 Task: Add a signature Mariah Brown containing Best wishes for a happy National Native American Heritage Month, Mariah Brown to email address softage.9@softage.net and add a label Lease agreements
Action: Mouse moved to (1245, 71)
Screenshot: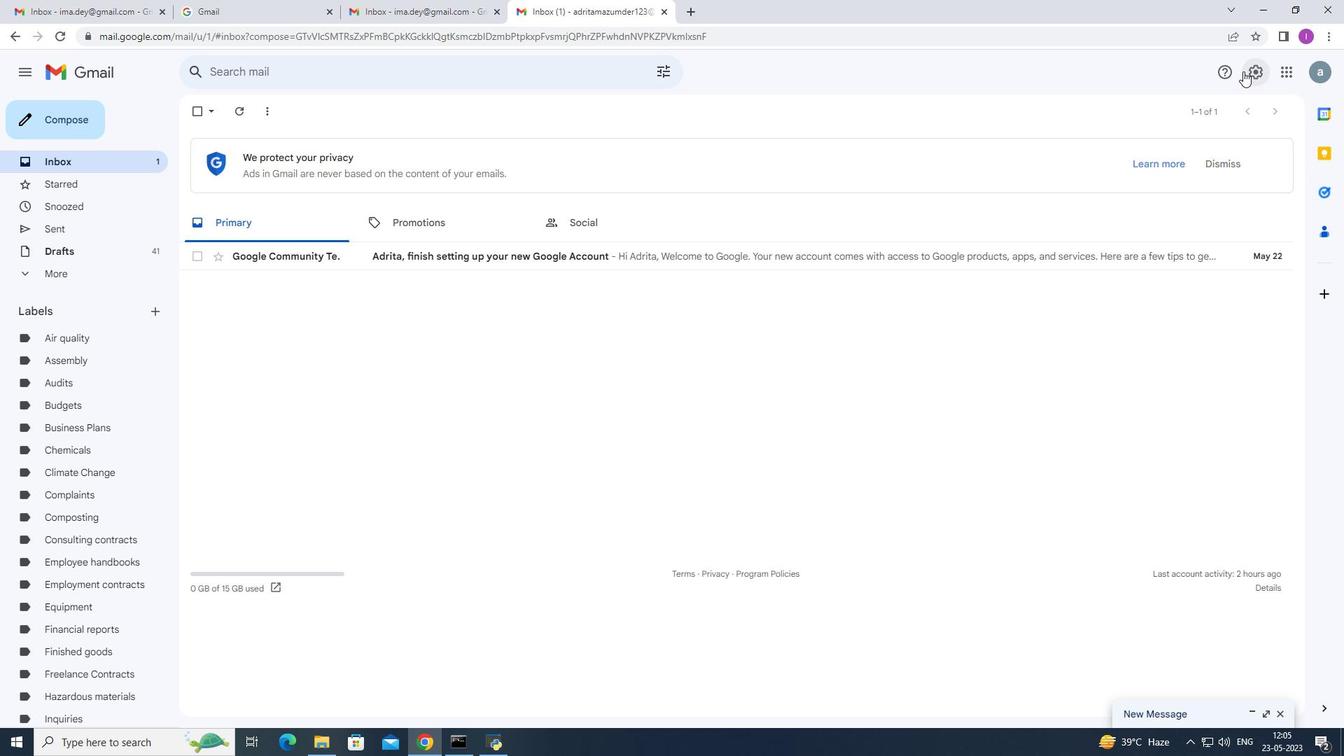 
Action: Mouse pressed left at (1245, 71)
Screenshot: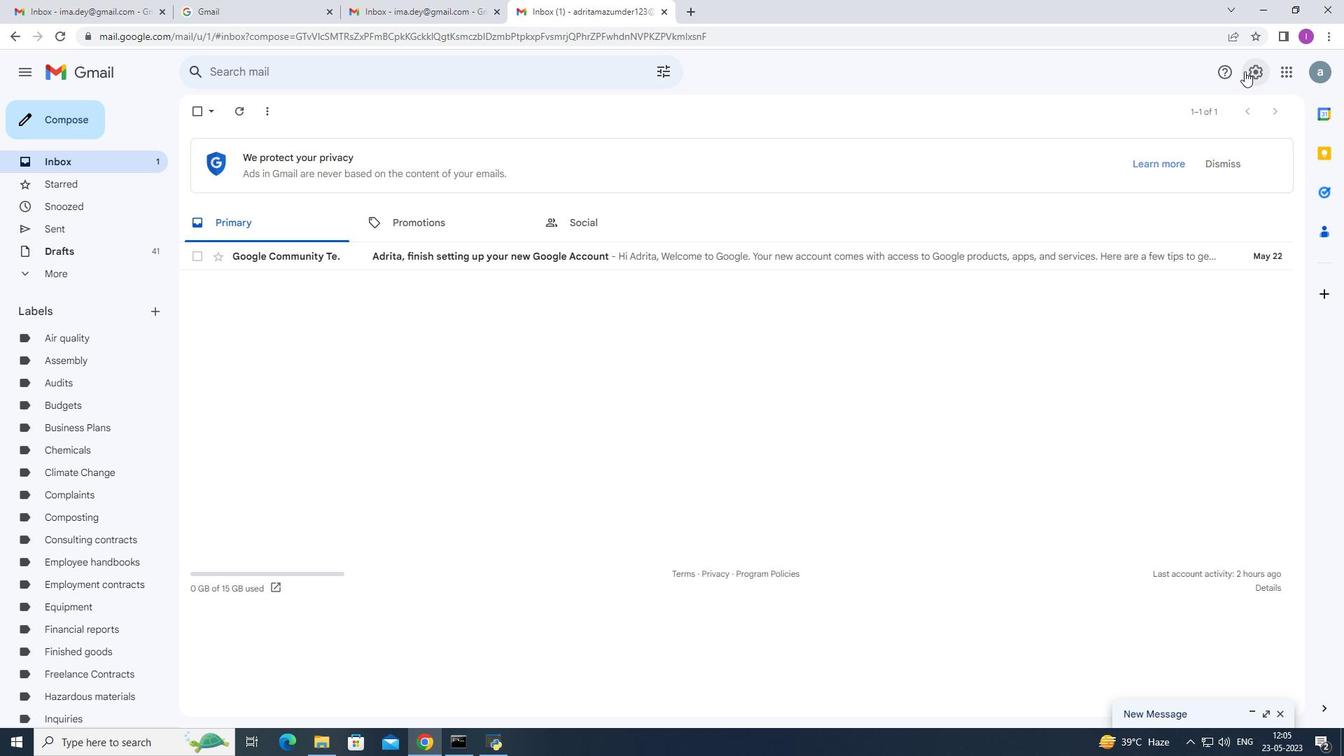 
Action: Mouse moved to (1162, 144)
Screenshot: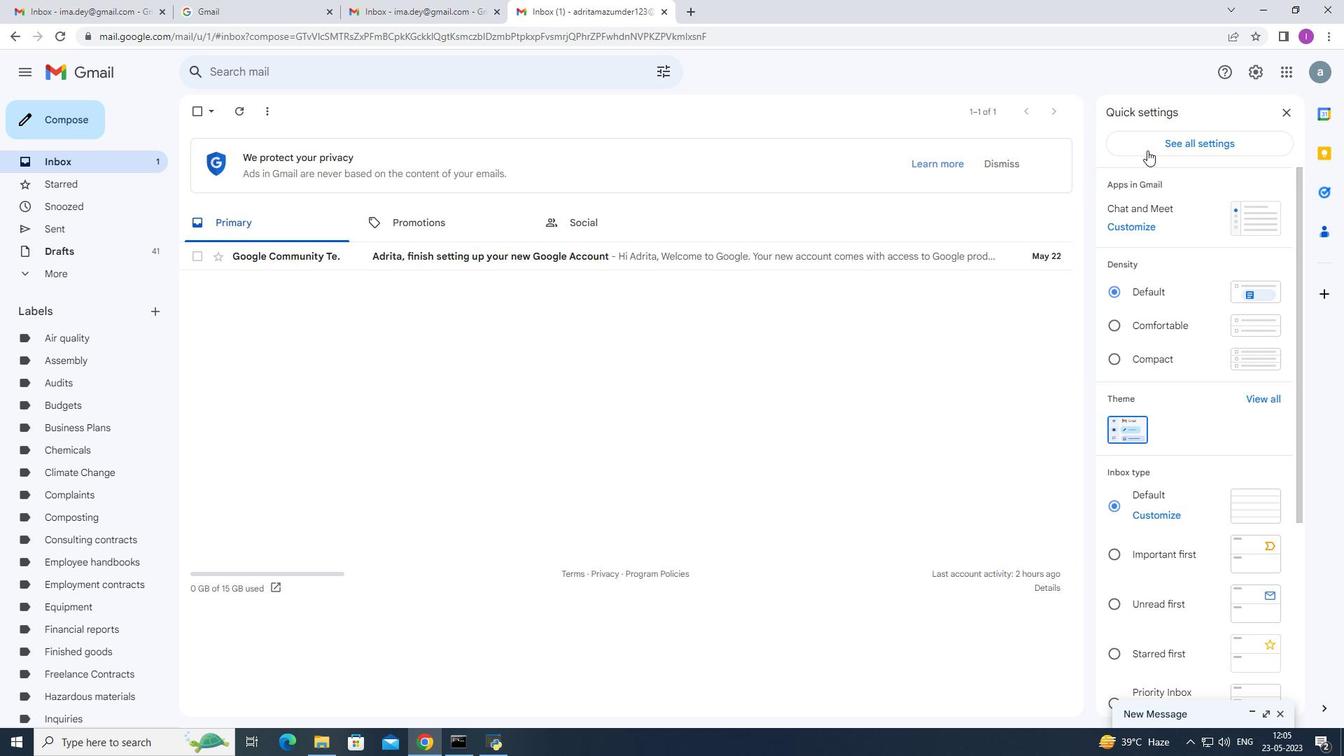 
Action: Mouse pressed left at (1162, 144)
Screenshot: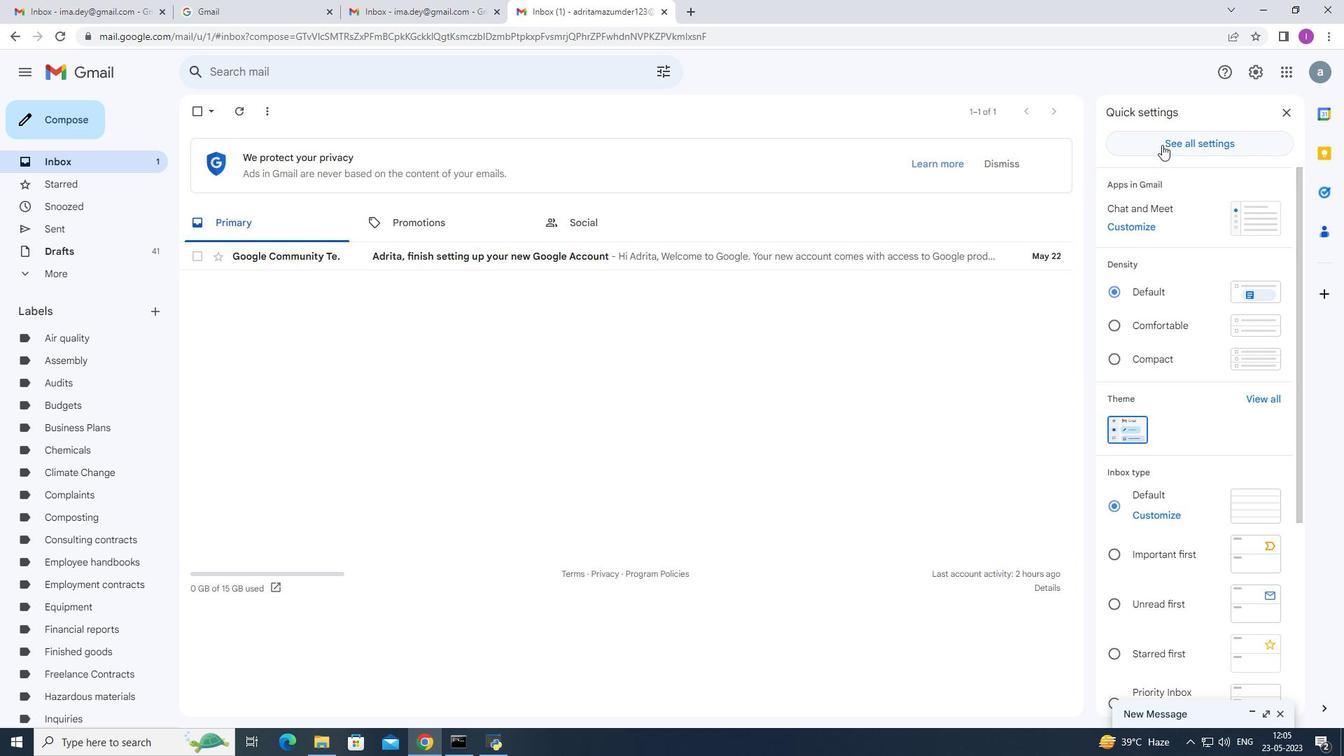
Action: Mouse moved to (551, 287)
Screenshot: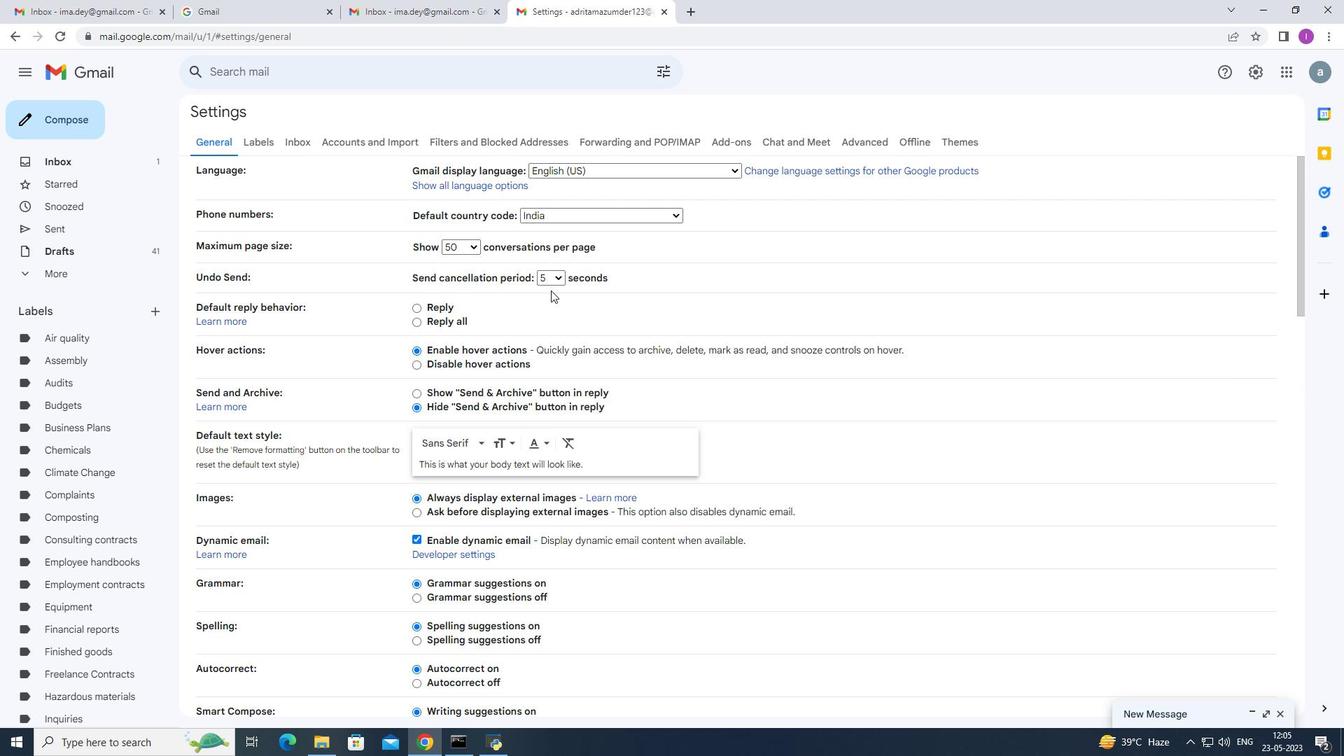 
Action: Mouse scrolled (551, 287) with delta (0, 0)
Screenshot: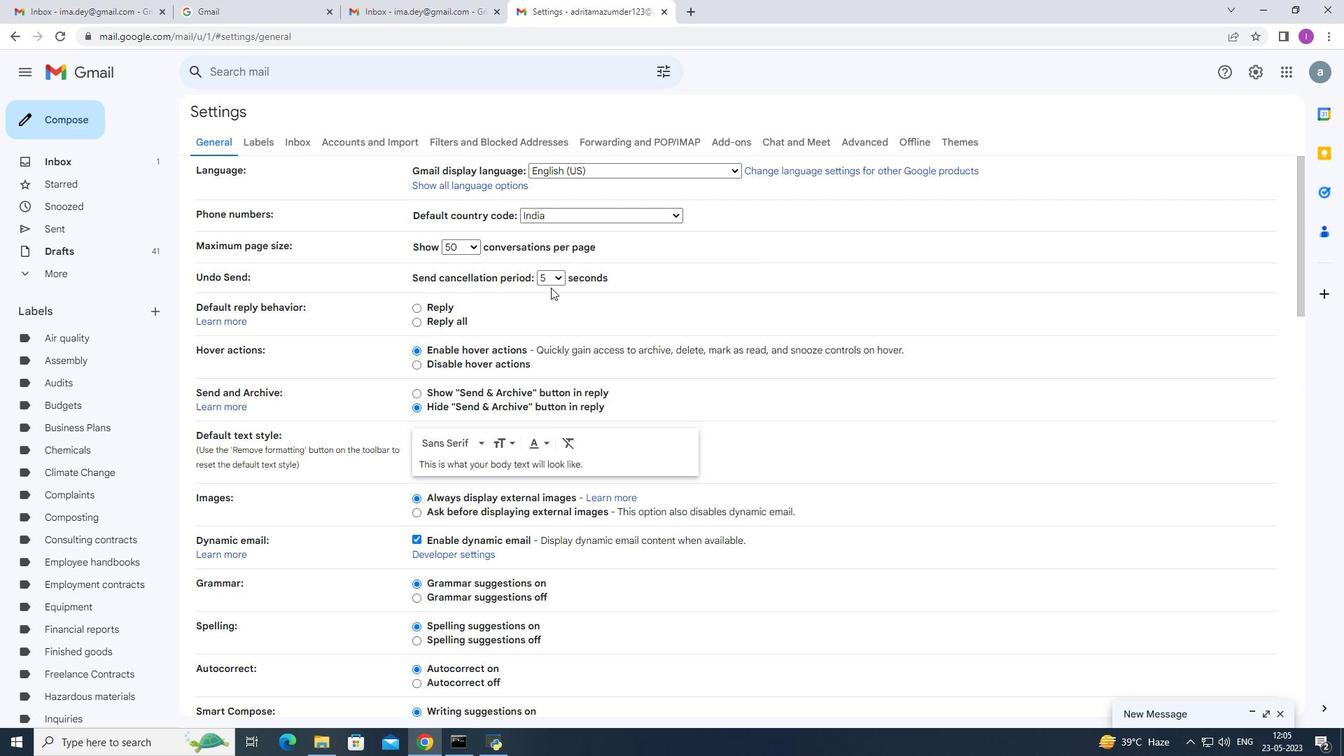 
Action: Mouse scrolled (551, 287) with delta (0, 0)
Screenshot: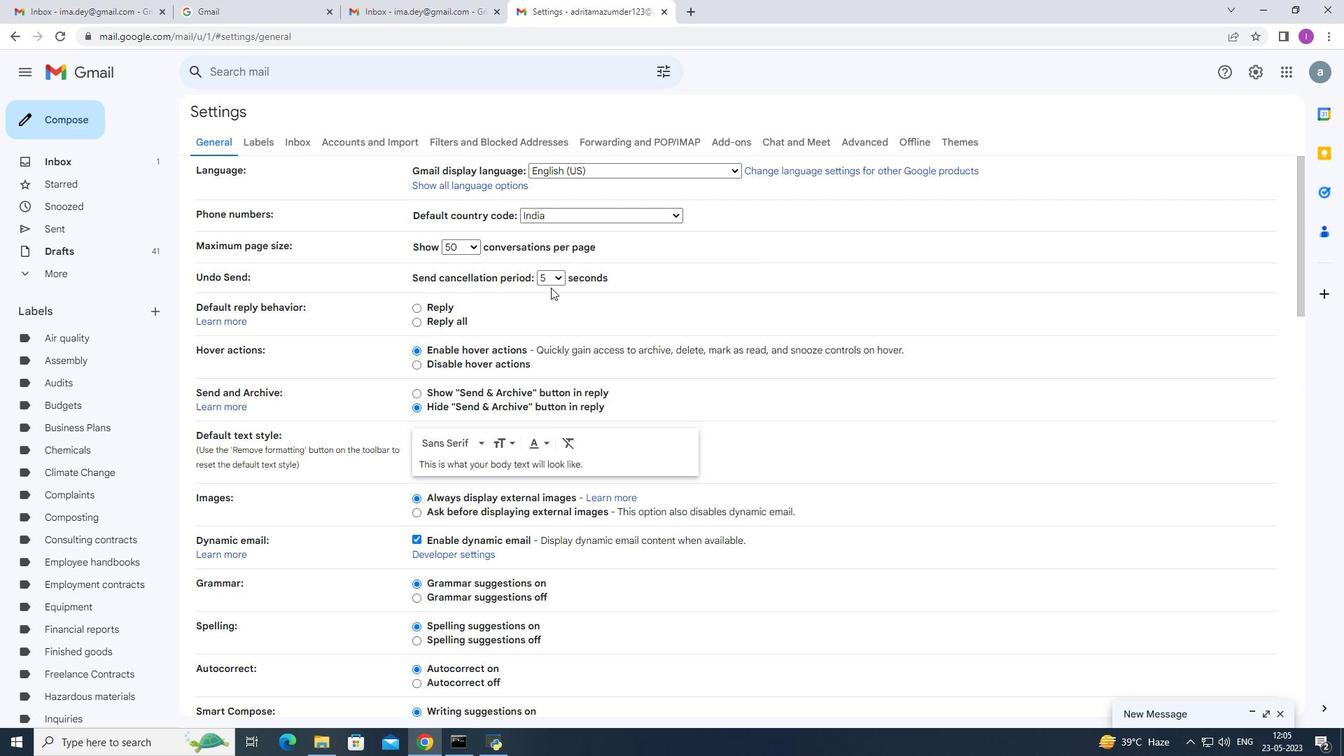 
Action: Mouse scrolled (551, 287) with delta (0, 0)
Screenshot: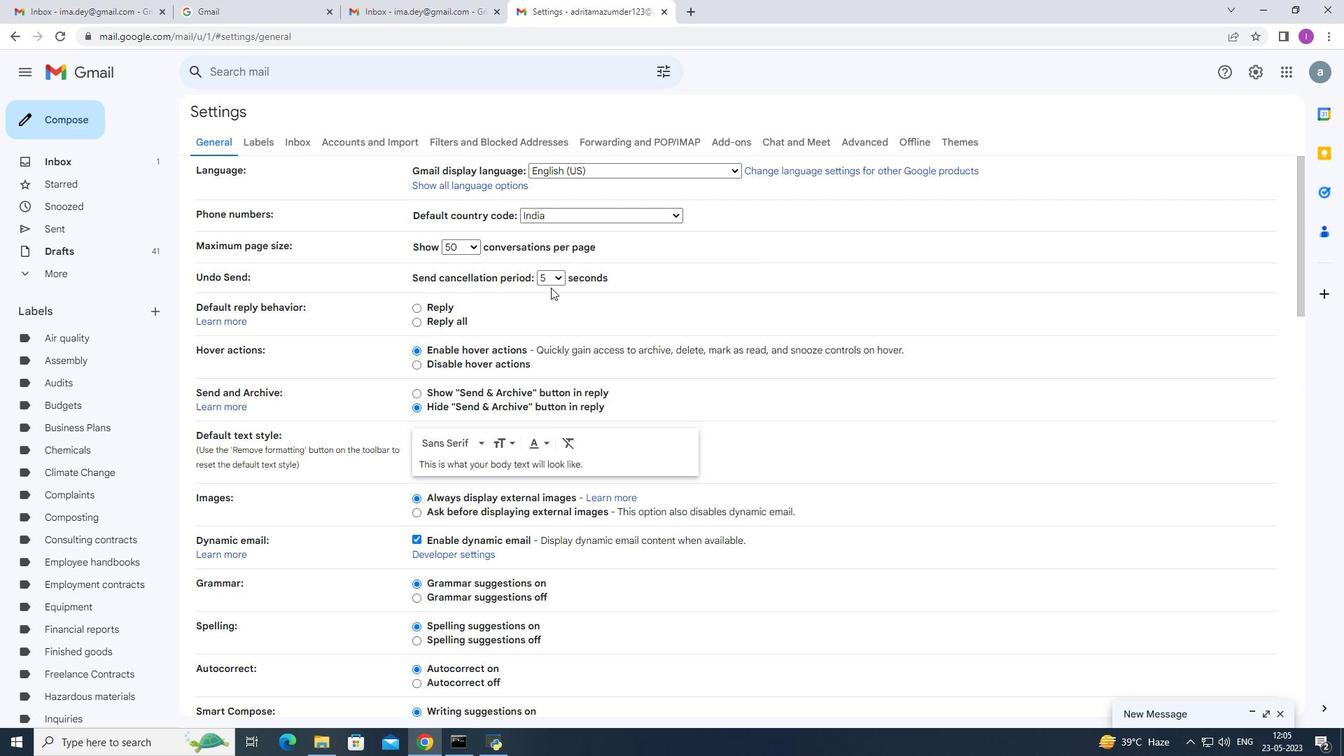 
Action: Mouse scrolled (551, 287) with delta (0, 0)
Screenshot: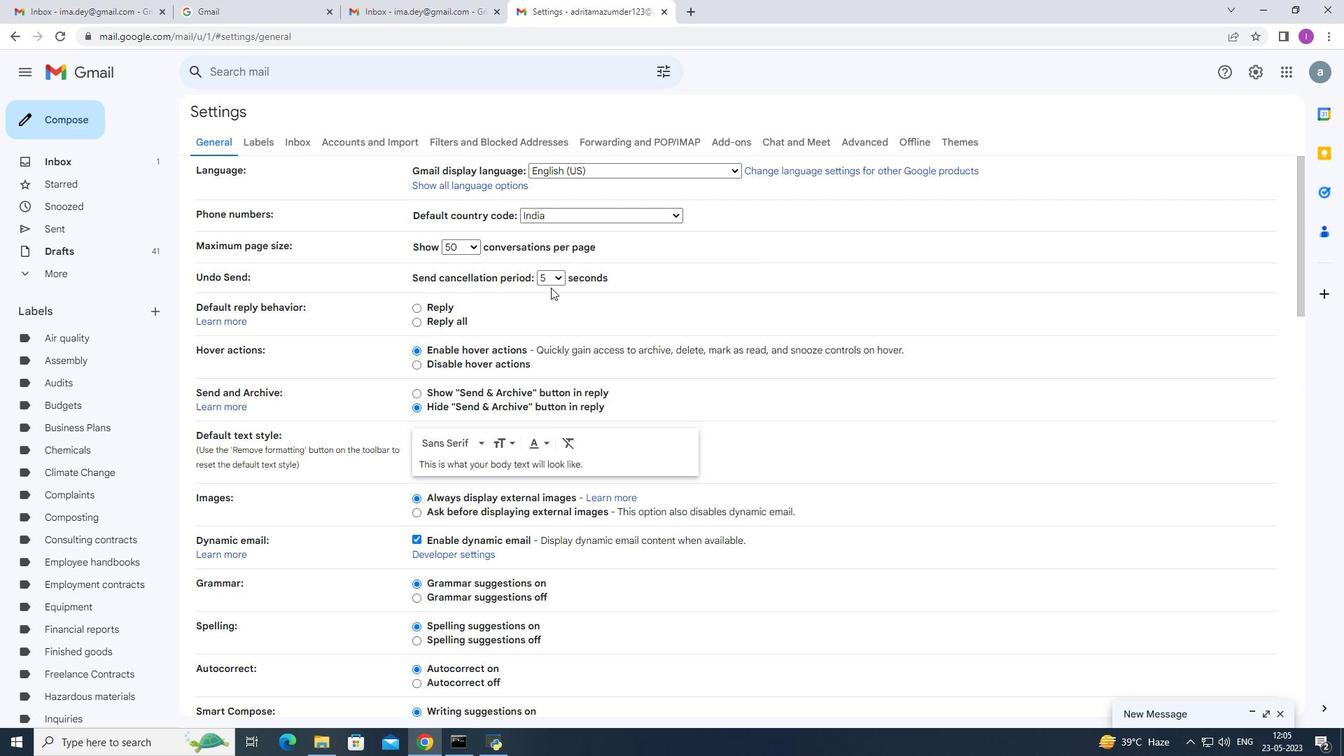 
Action: Mouse scrolled (551, 287) with delta (0, 0)
Screenshot: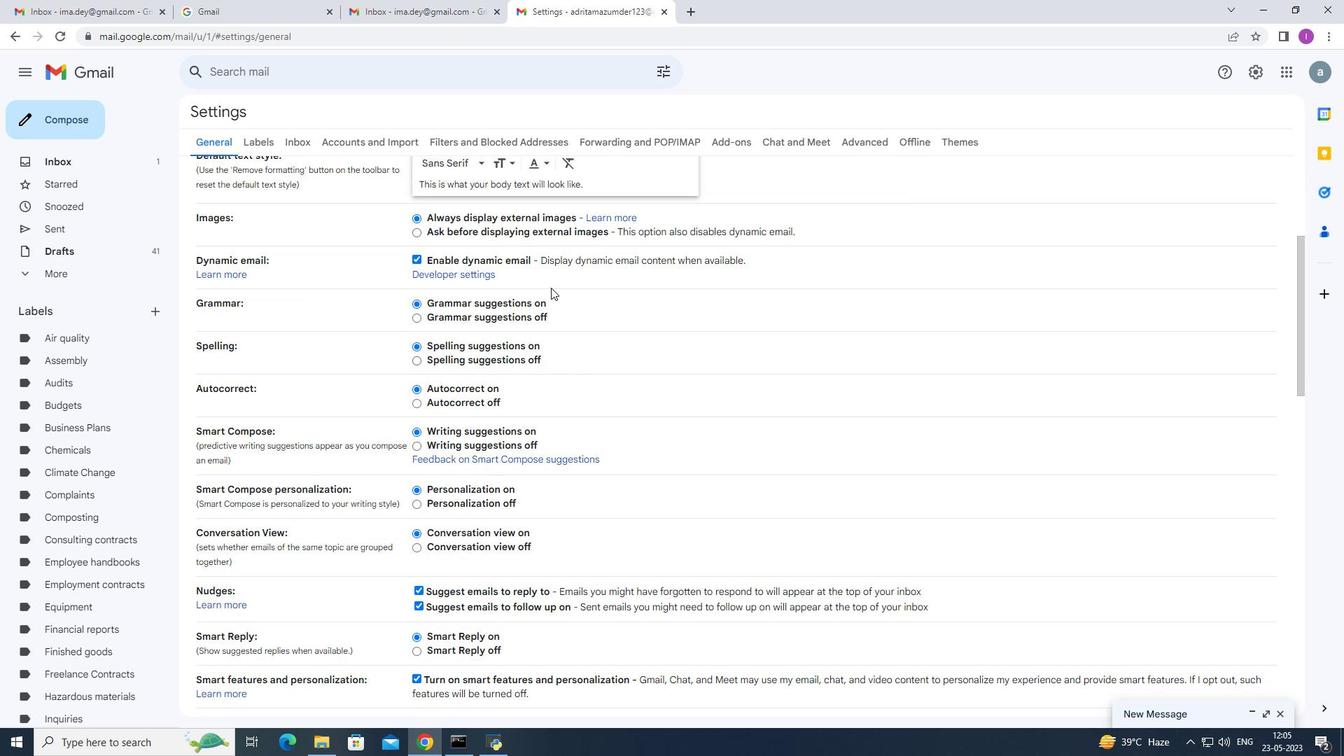
Action: Mouse scrolled (551, 287) with delta (0, 0)
Screenshot: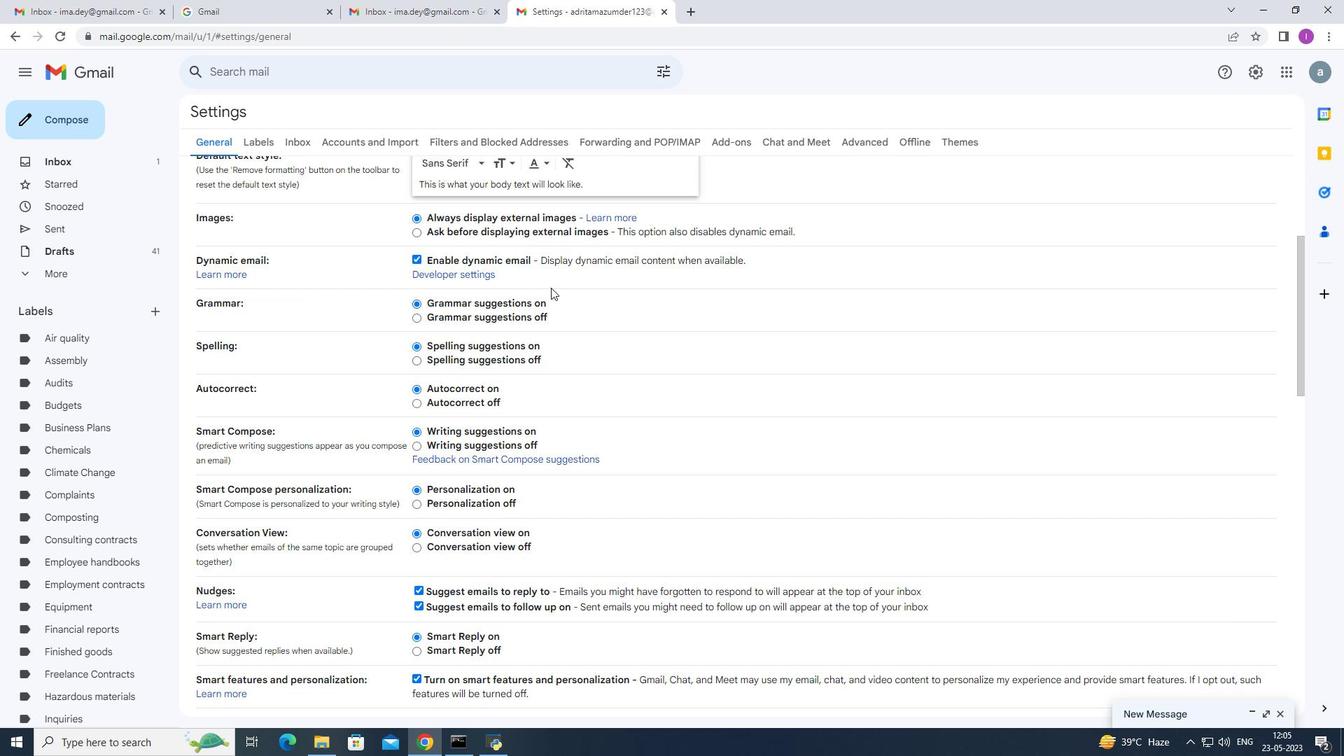 
Action: Mouse scrolled (551, 287) with delta (0, 0)
Screenshot: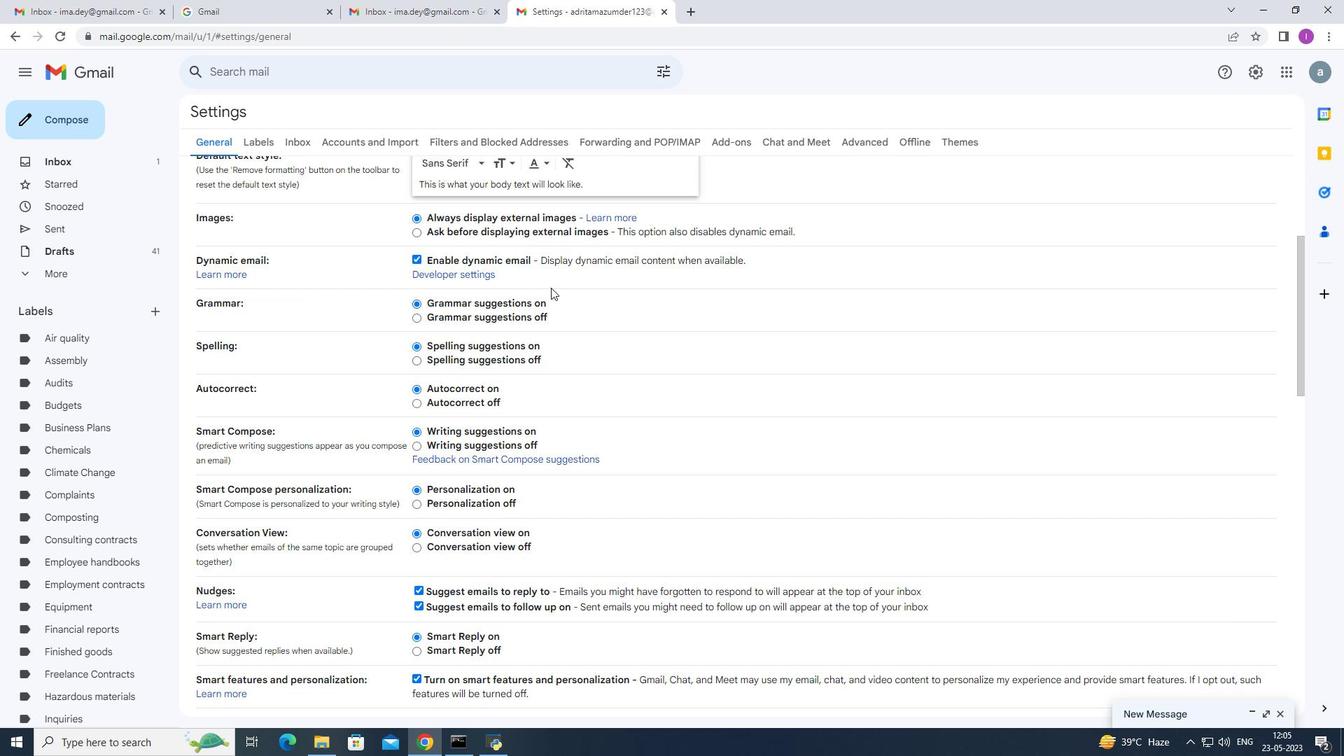 
Action: Mouse scrolled (551, 287) with delta (0, 0)
Screenshot: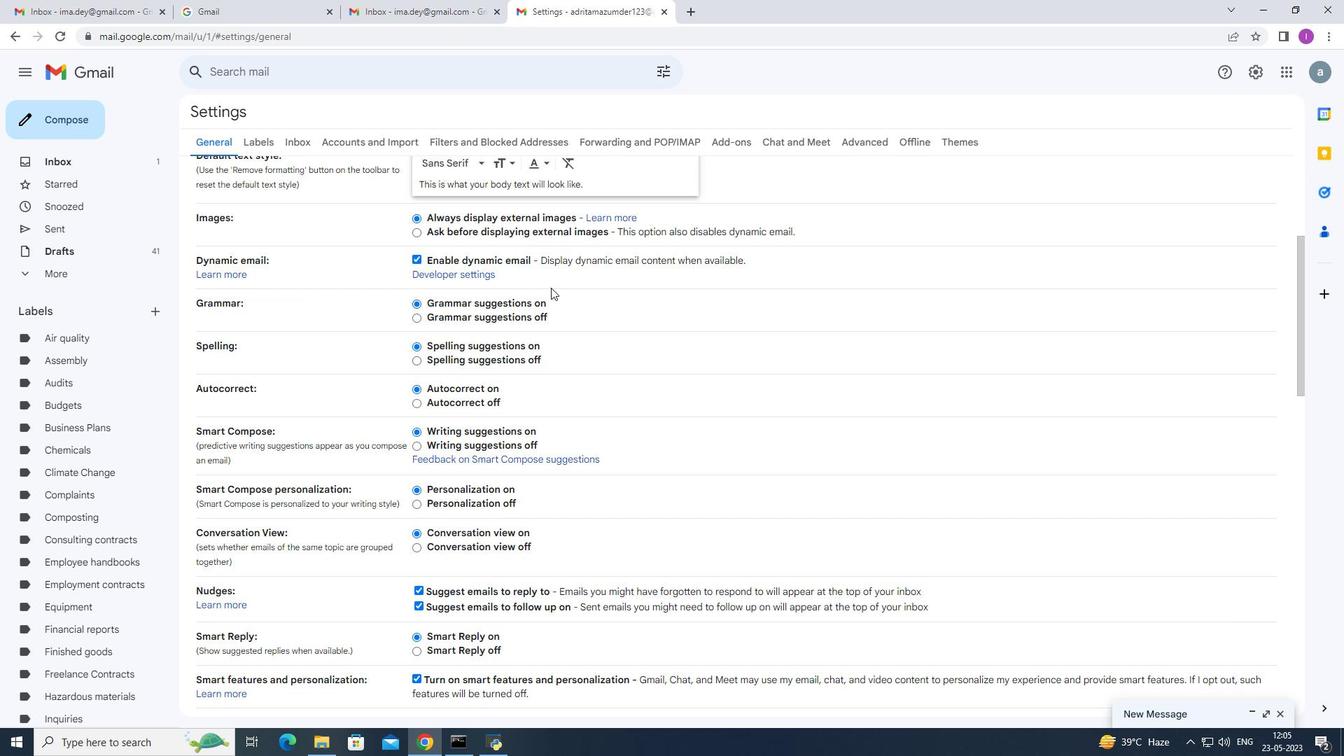 
Action: Mouse scrolled (551, 287) with delta (0, 0)
Screenshot: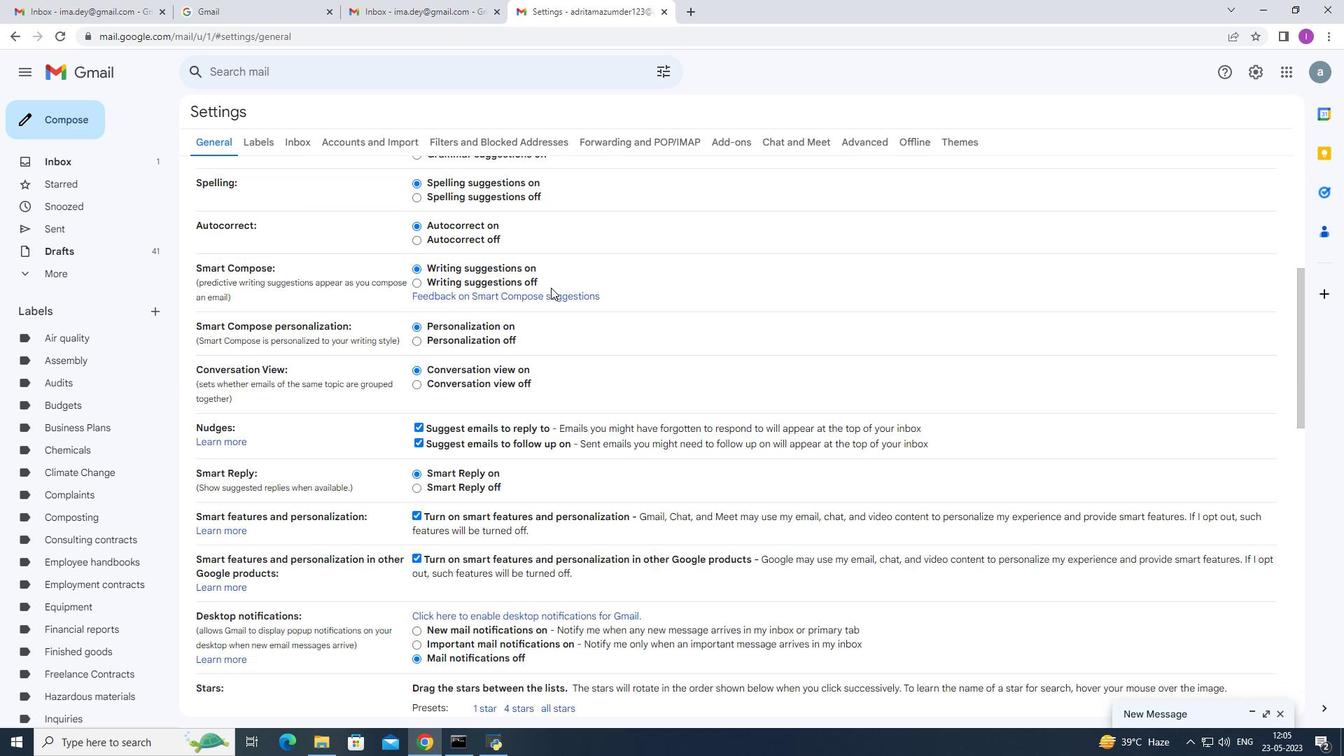 
Action: Mouse scrolled (551, 287) with delta (0, 0)
Screenshot: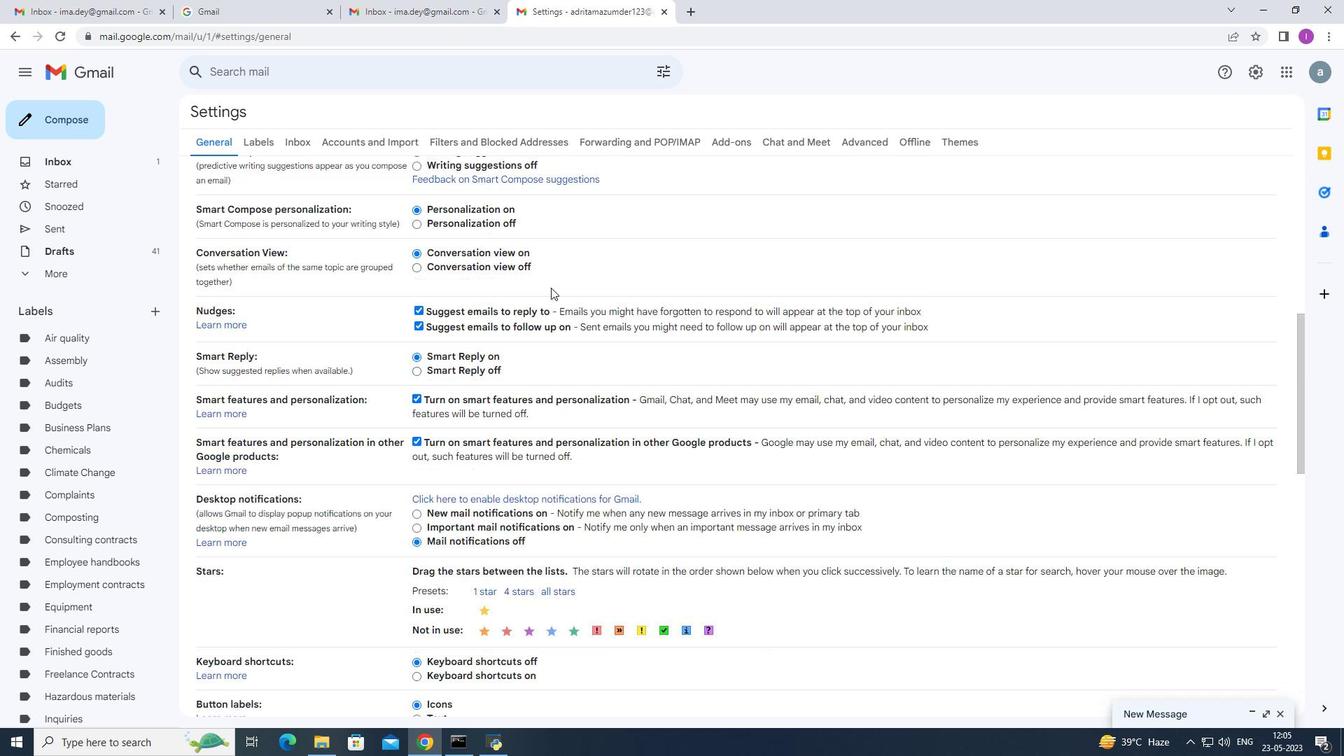 
Action: Mouse scrolled (551, 287) with delta (0, 0)
Screenshot: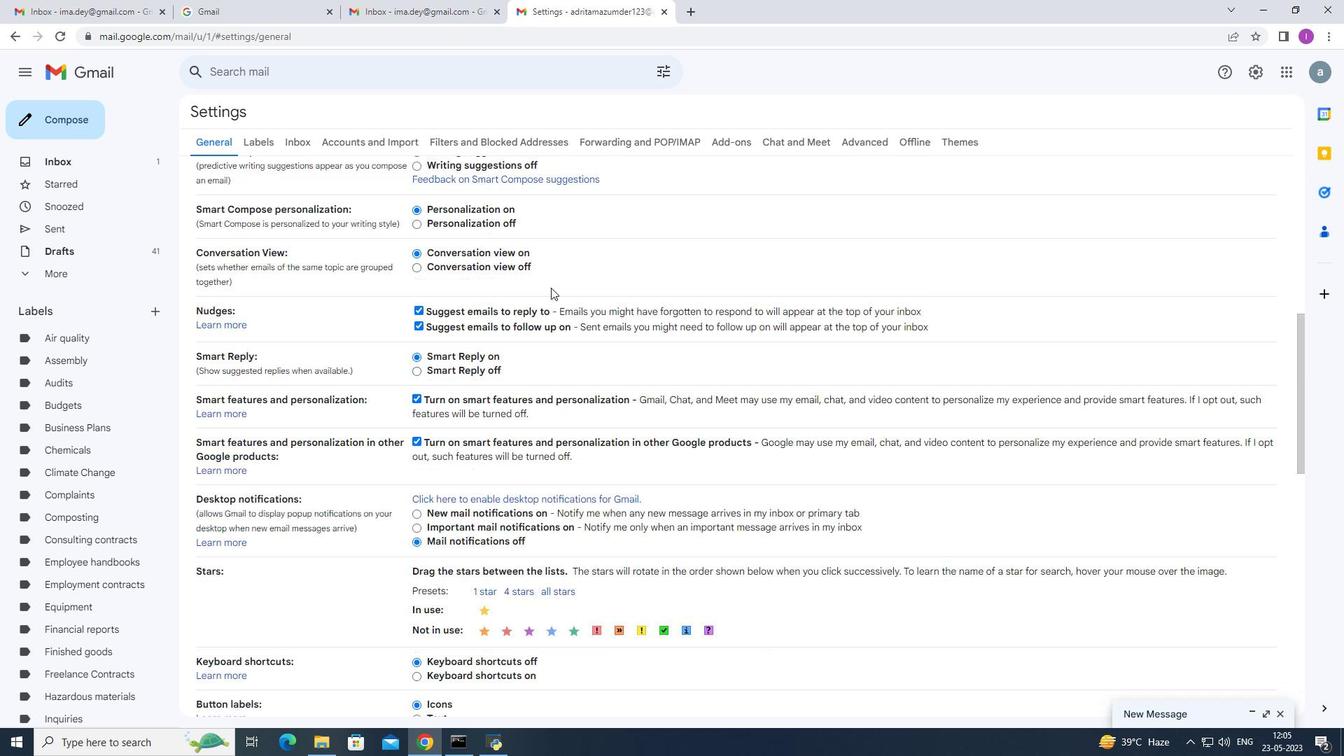 
Action: Mouse scrolled (551, 288) with delta (0, 0)
Screenshot: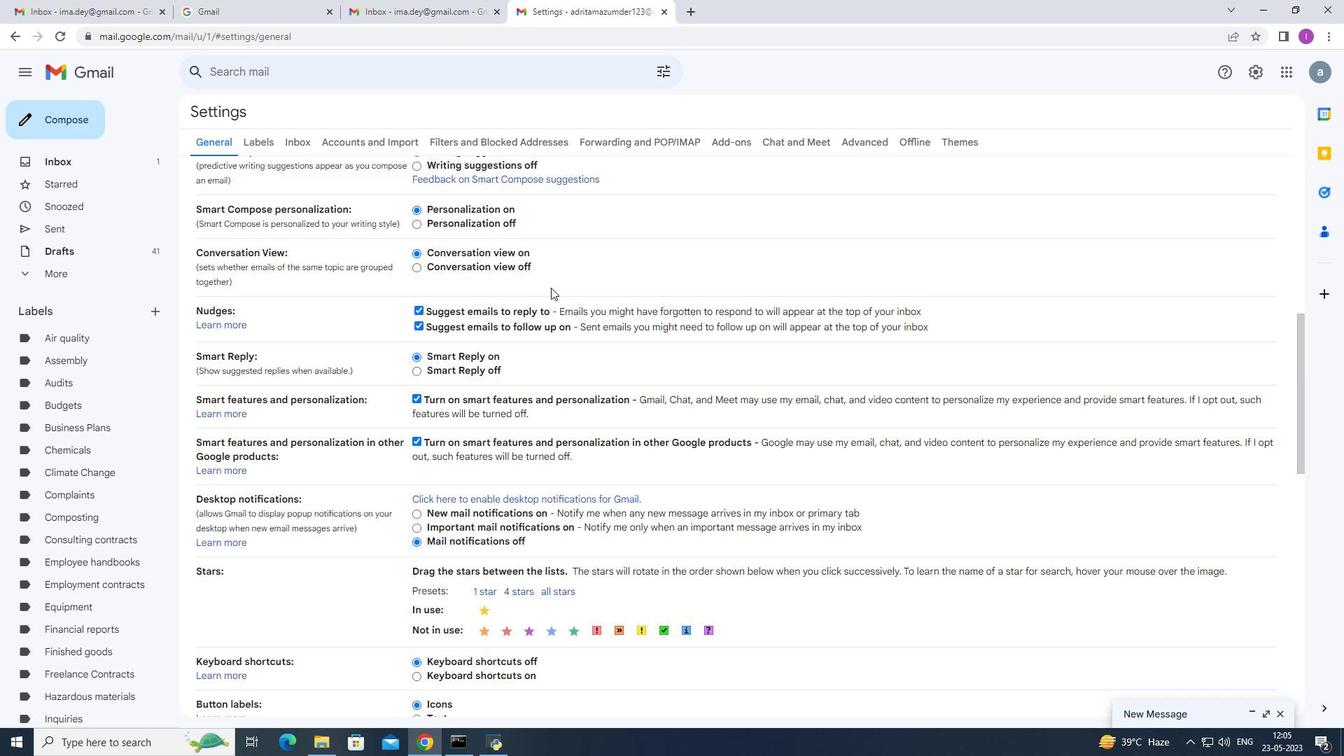 
Action: Mouse moved to (551, 289)
Screenshot: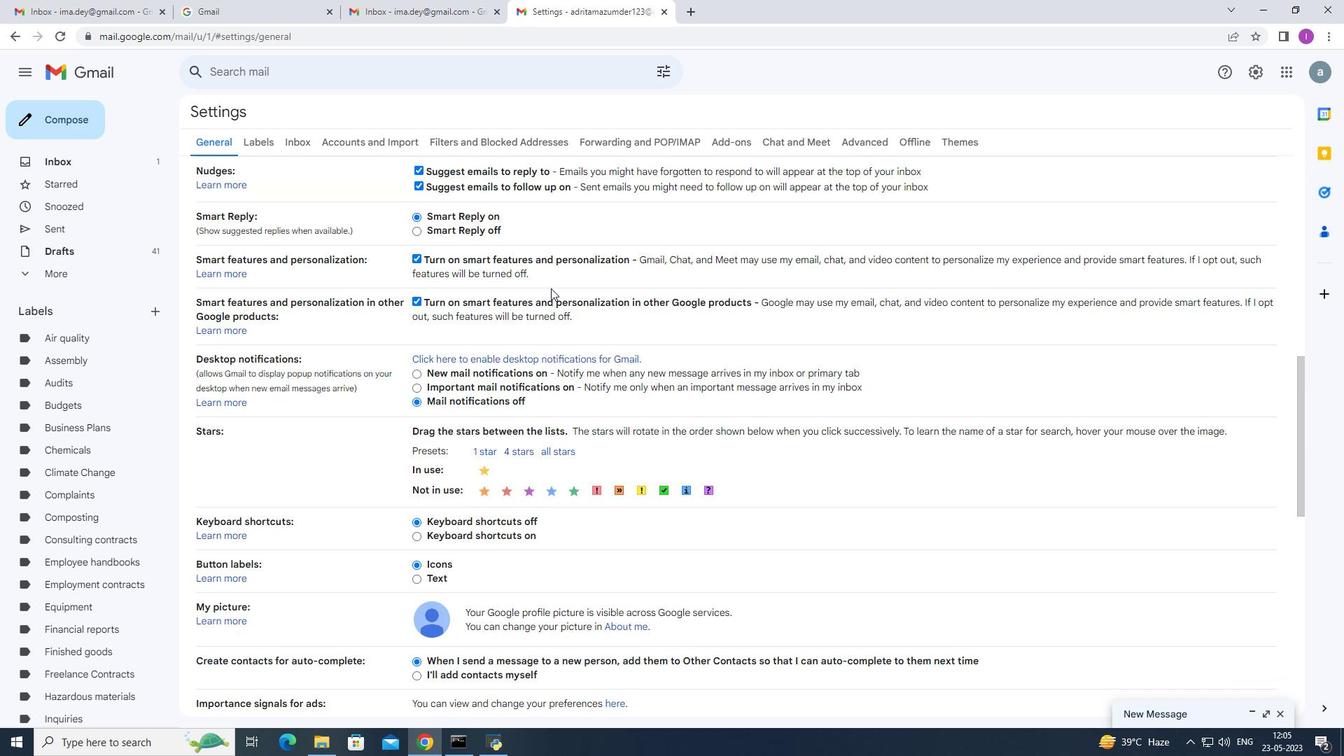 
Action: Mouse scrolled (551, 289) with delta (0, 0)
Screenshot: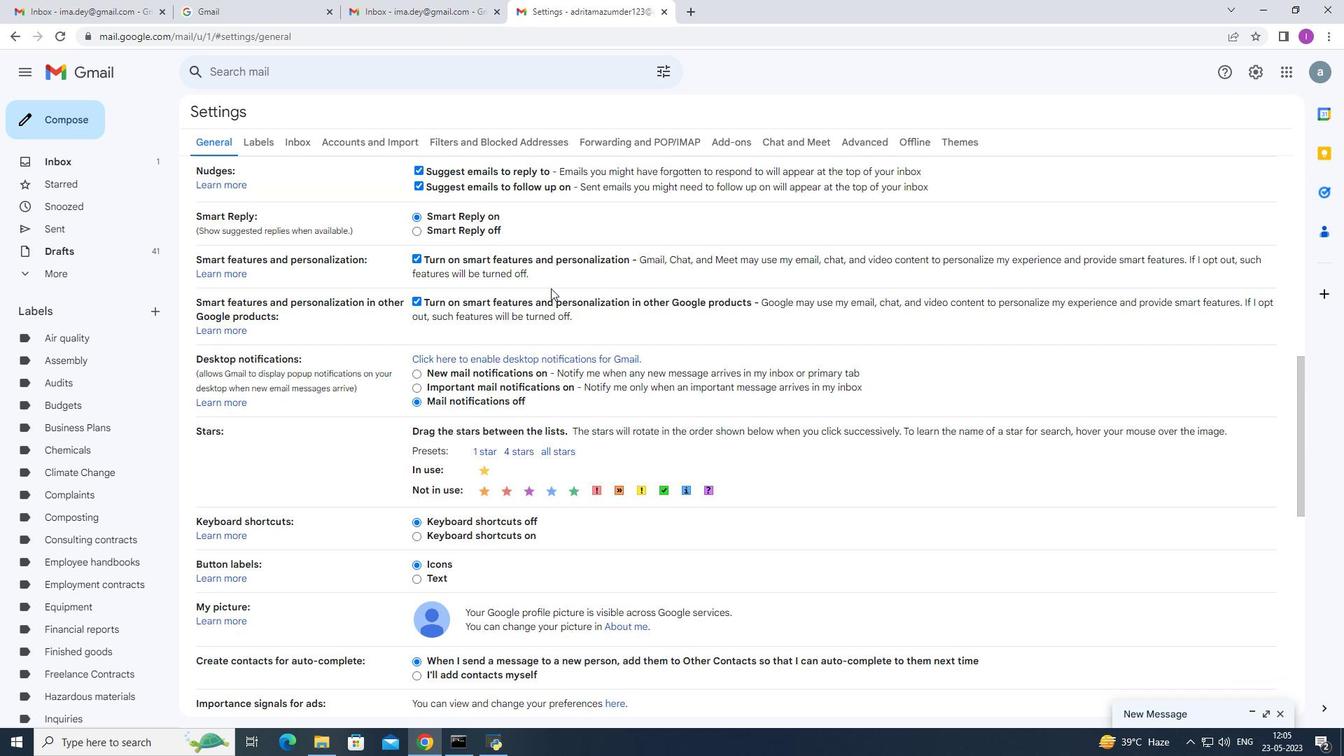 
Action: Mouse moved to (551, 290)
Screenshot: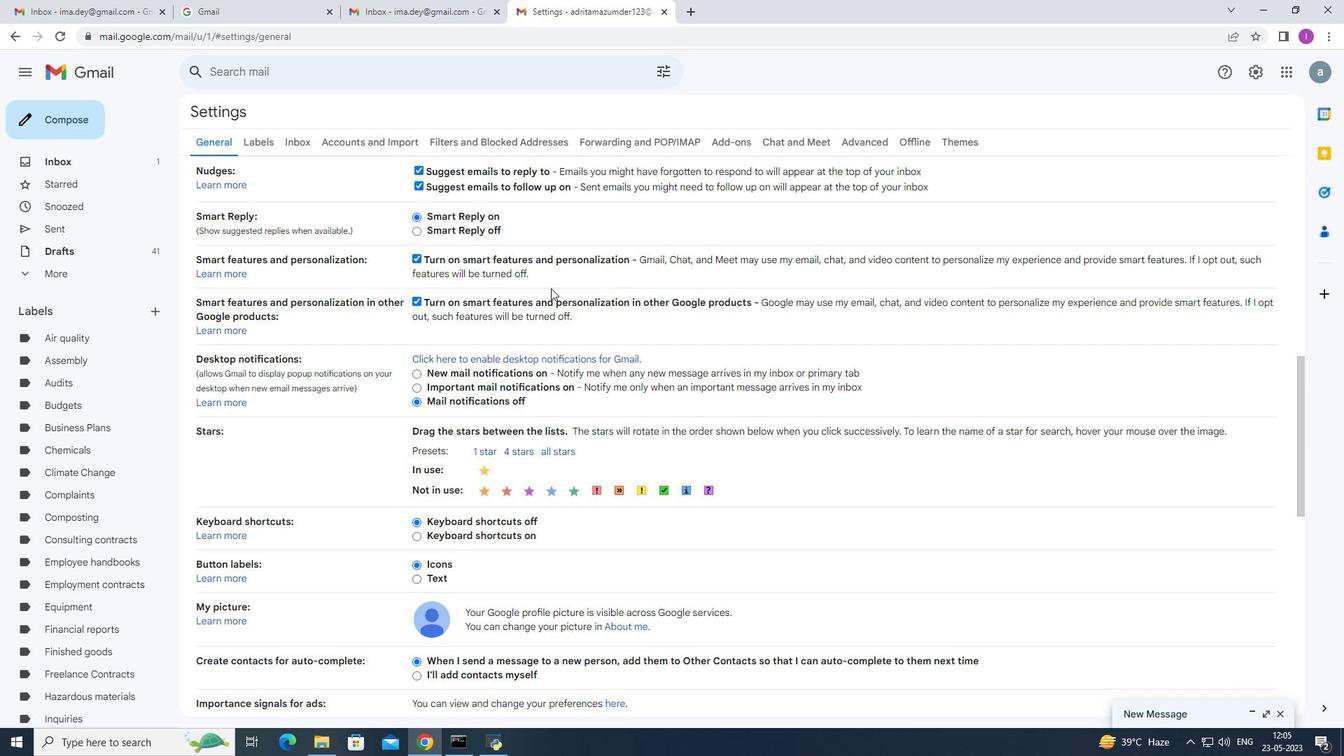 
Action: Mouse scrolled (551, 291) with delta (0, 0)
Screenshot: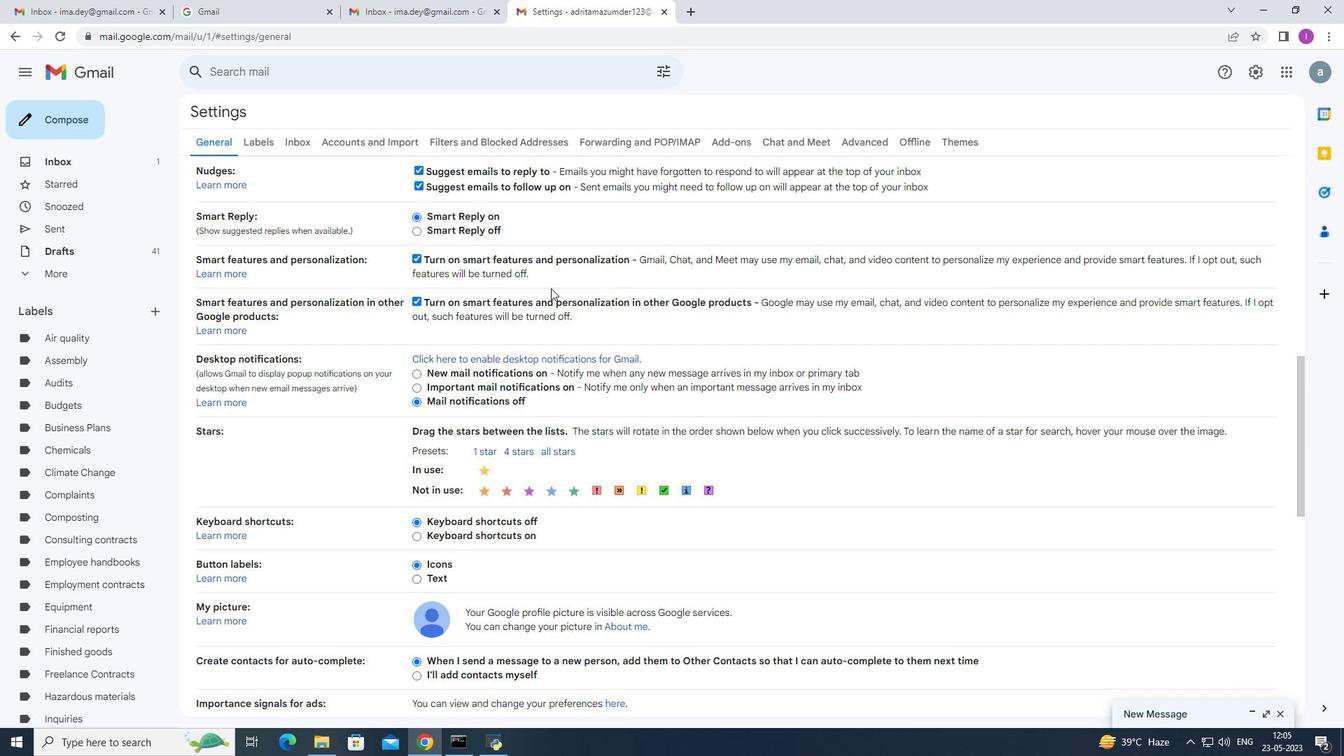 
Action: Mouse scrolled (551, 289) with delta (0, 0)
Screenshot: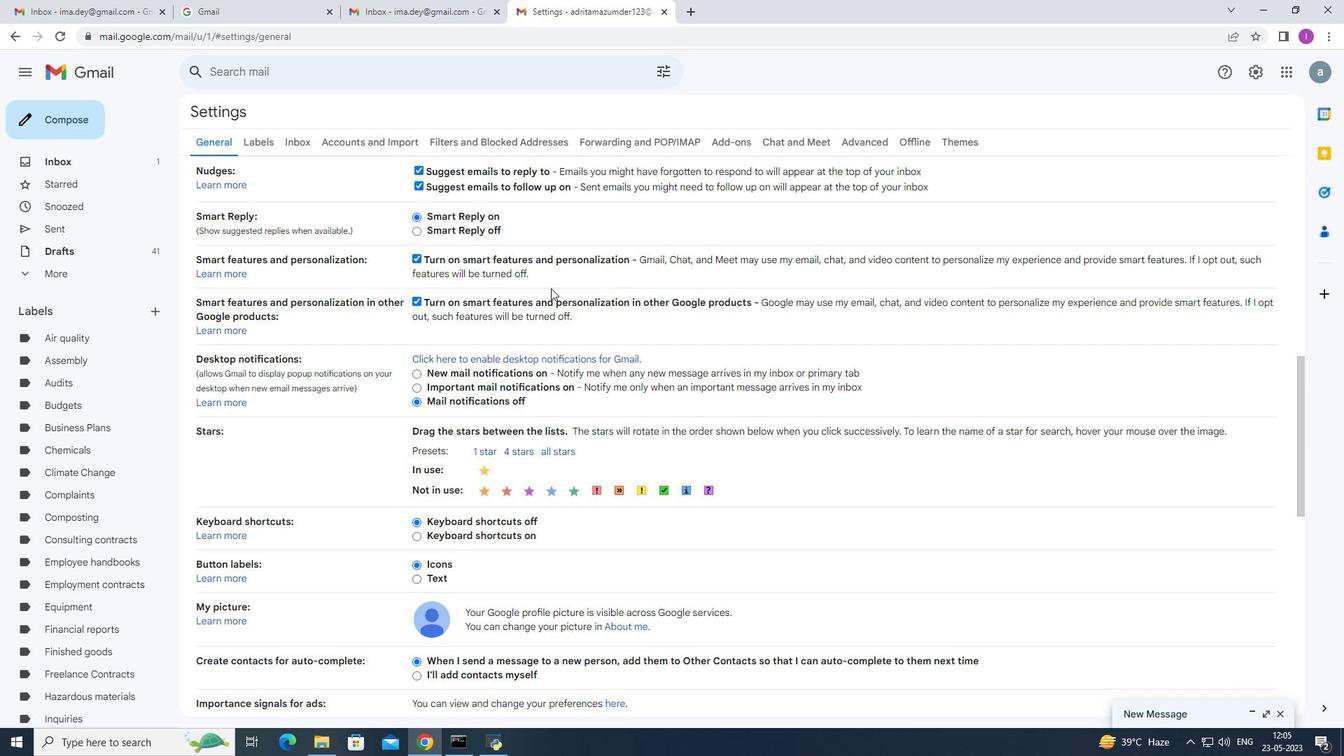 
Action: Mouse scrolled (551, 289) with delta (0, 0)
Screenshot: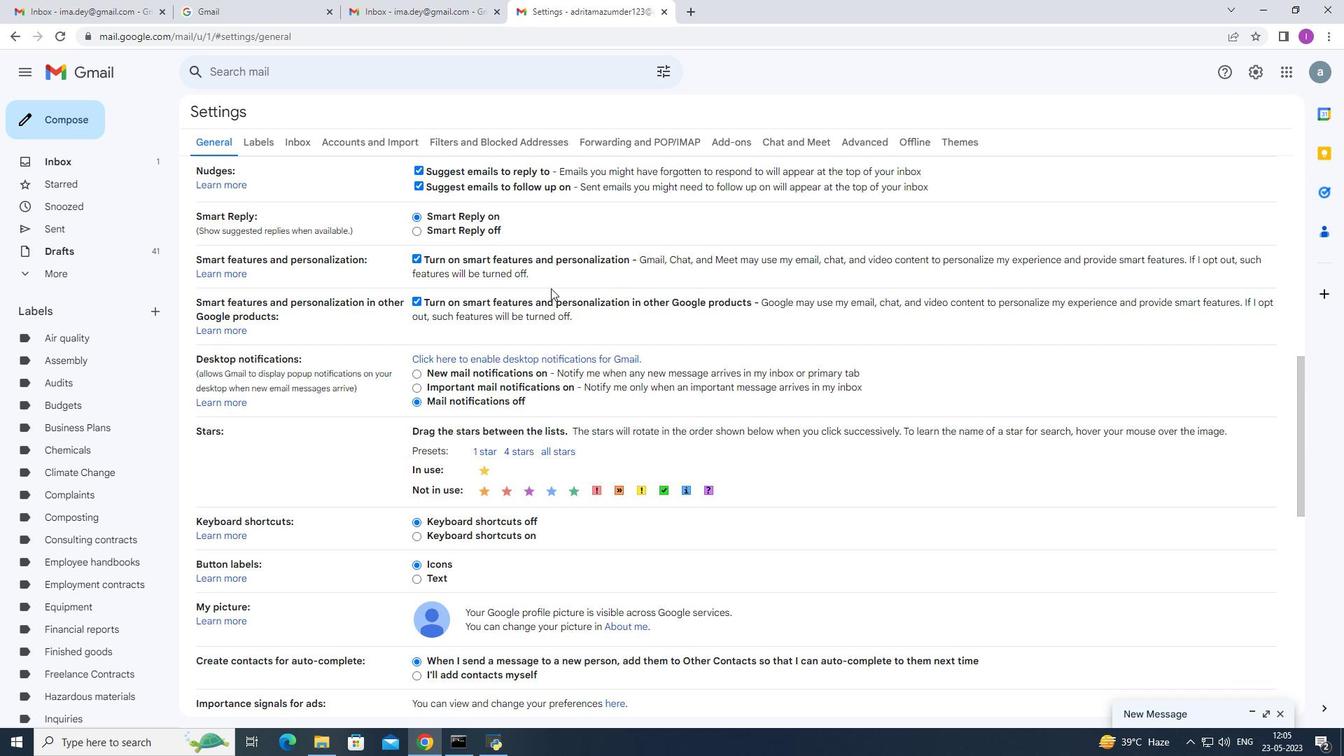 
Action: Mouse moved to (550, 292)
Screenshot: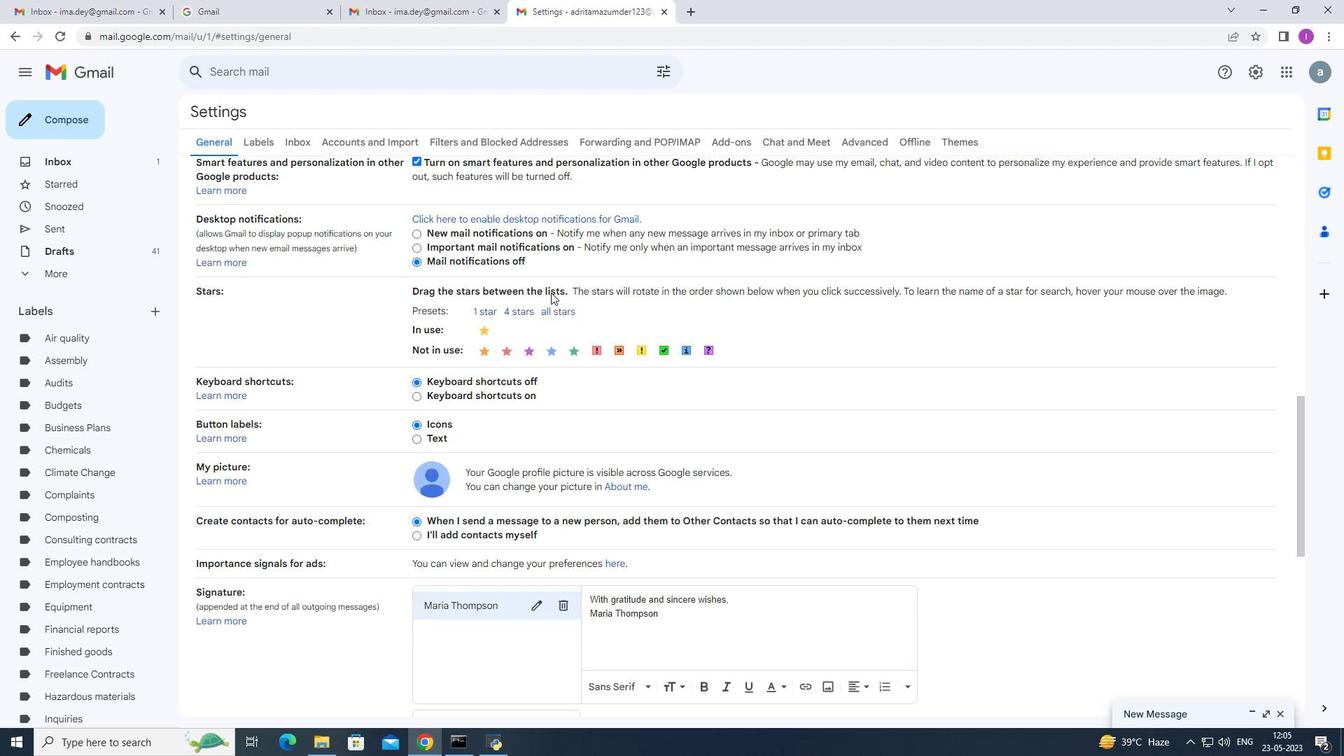 
Action: Mouse scrolled (550, 292) with delta (0, 0)
Screenshot: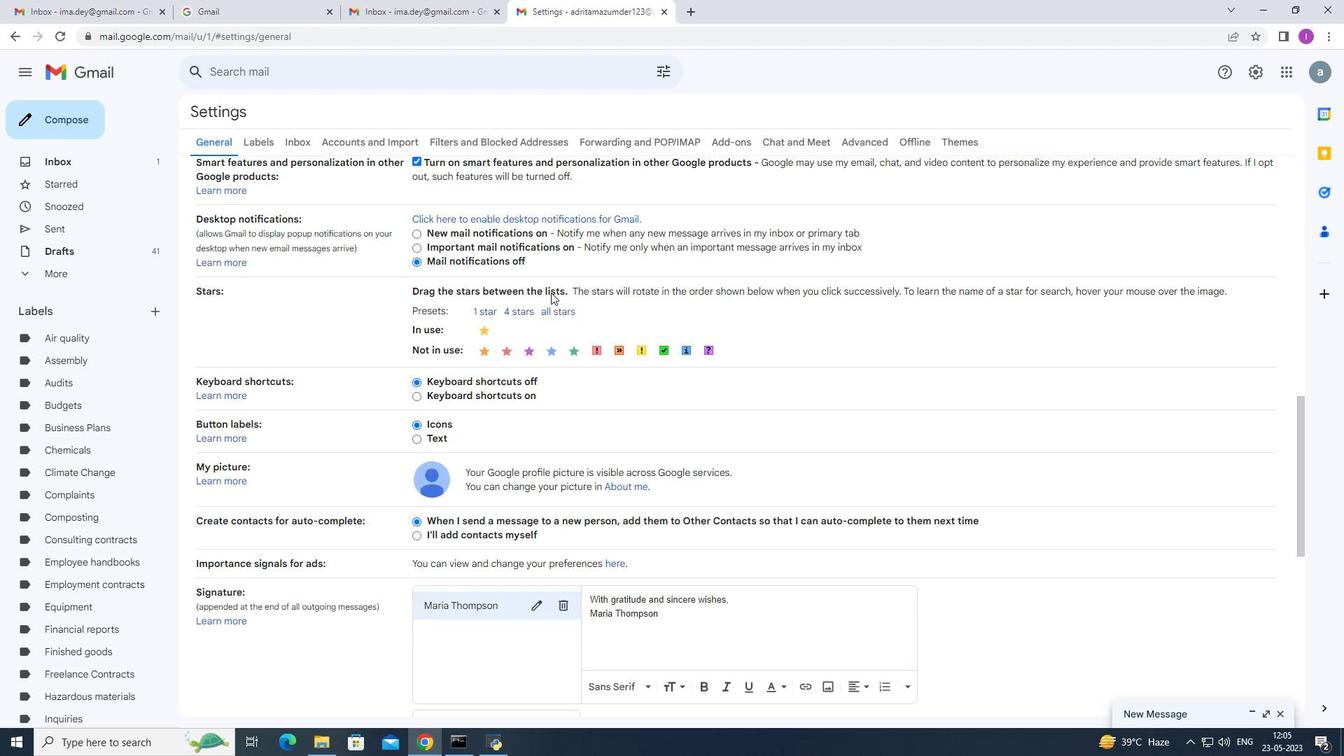
Action: Mouse moved to (549, 292)
Screenshot: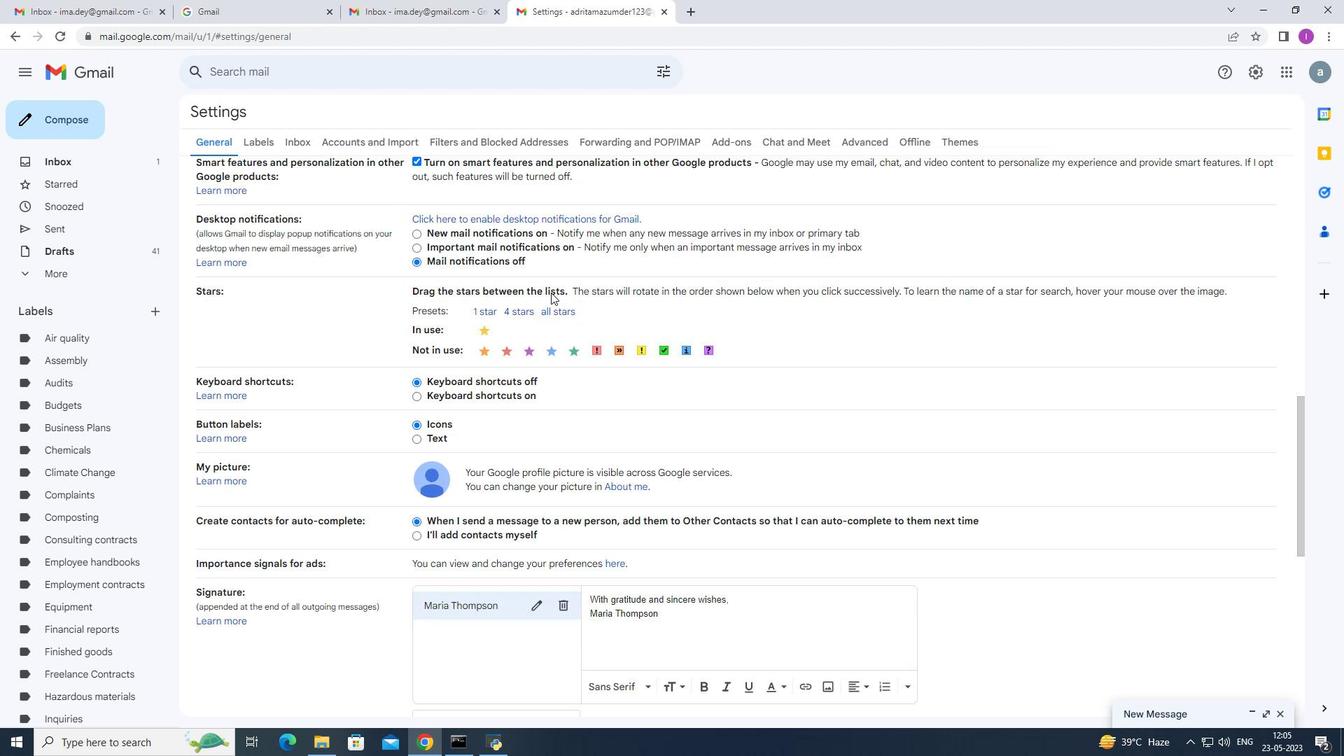
Action: Mouse scrolled (549, 292) with delta (0, 0)
Screenshot: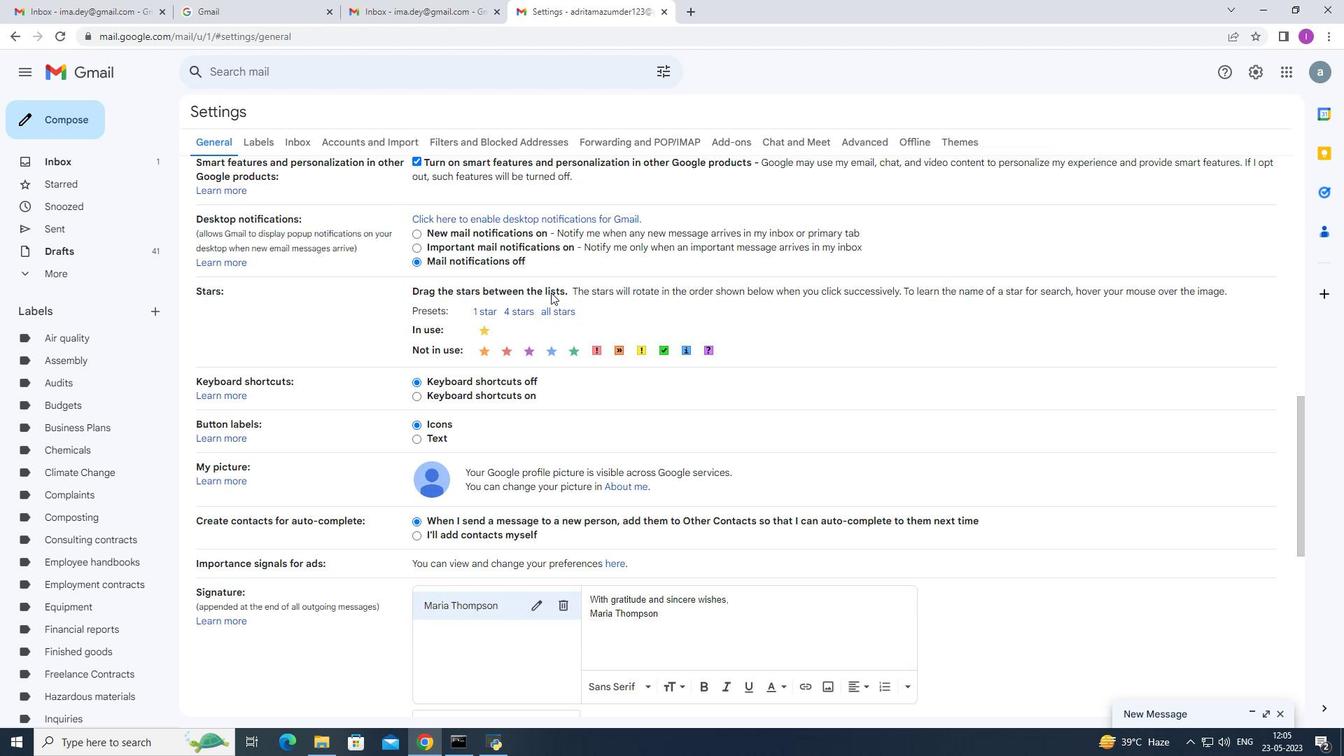
Action: Mouse scrolled (549, 292) with delta (0, 0)
Screenshot: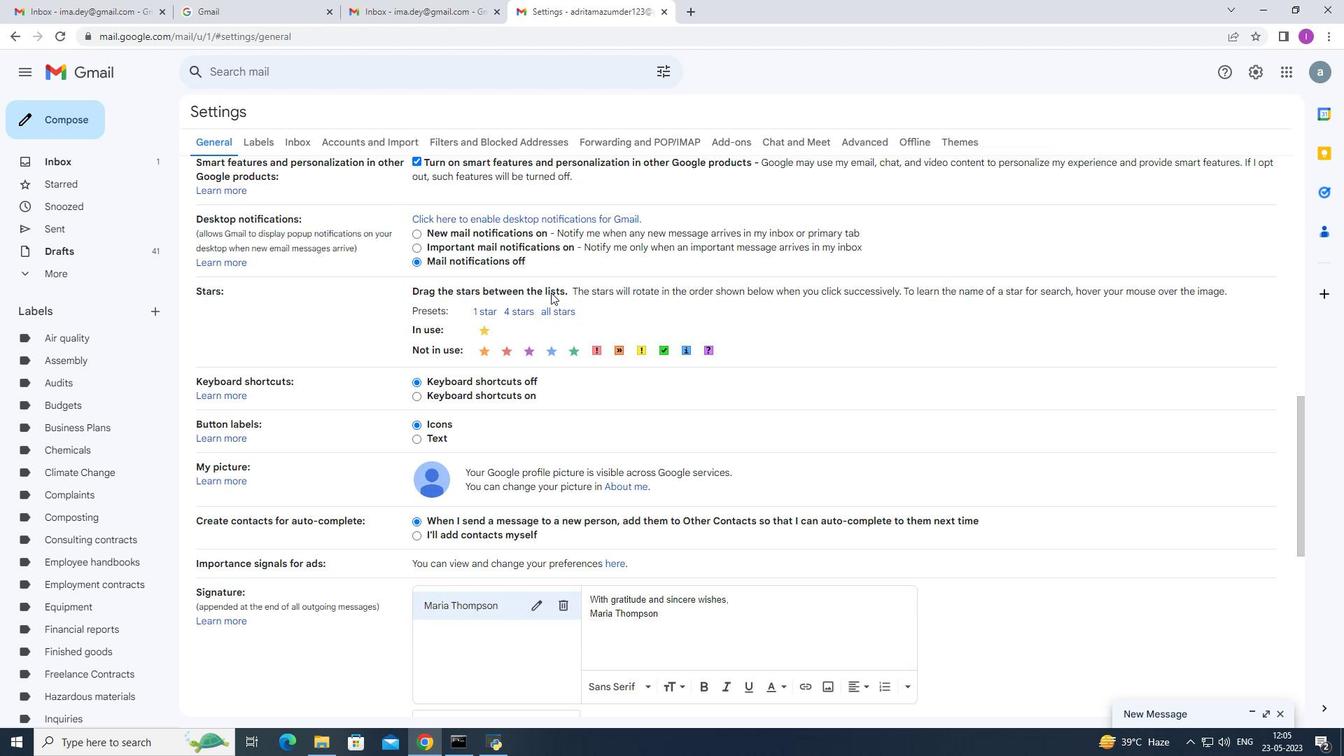
Action: Mouse scrolled (549, 292) with delta (0, 0)
Screenshot: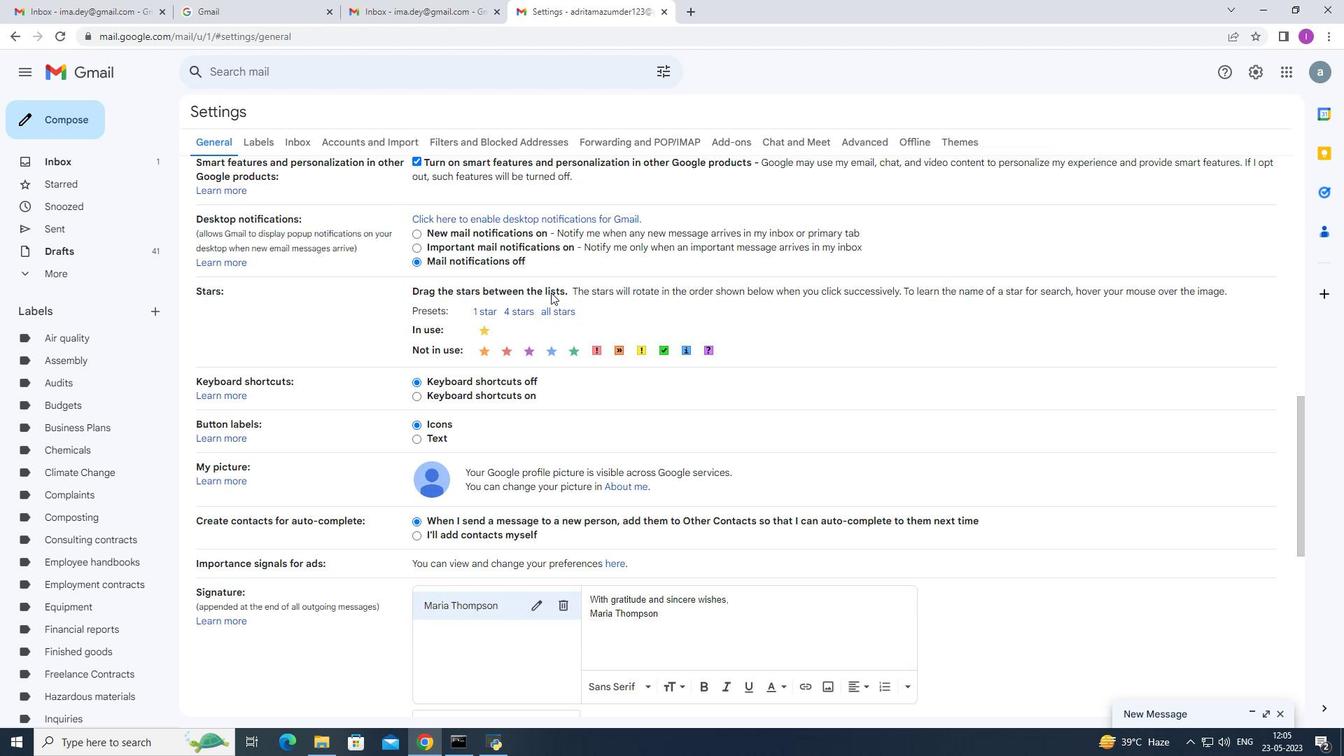 
Action: Mouse moved to (563, 324)
Screenshot: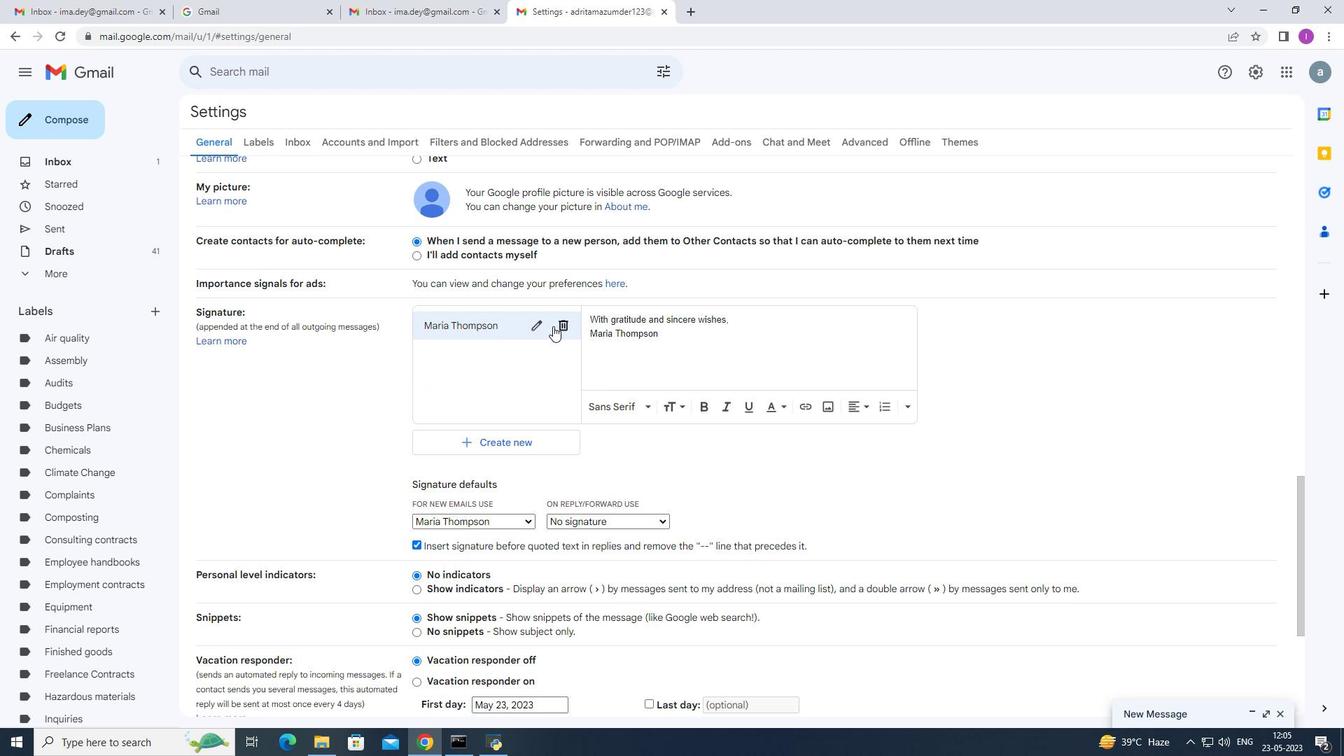 
Action: Mouse pressed left at (563, 324)
Screenshot: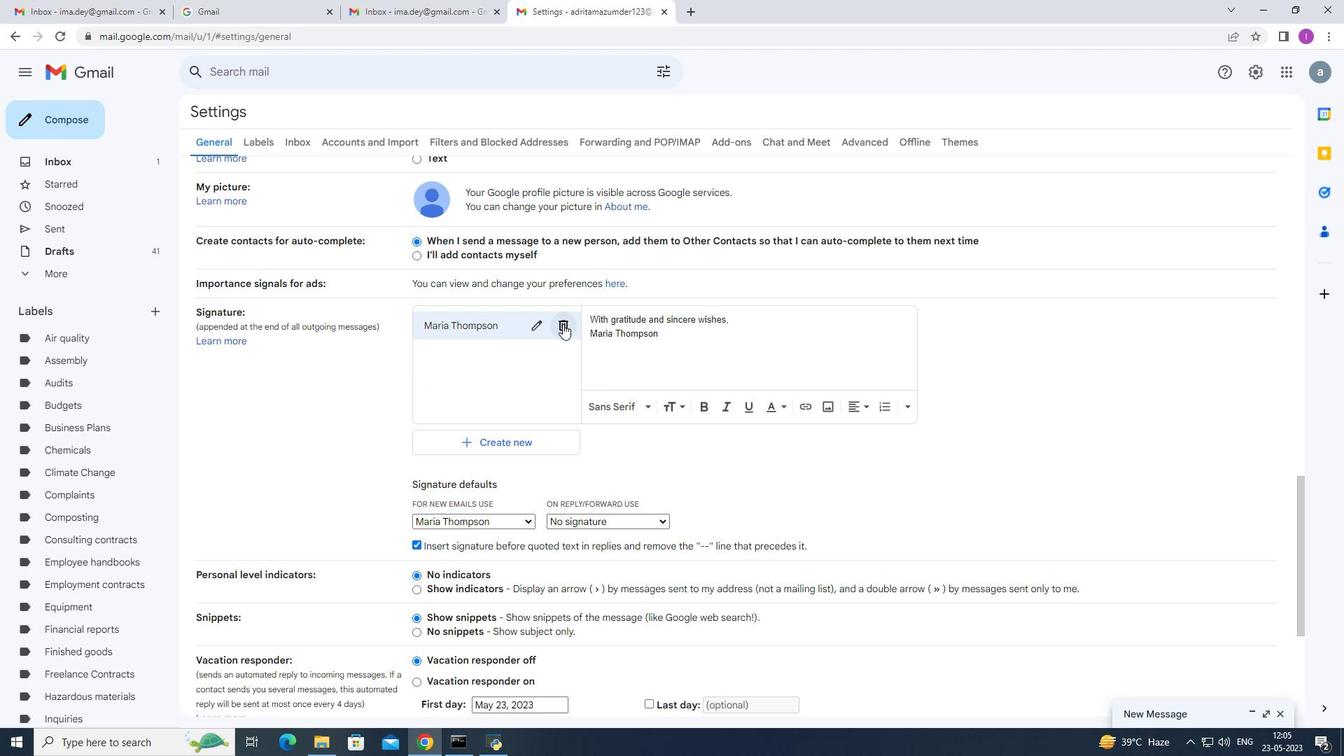 
Action: Mouse moved to (791, 416)
Screenshot: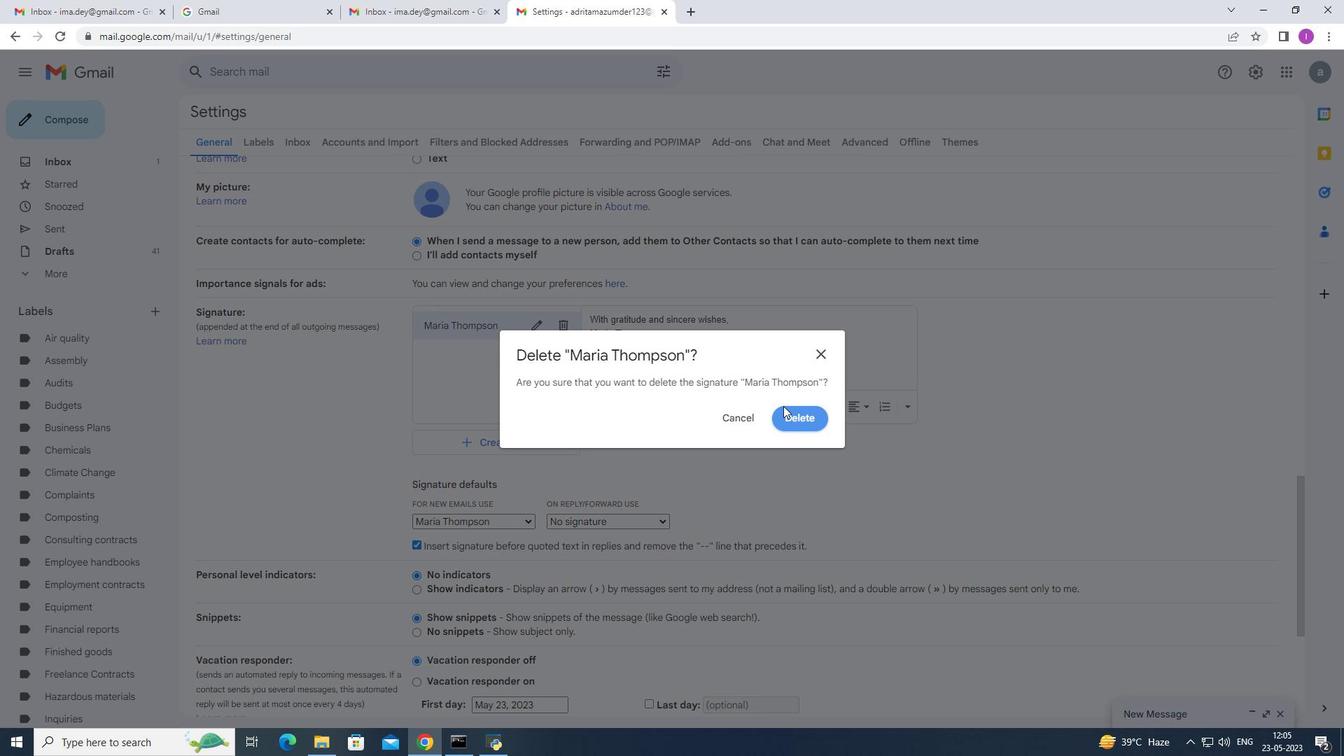 
Action: Mouse pressed left at (791, 416)
Screenshot: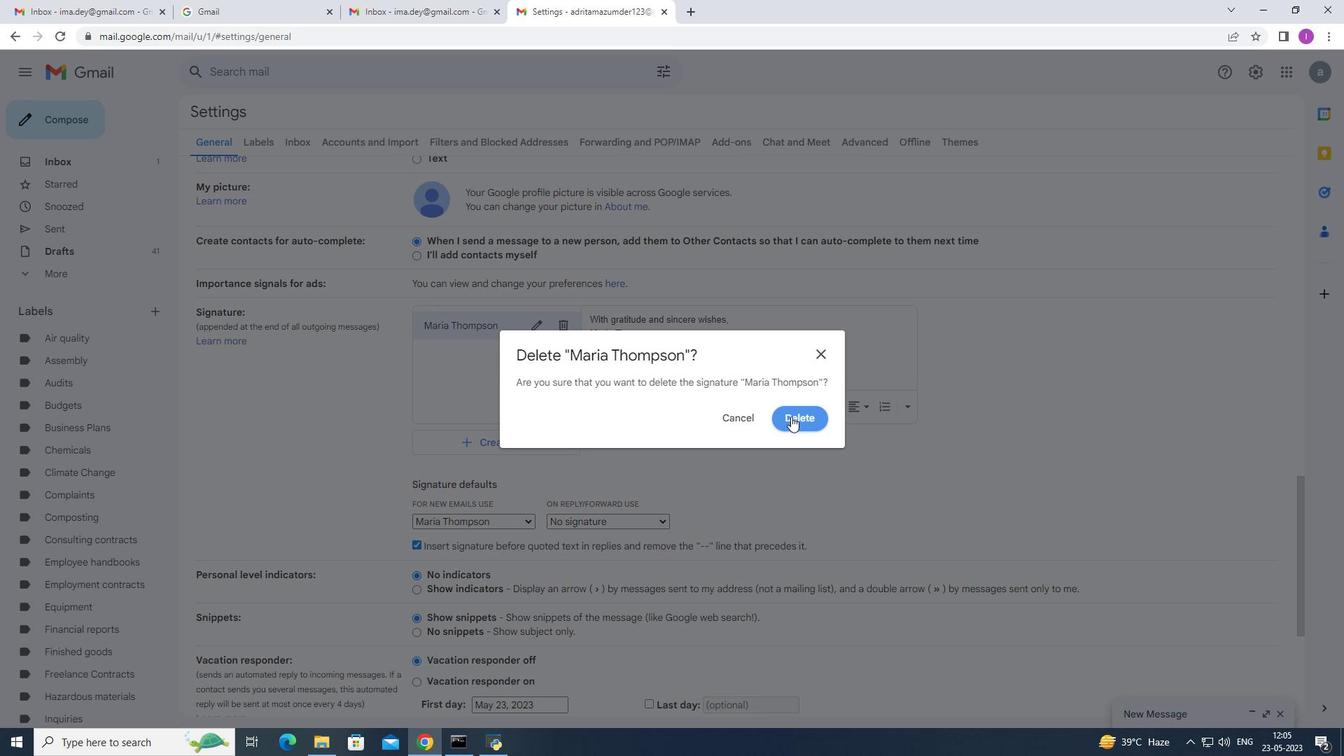 
Action: Mouse moved to (535, 456)
Screenshot: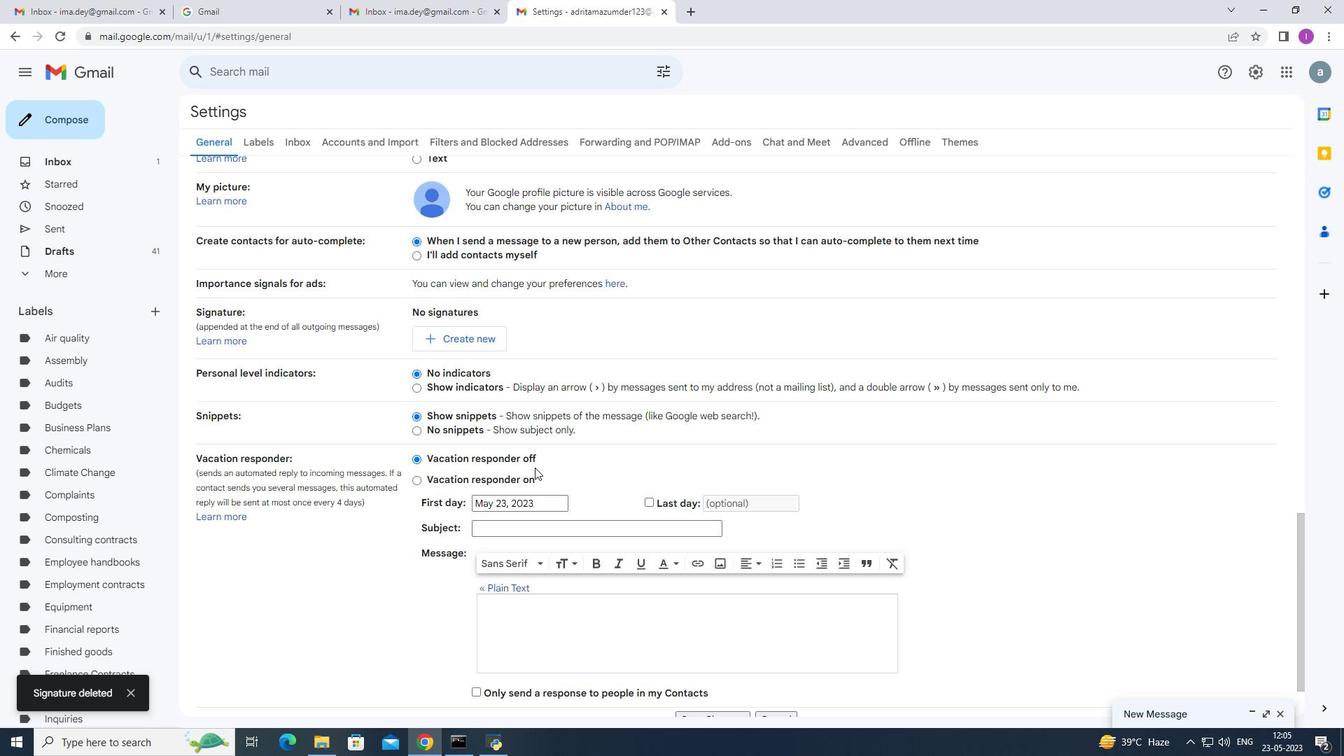 
Action: Mouse scrolled (535, 456) with delta (0, 0)
Screenshot: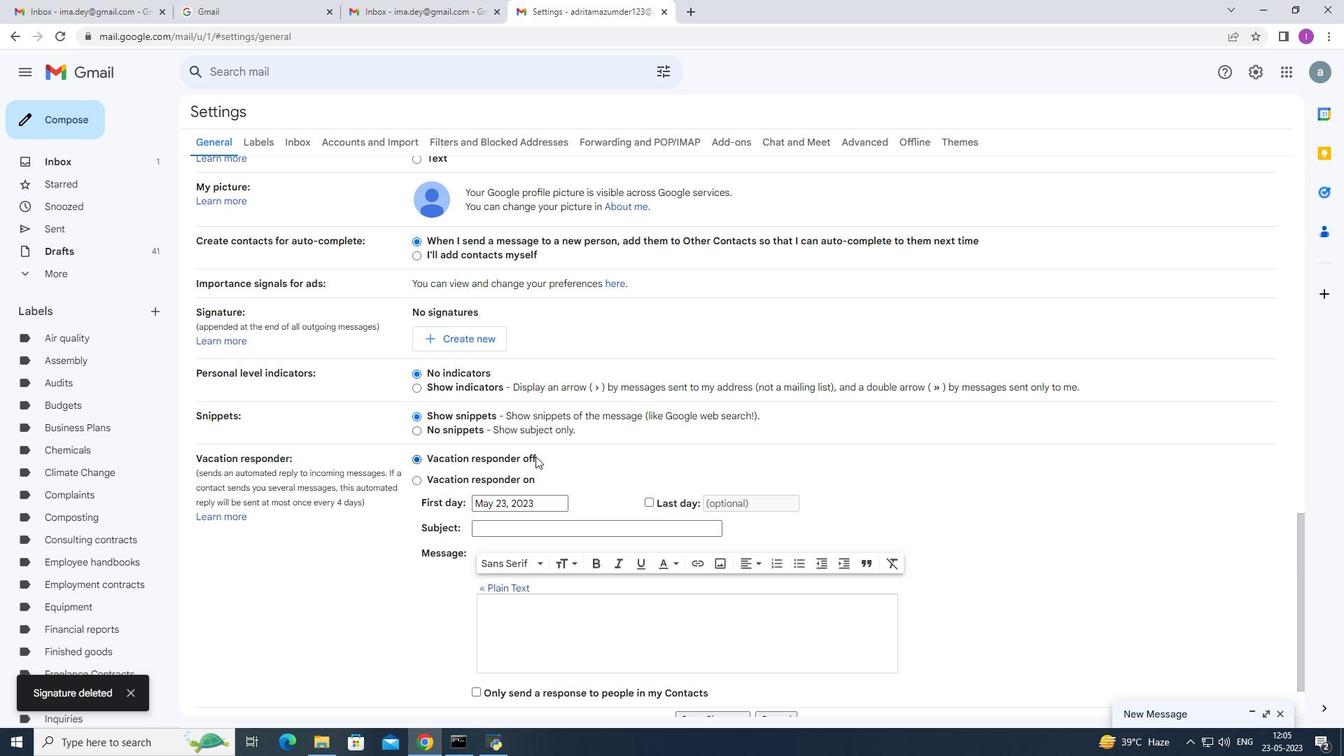 
Action: Mouse scrolled (535, 456) with delta (0, 0)
Screenshot: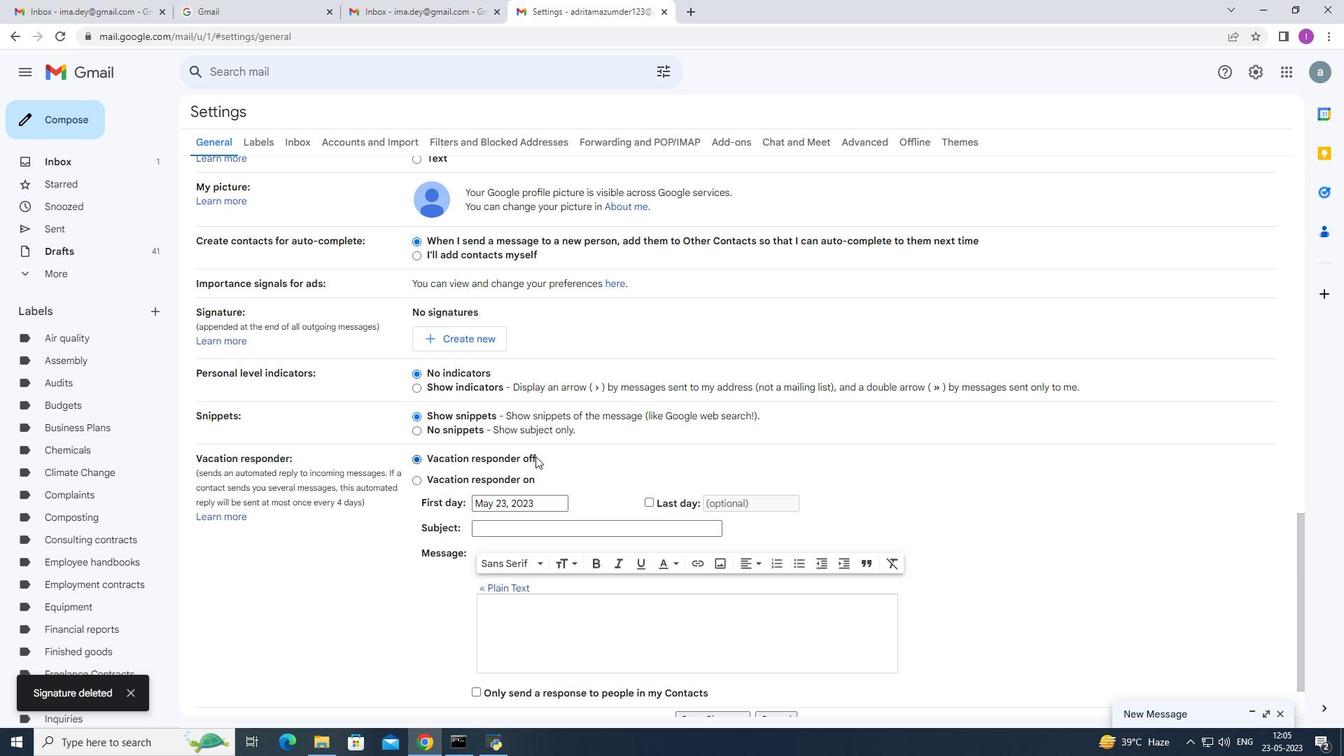 
Action: Mouse scrolled (535, 456) with delta (0, 0)
Screenshot: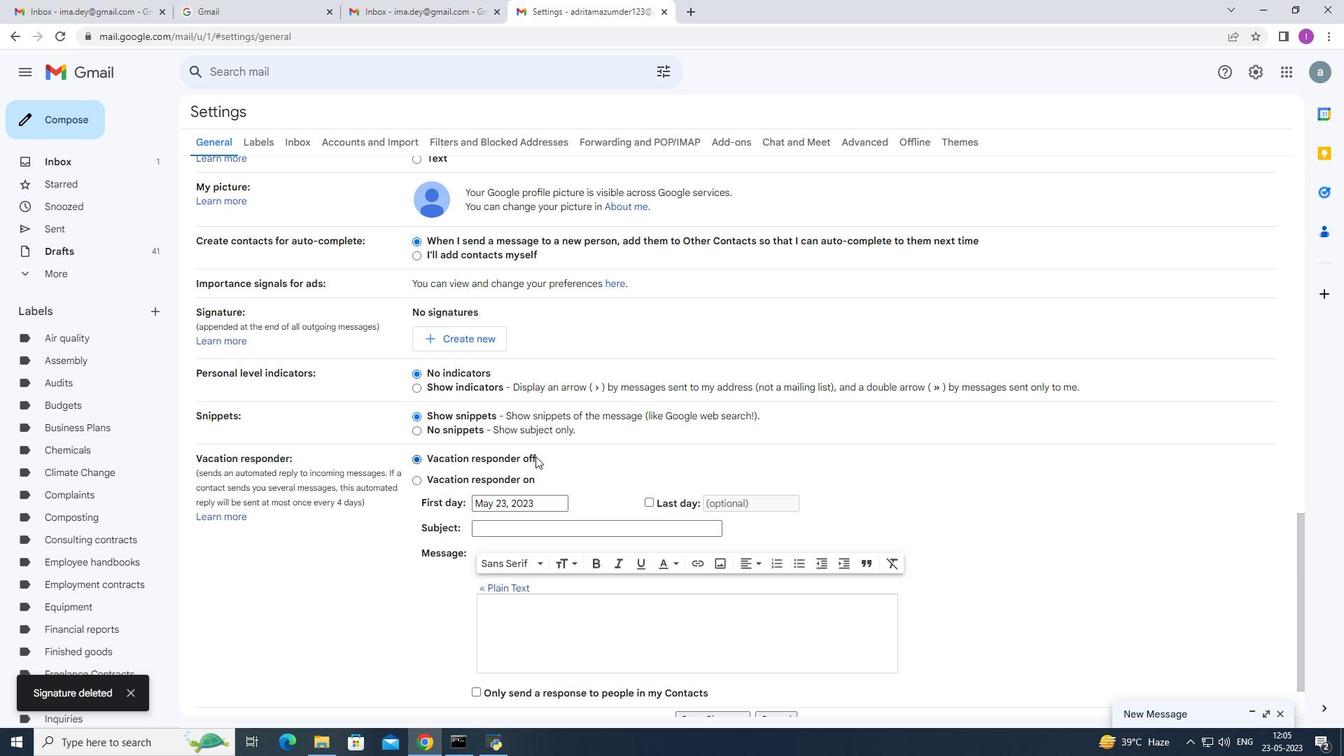 
Action: Mouse scrolled (535, 456) with delta (0, 0)
Screenshot: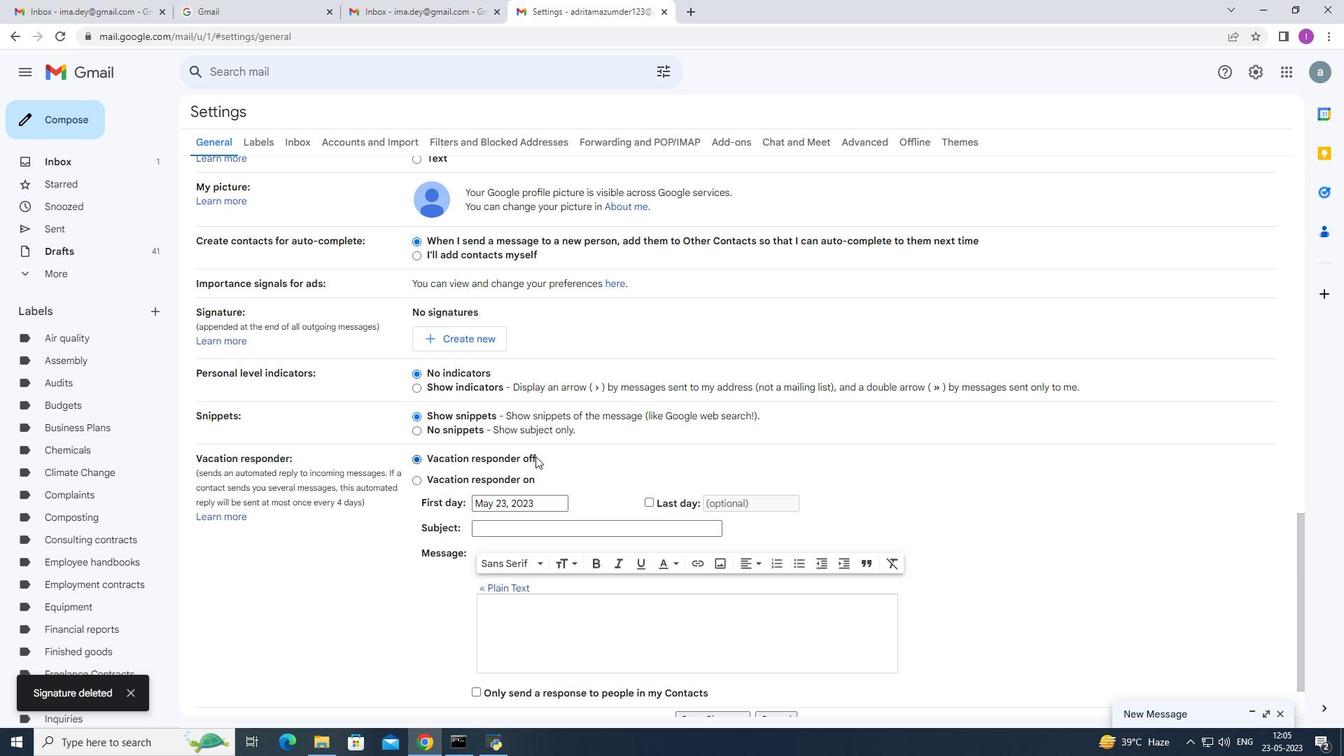 
Action: Mouse moved to (441, 256)
Screenshot: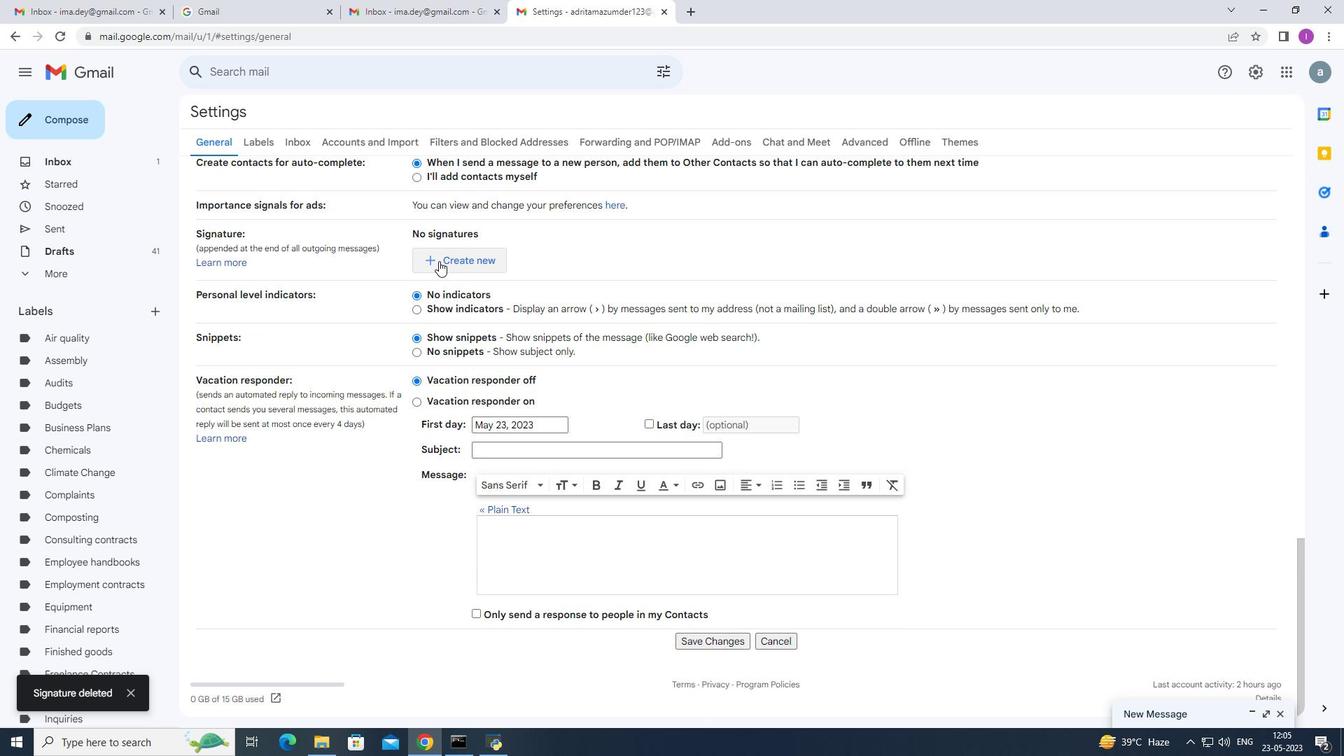
Action: Mouse pressed left at (441, 256)
Screenshot: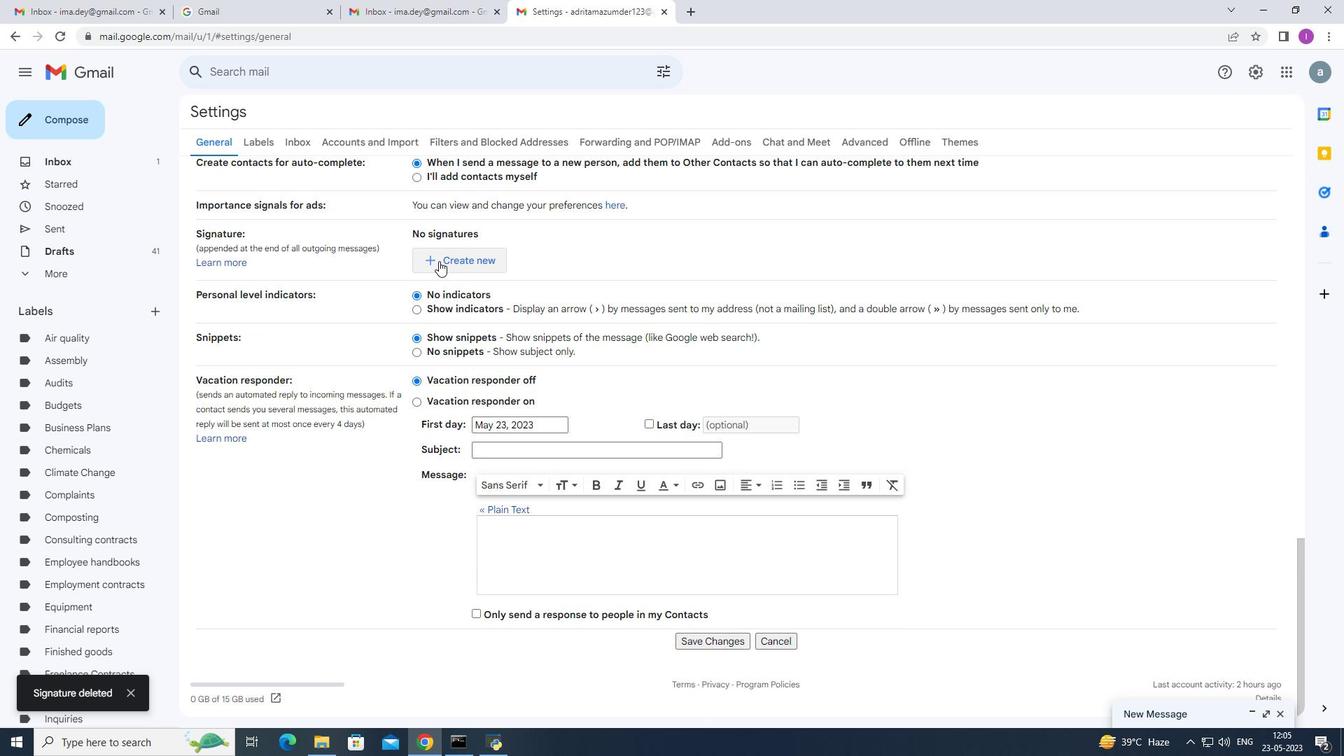 
Action: Mouse moved to (583, 381)
Screenshot: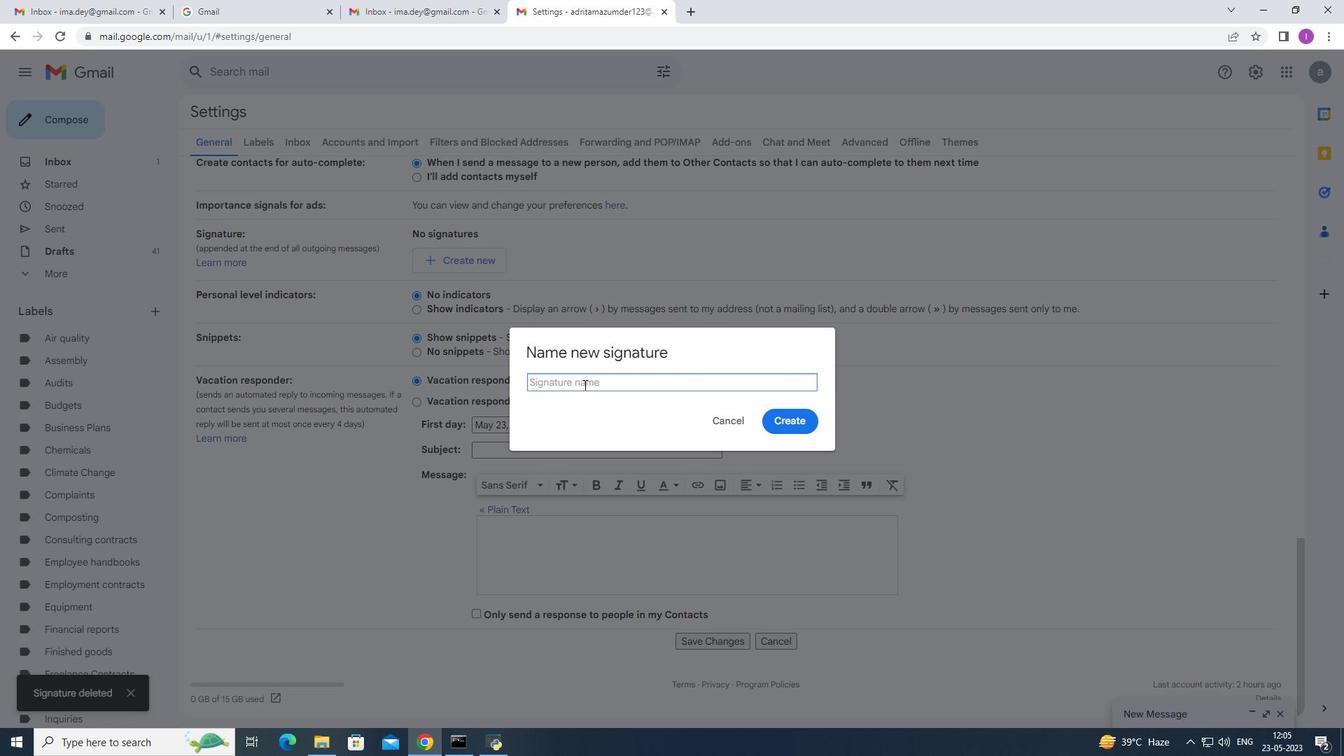 
Action: Mouse pressed left at (583, 381)
Screenshot: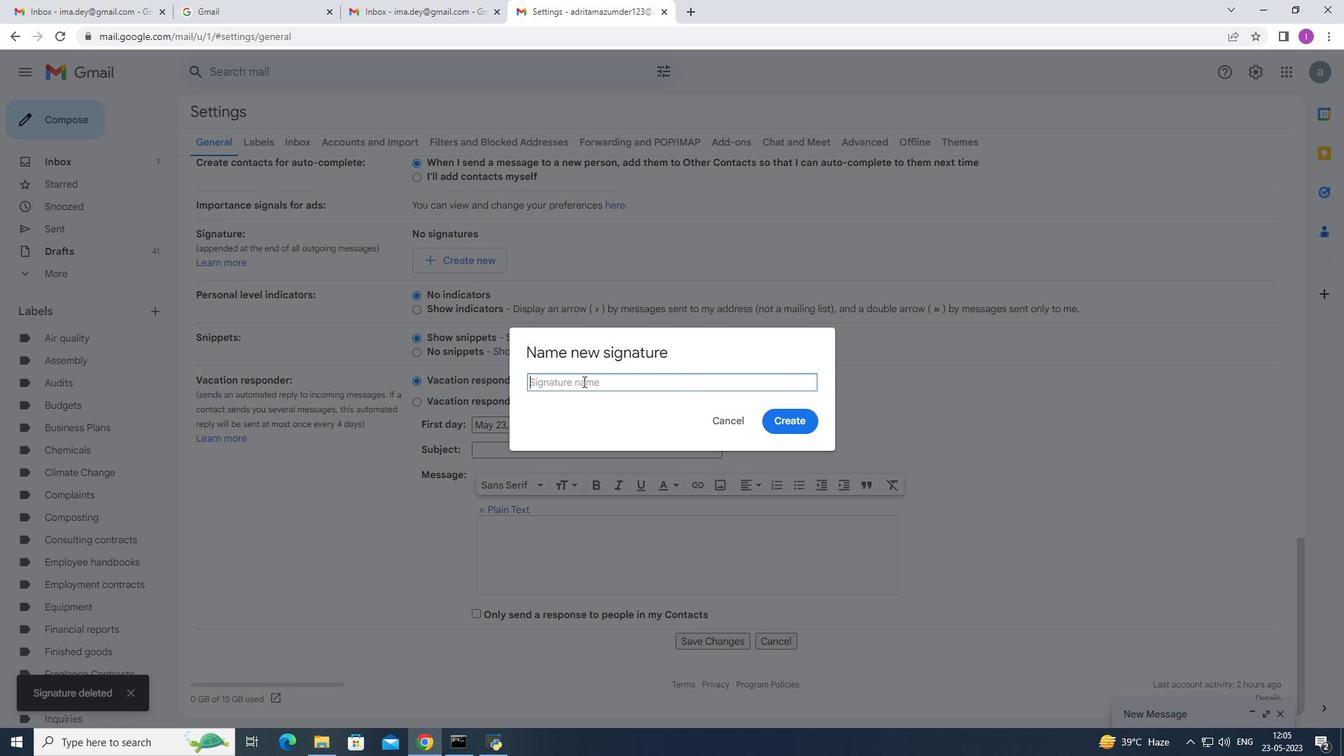 
Action: Mouse pressed left at (583, 381)
Screenshot: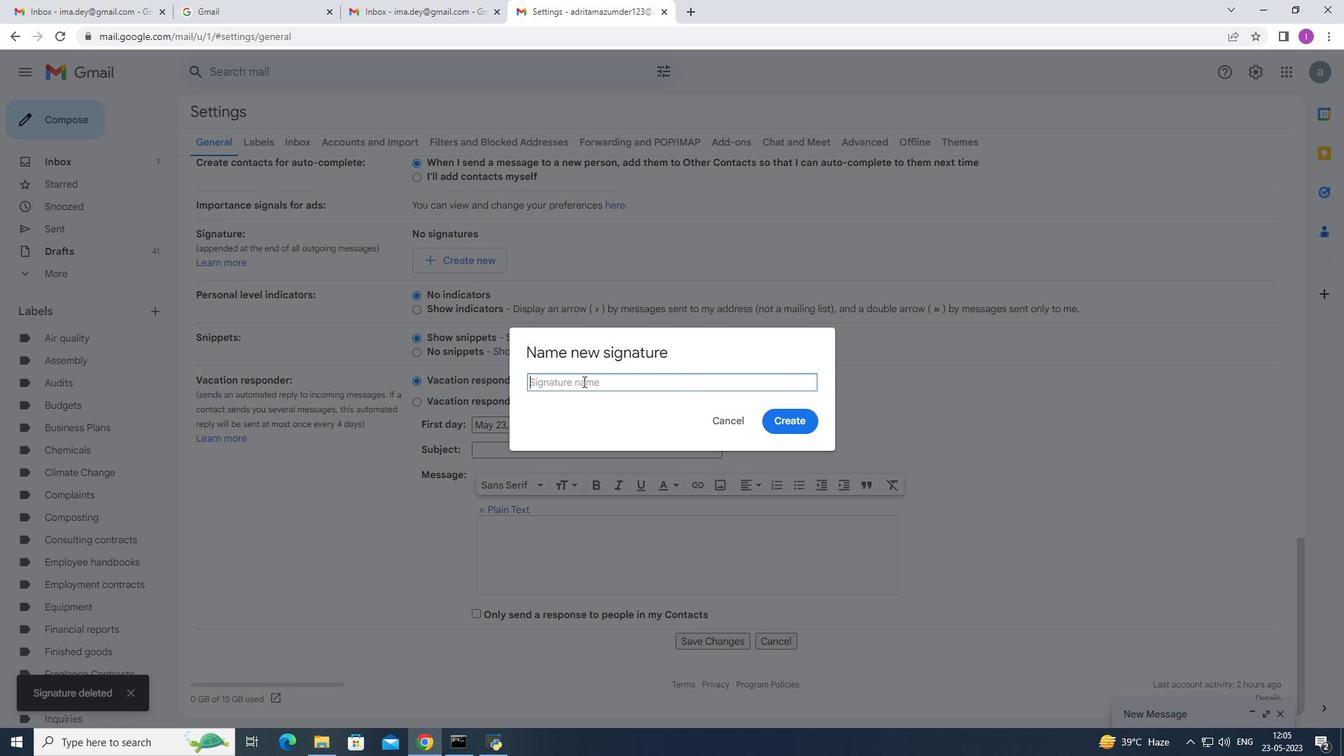 
Action: Mouse moved to (645, 345)
Screenshot: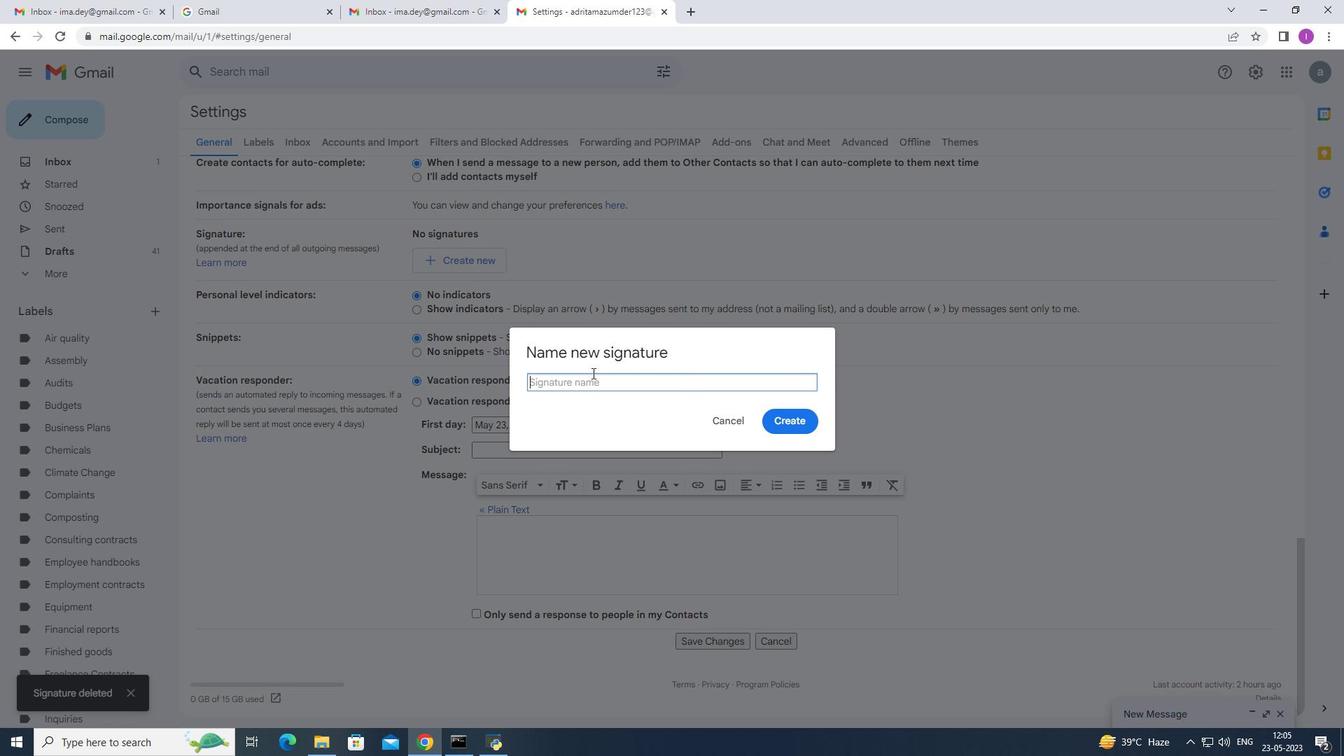 
Action: Key pressed <Key.shift>Mariah<Key.space>
Screenshot: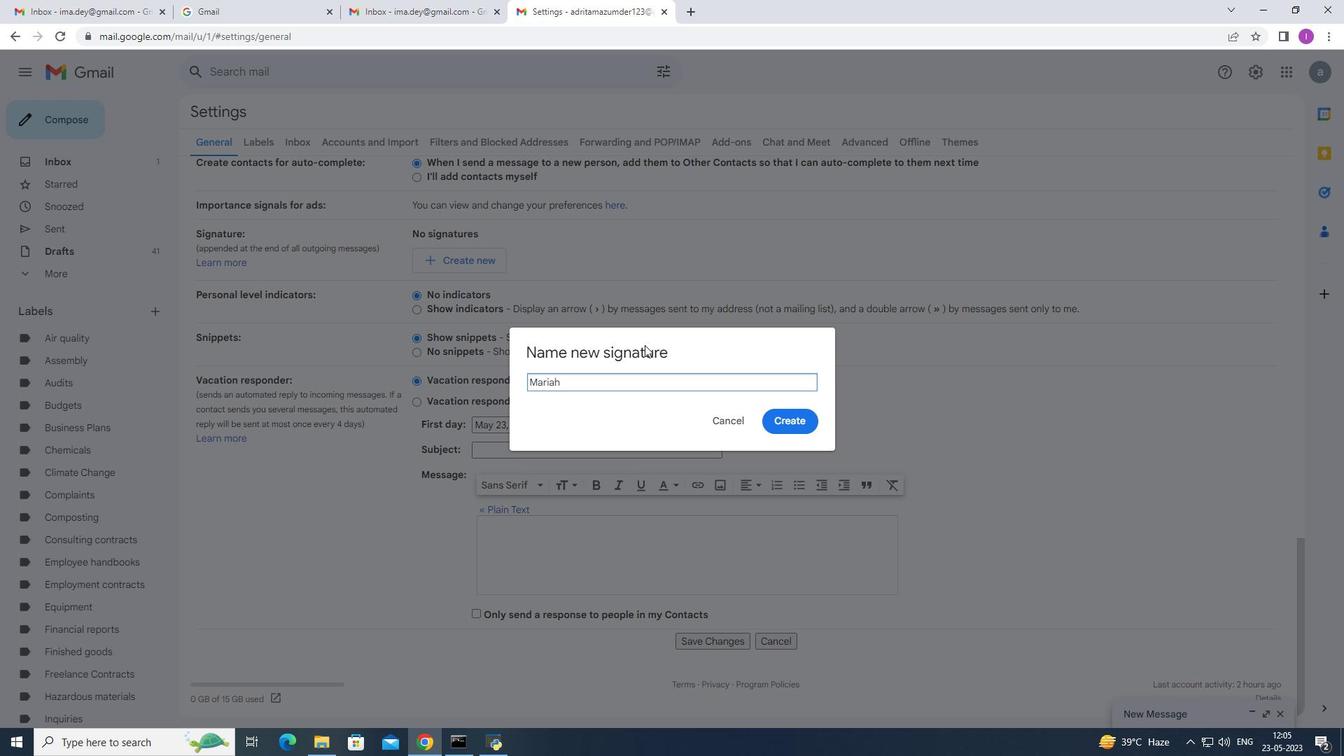 
Action: Mouse moved to (676, 408)
Screenshot: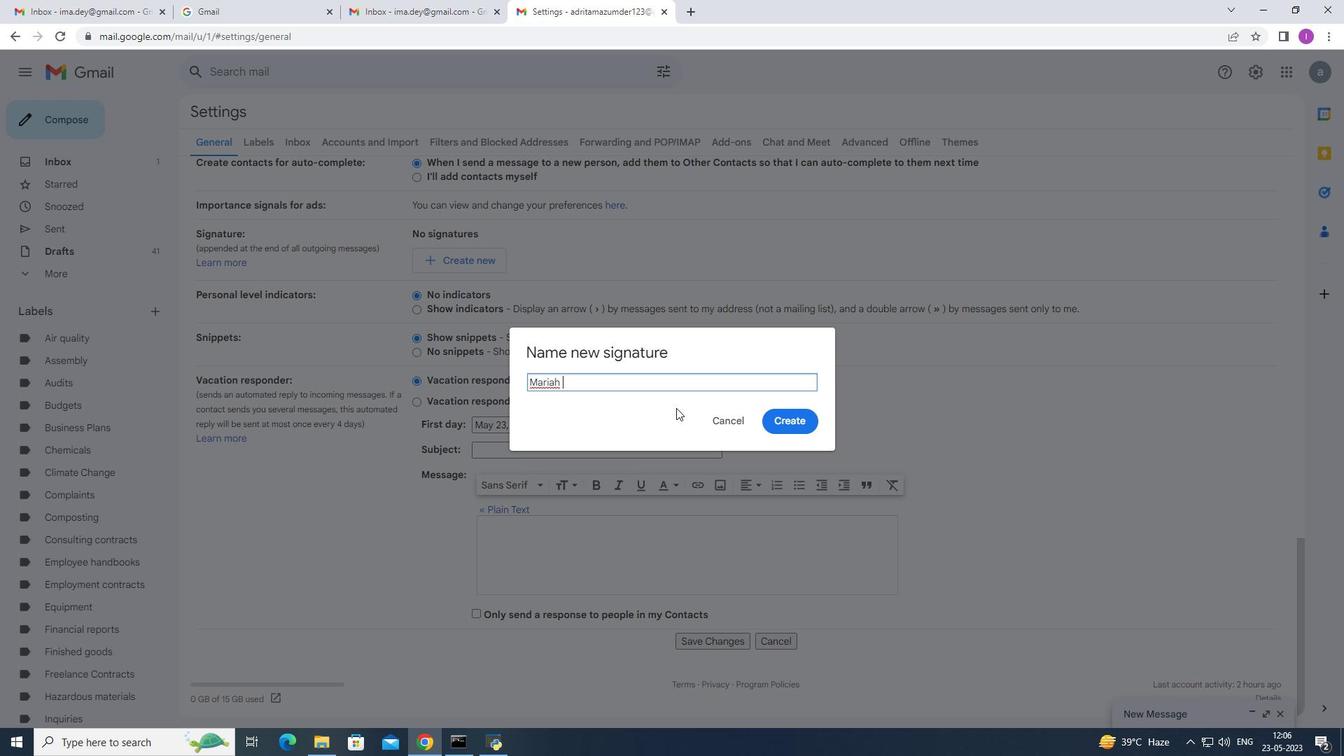 
Action: Key pressed <Key.space>
Screenshot: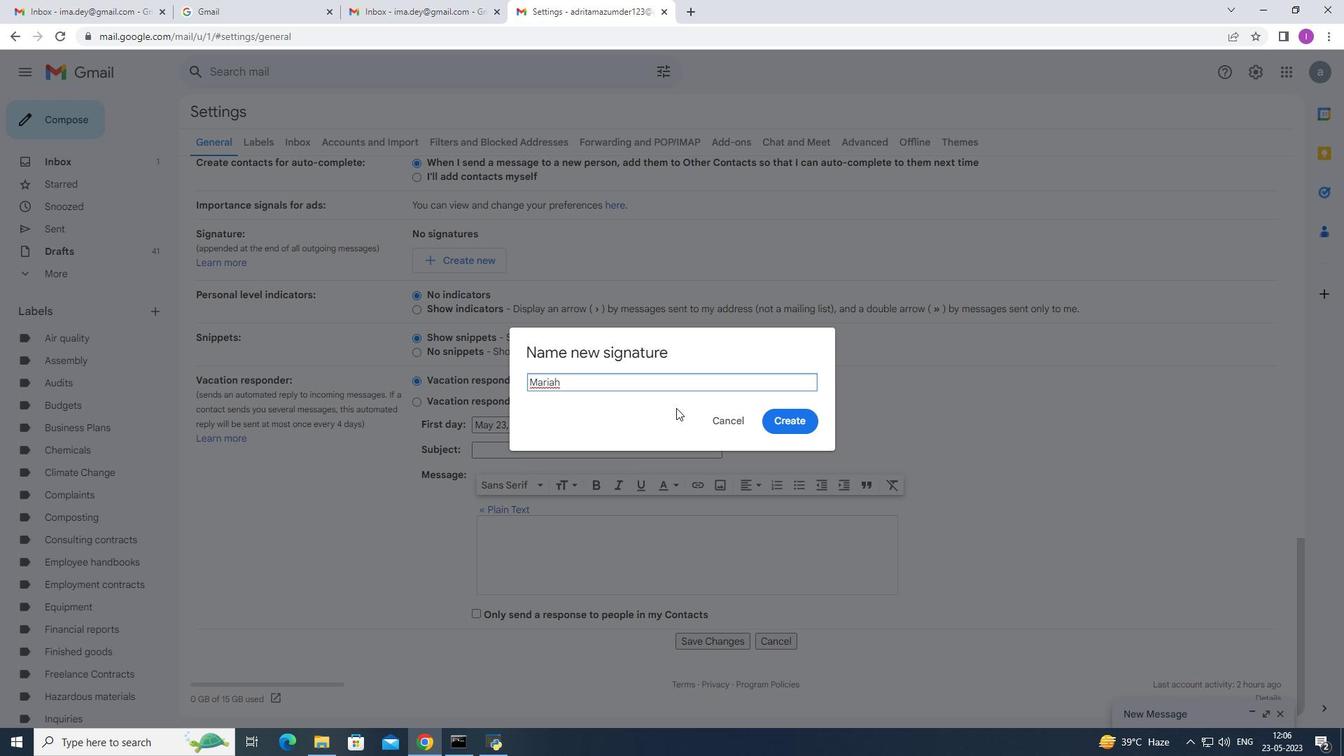 
Action: Mouse moved to (678, 247)
Screenshot: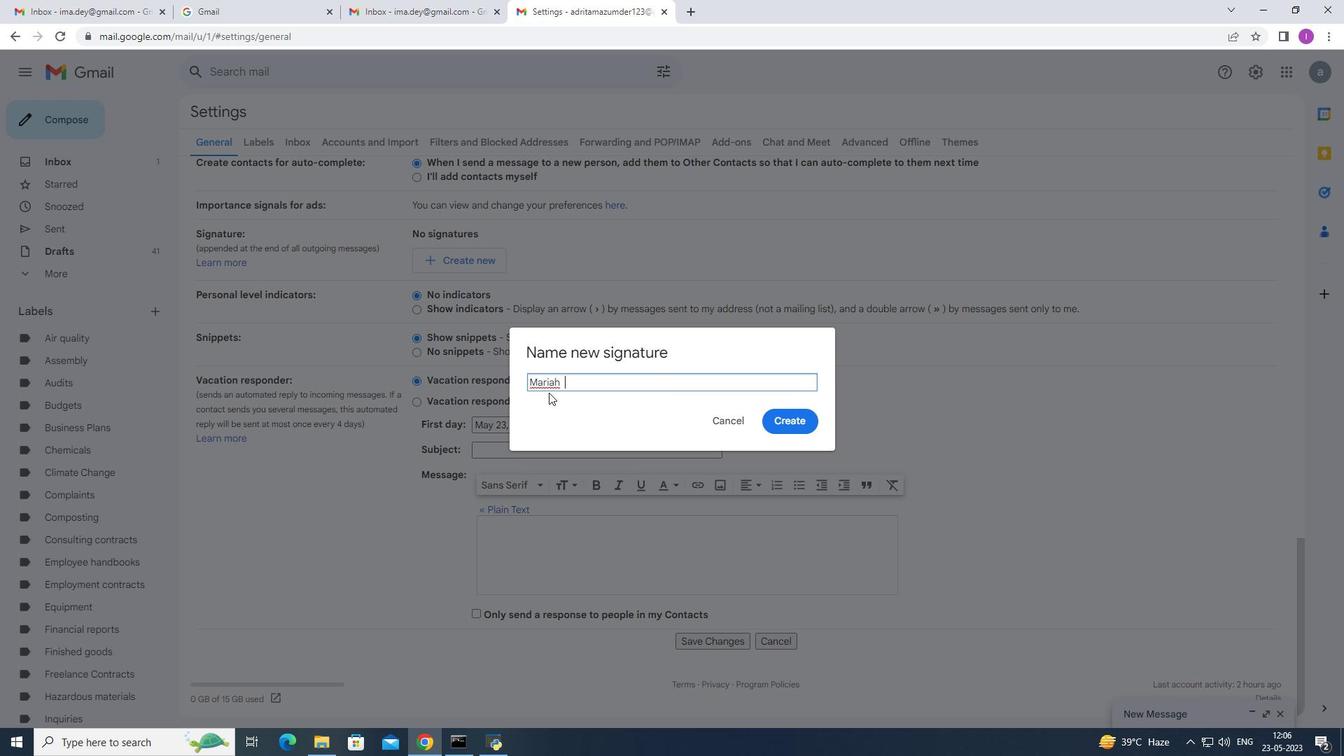 
Action: Key pressed <Key.shift>VBrown
Screenshot: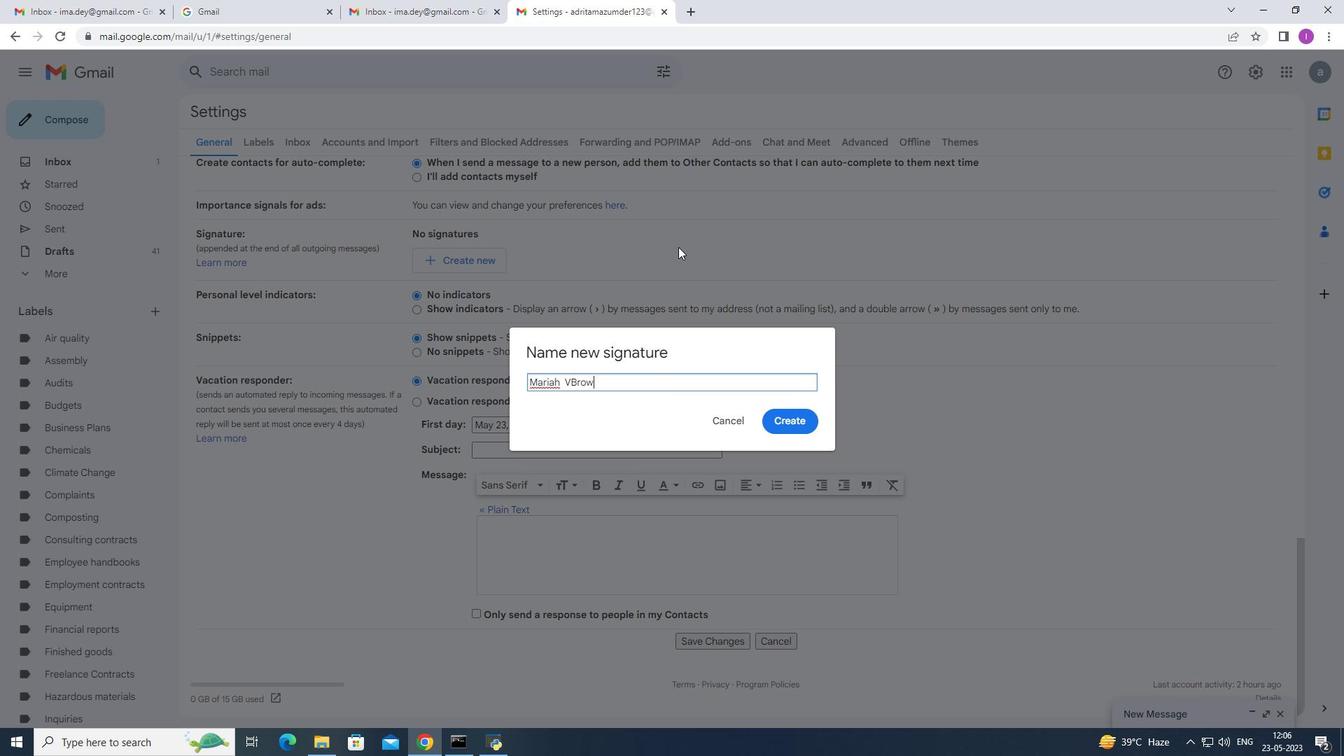 
Action: Mouse moved to (569, 381)
Screenshot: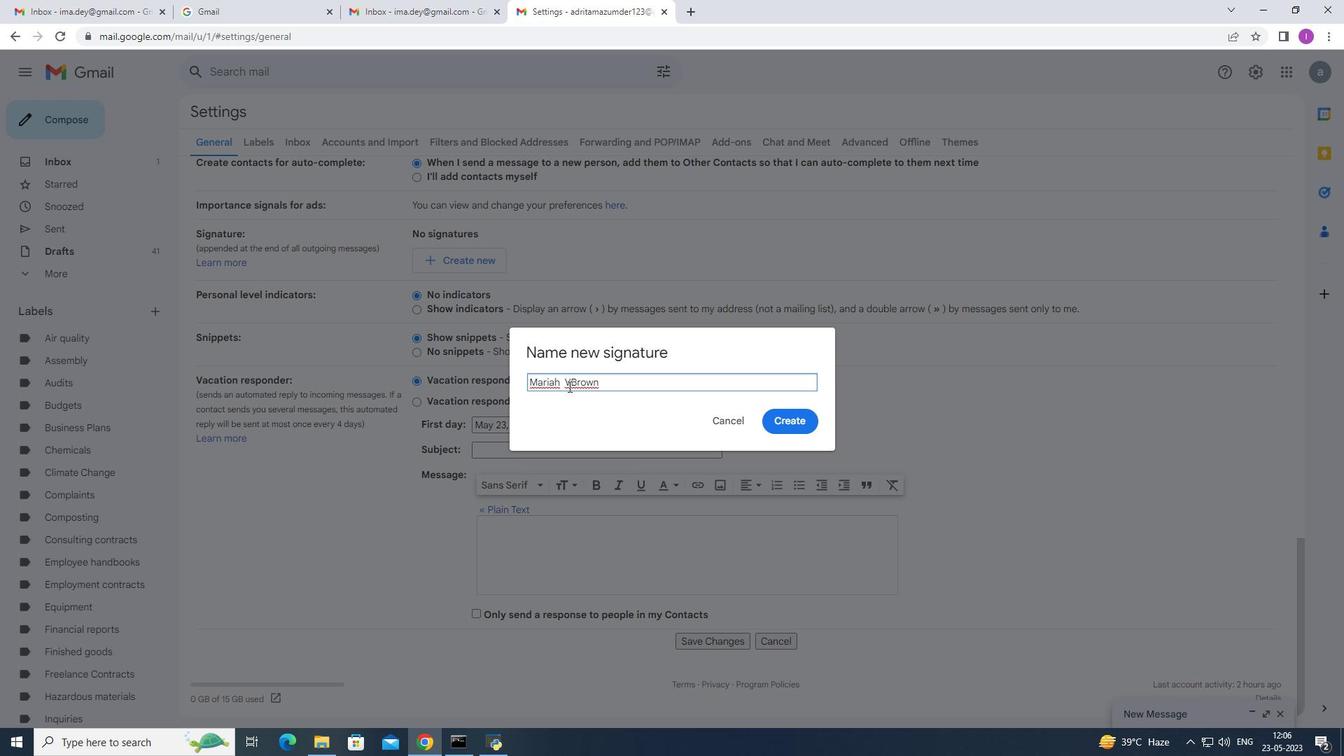 
Action: Mouse pressed left at (569, 381)
Screenshot: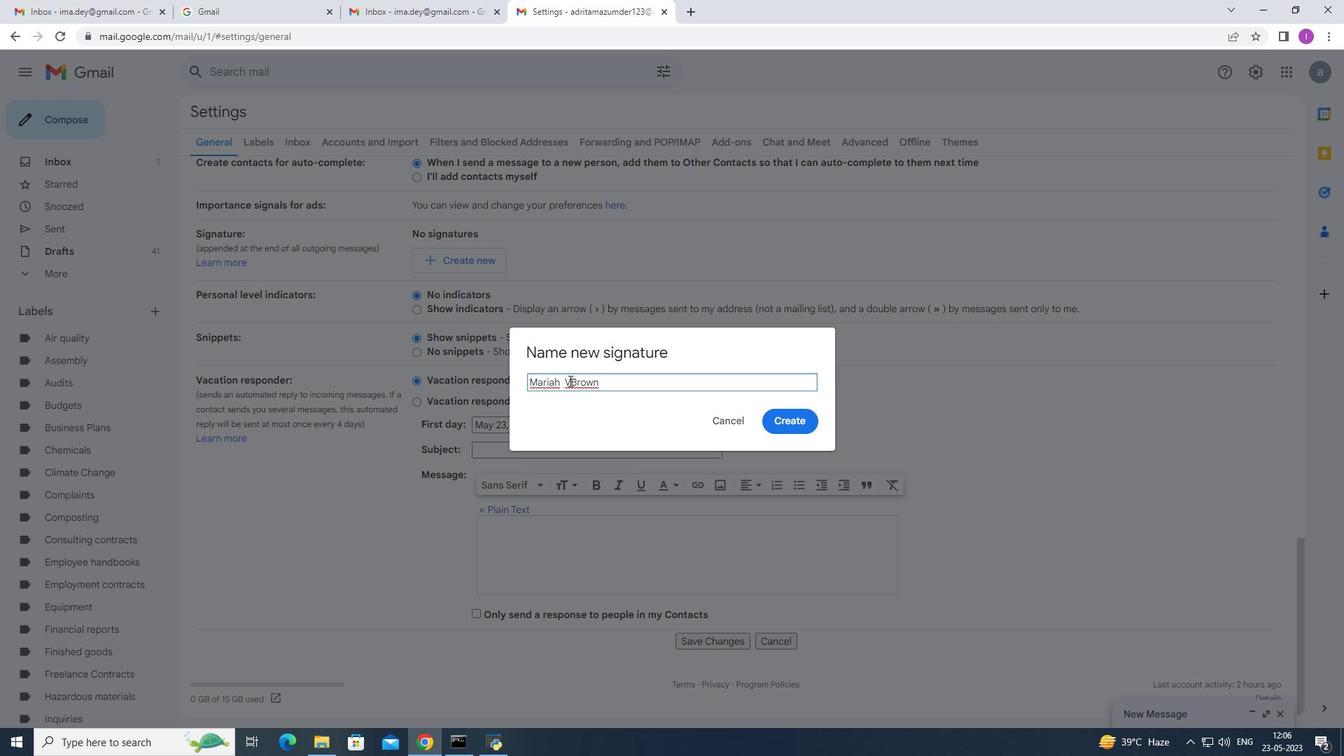
Action: Mouse moved to (430, 452)
Screenshot: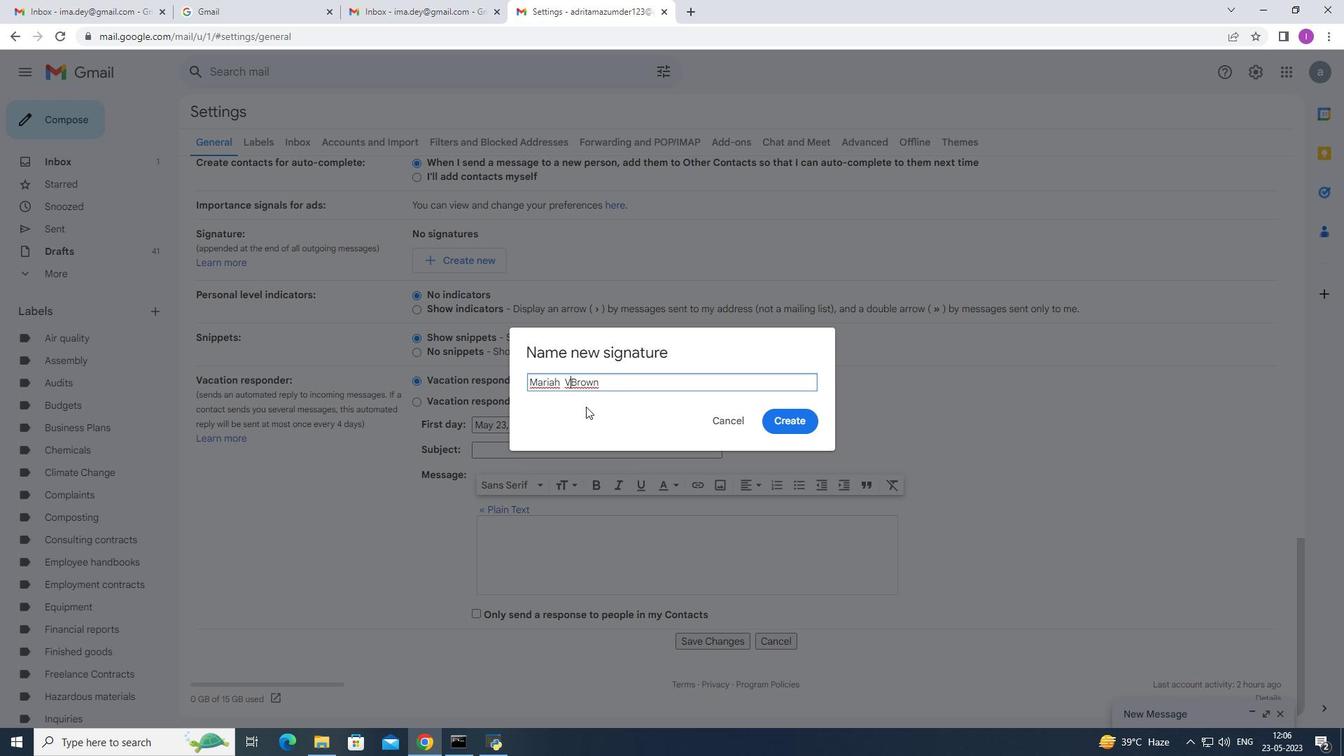 
Action: Key pressed <Key.backspace>
Screenshot: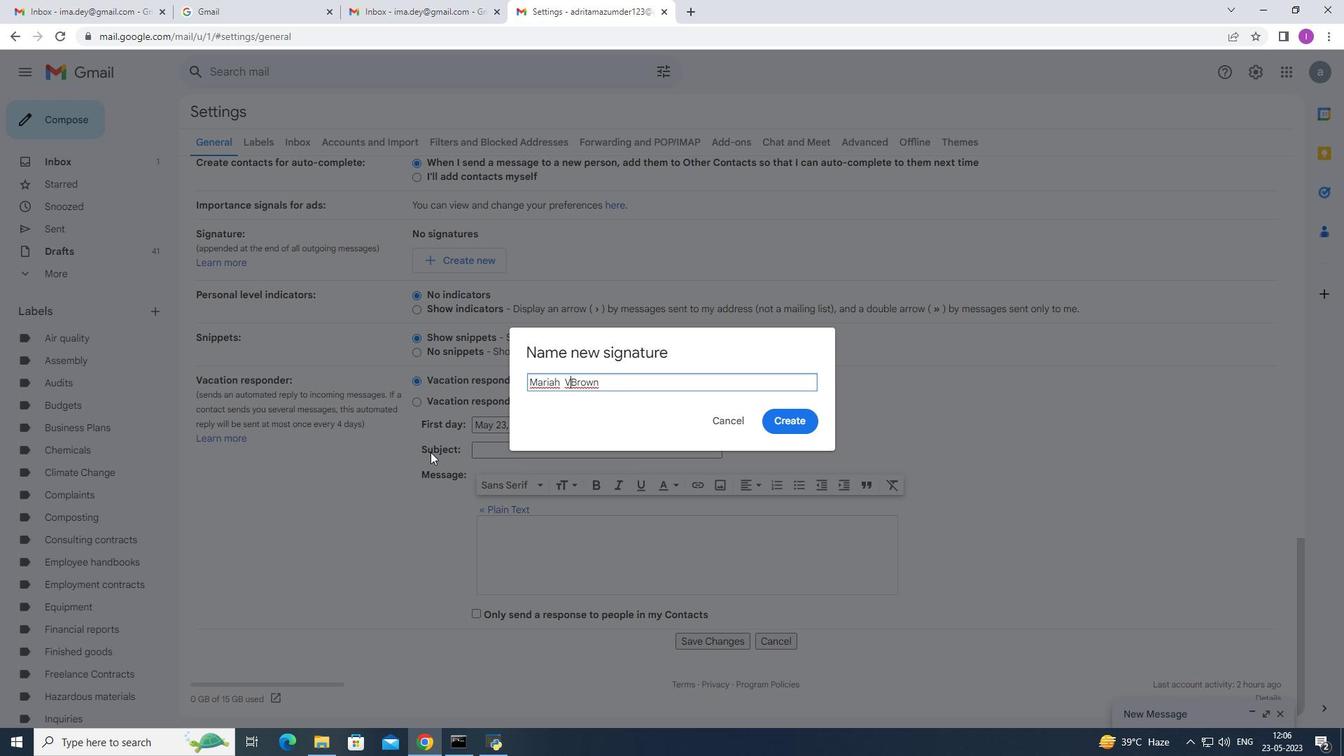 
Action: Mouse moved to (777, 423)
Screenshot: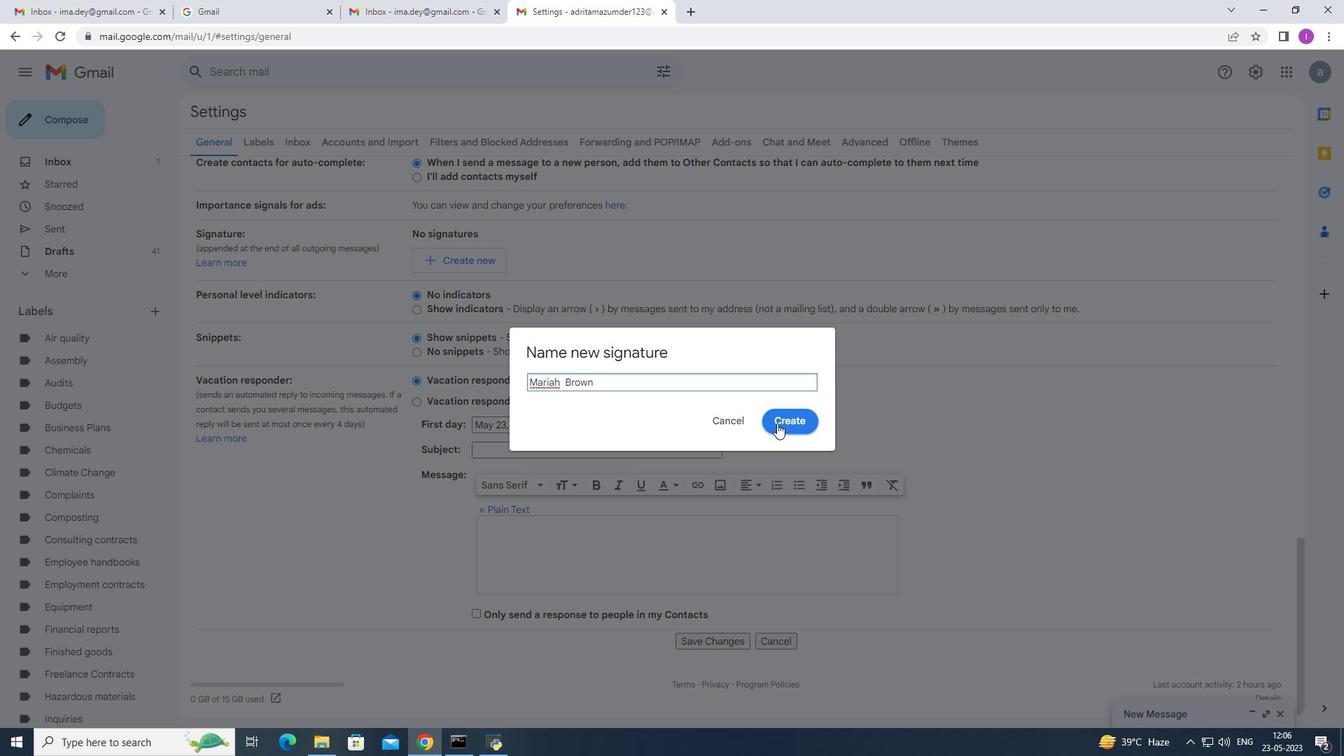 
Action: Mouse pressed left at (777, 423)
Screenshot: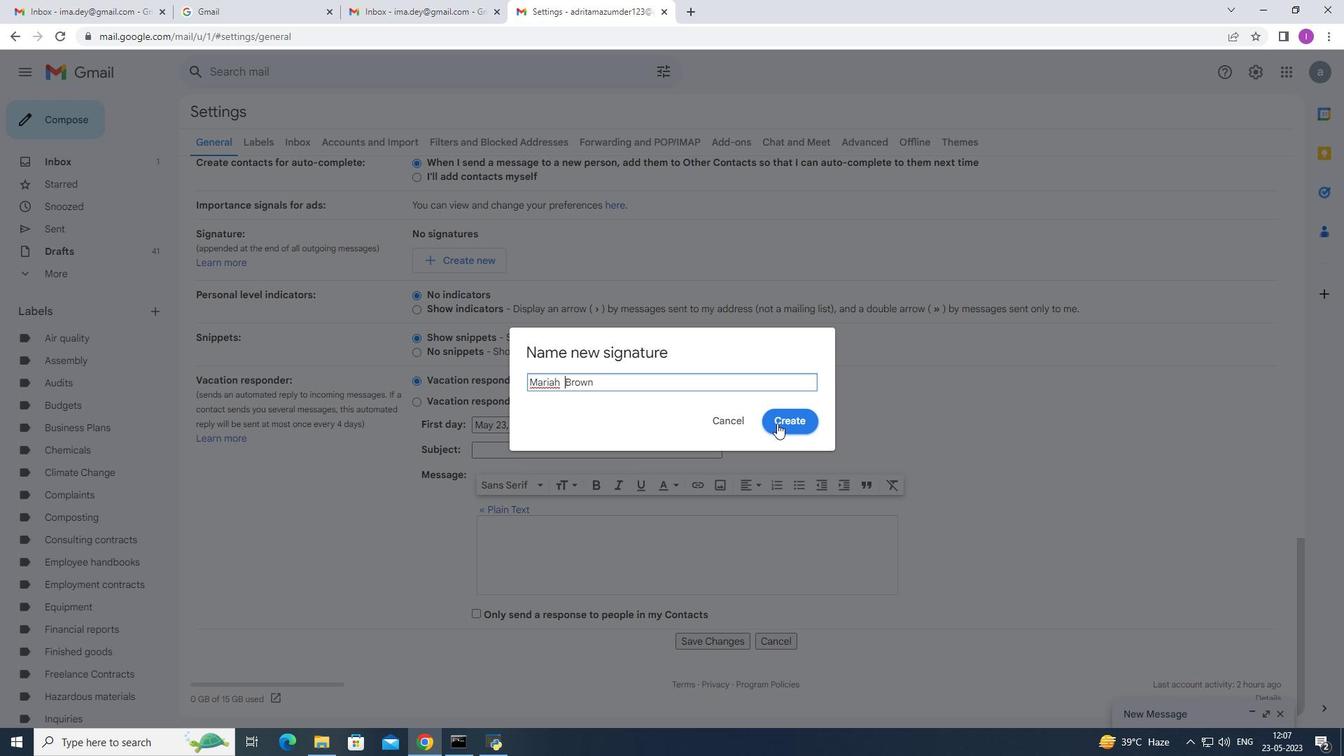 
Action: Mouse moved to (526, 444)
Screenshot: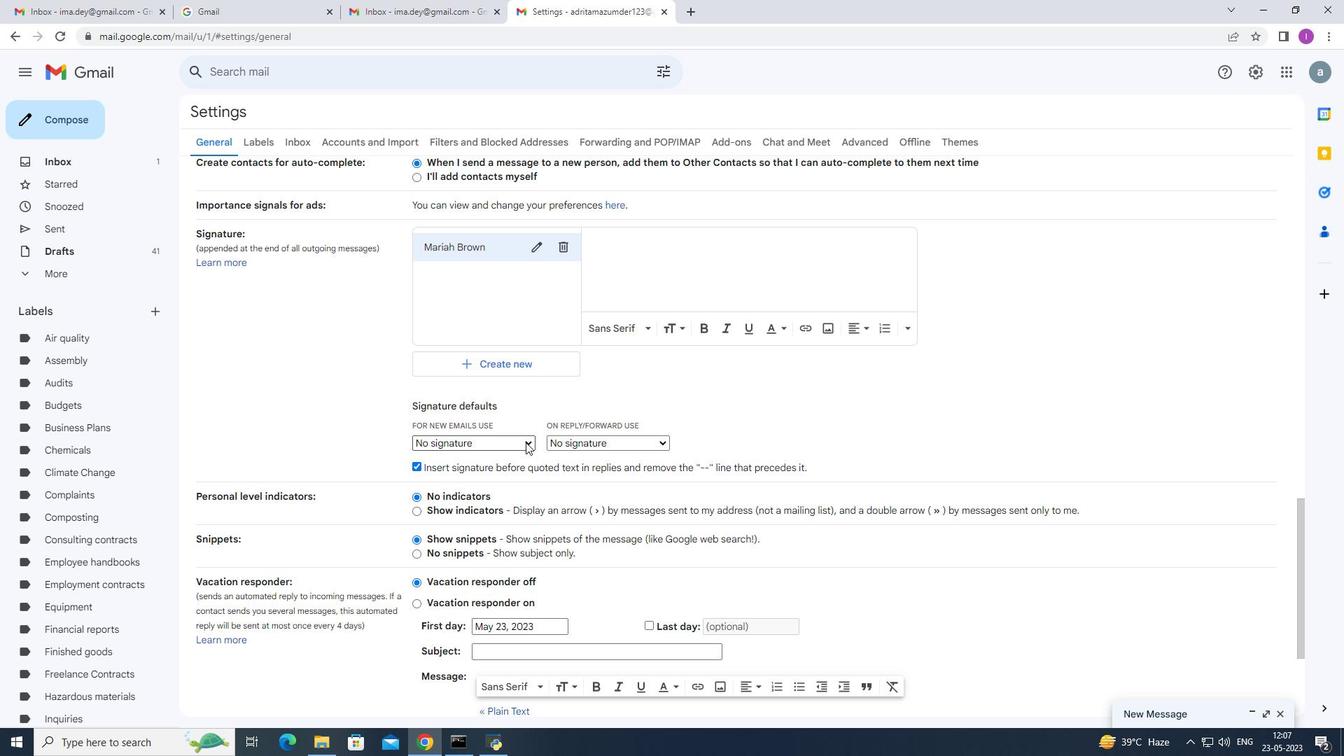 
Action: Mouse pressed left at (526, 444)
Screenshot: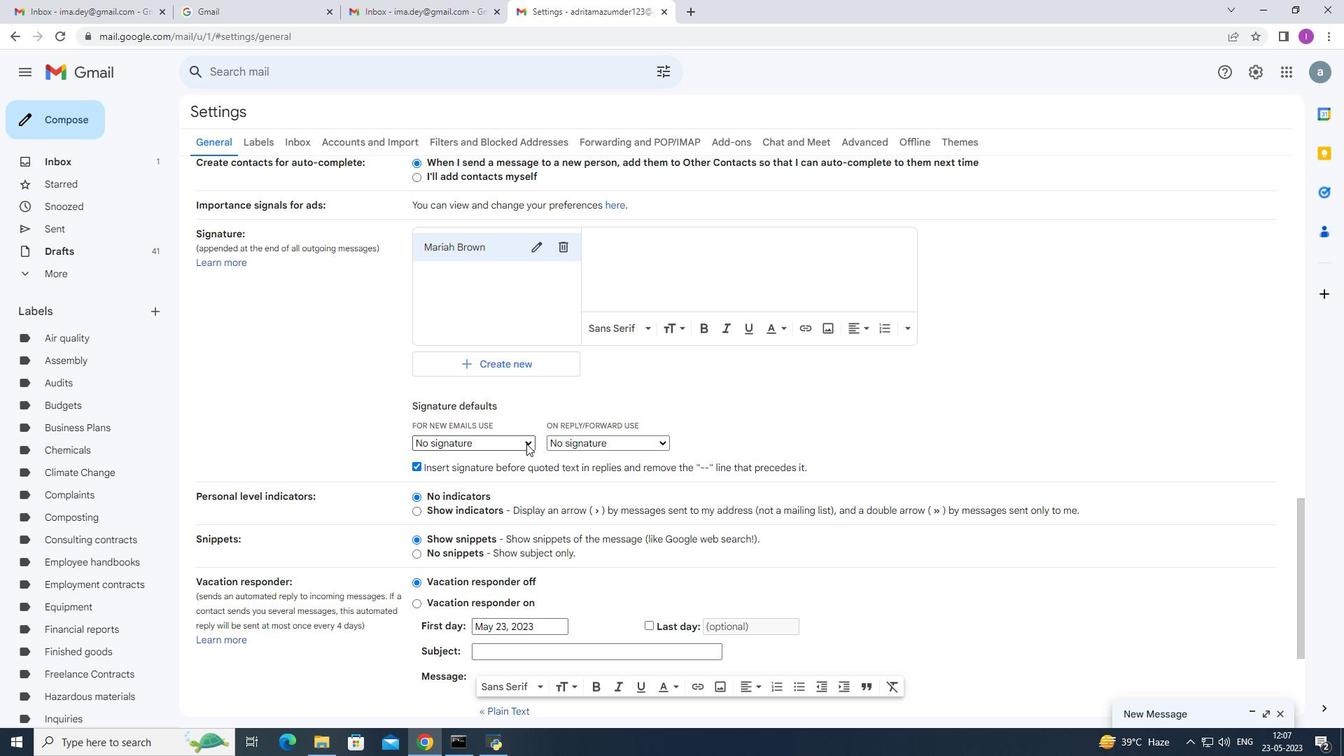 
Action: Mouse moved to (507, 472)
Screenshot: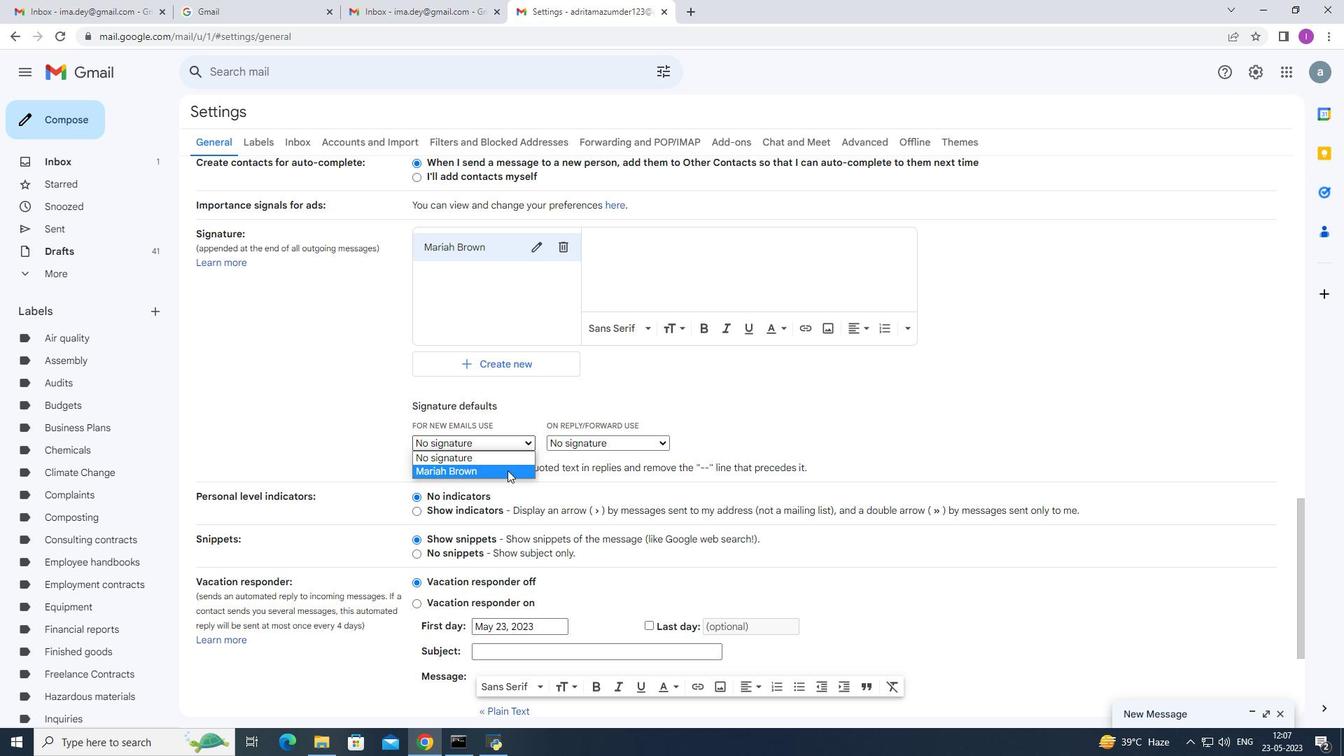 
Action: Mouse pressed left at (507, 472)
Screenshot: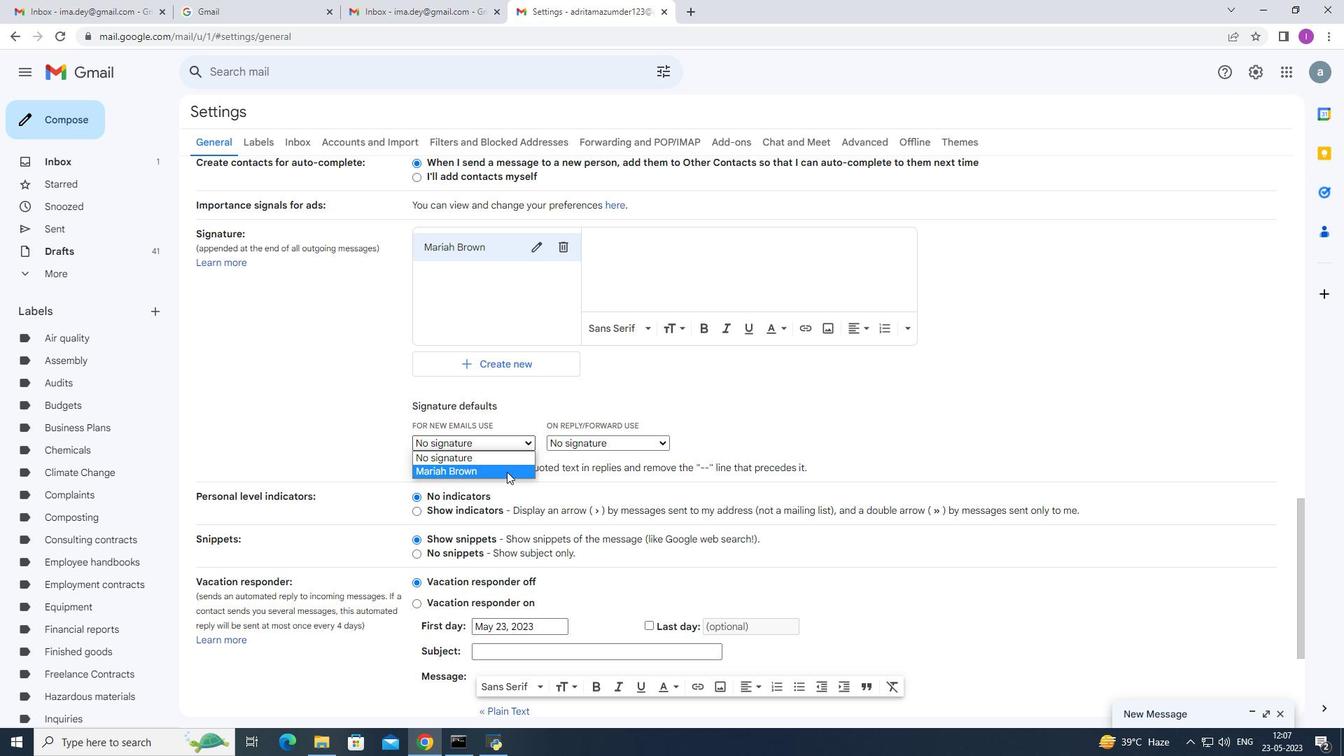 
Action: Mouse moved to (591, 239)
Screenshot: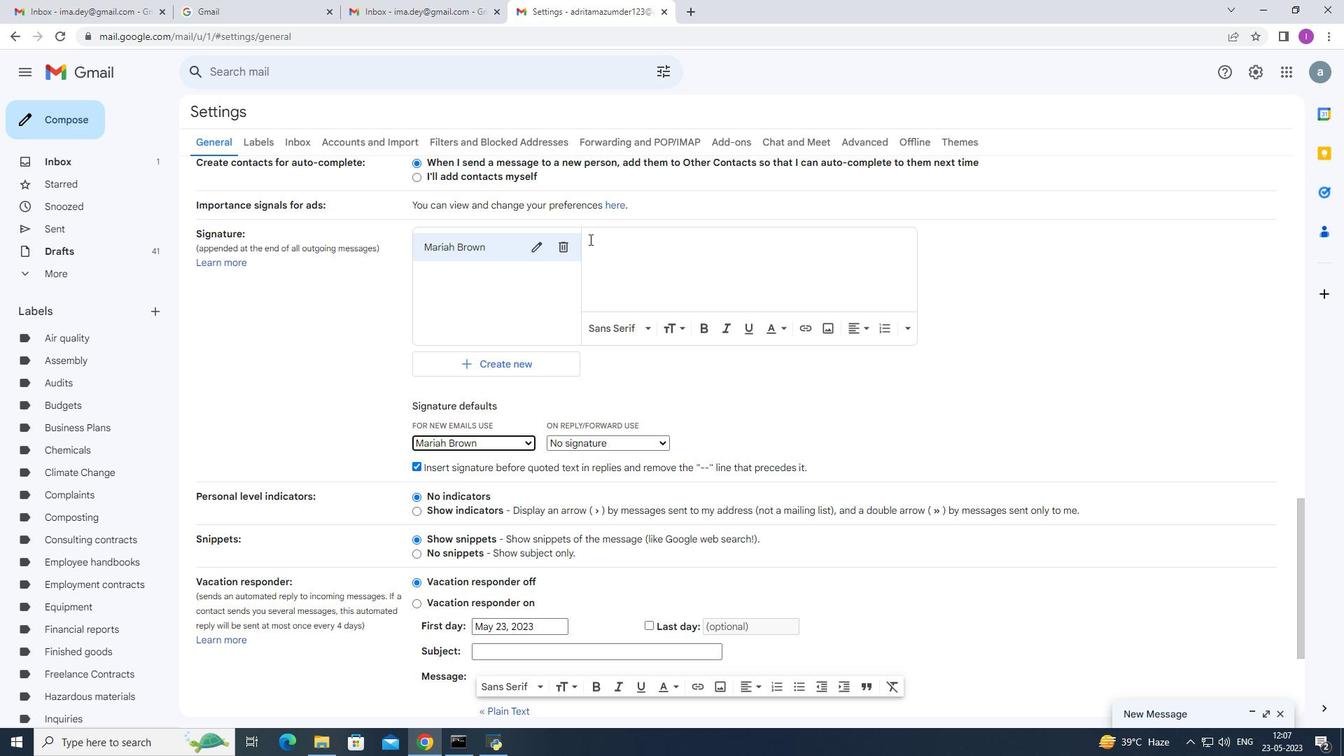 
Action: Mouse pressed left at (591, 239)
Screenshot: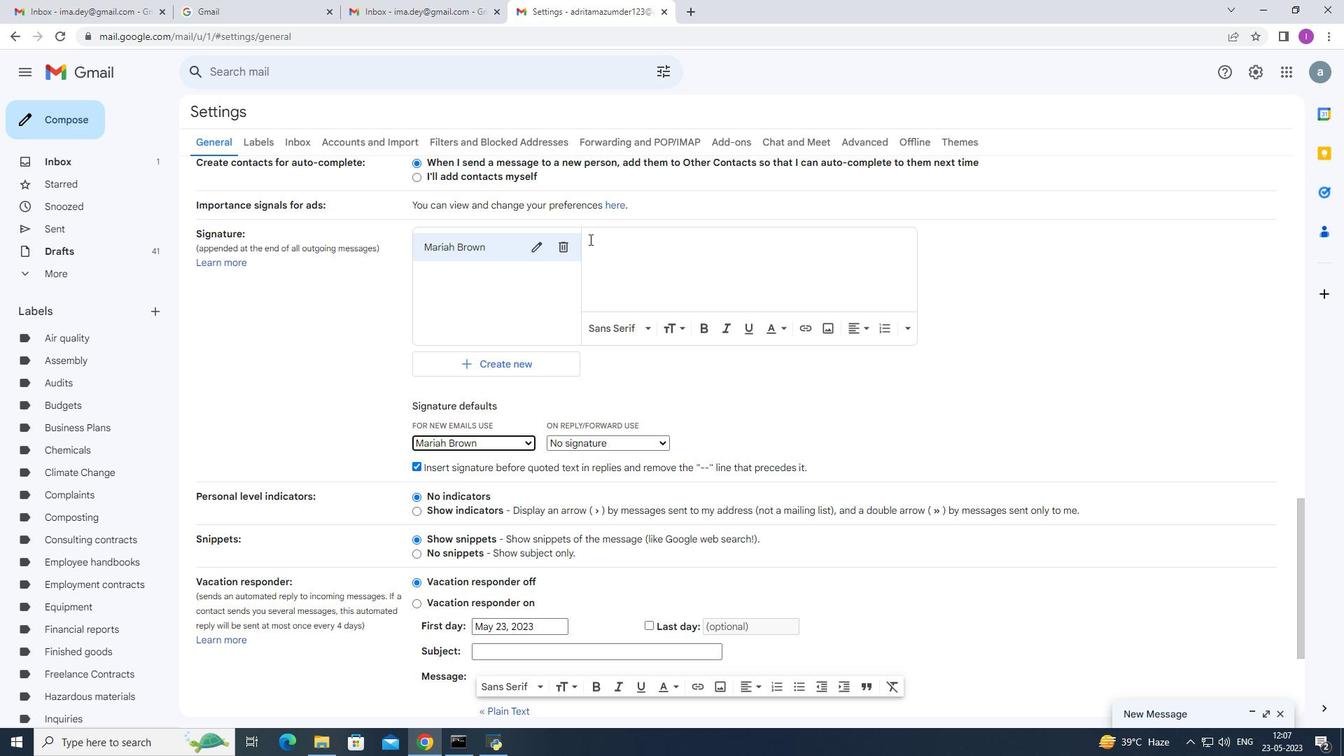 
Action: Mouse moved to (857, 331)
Screenshot: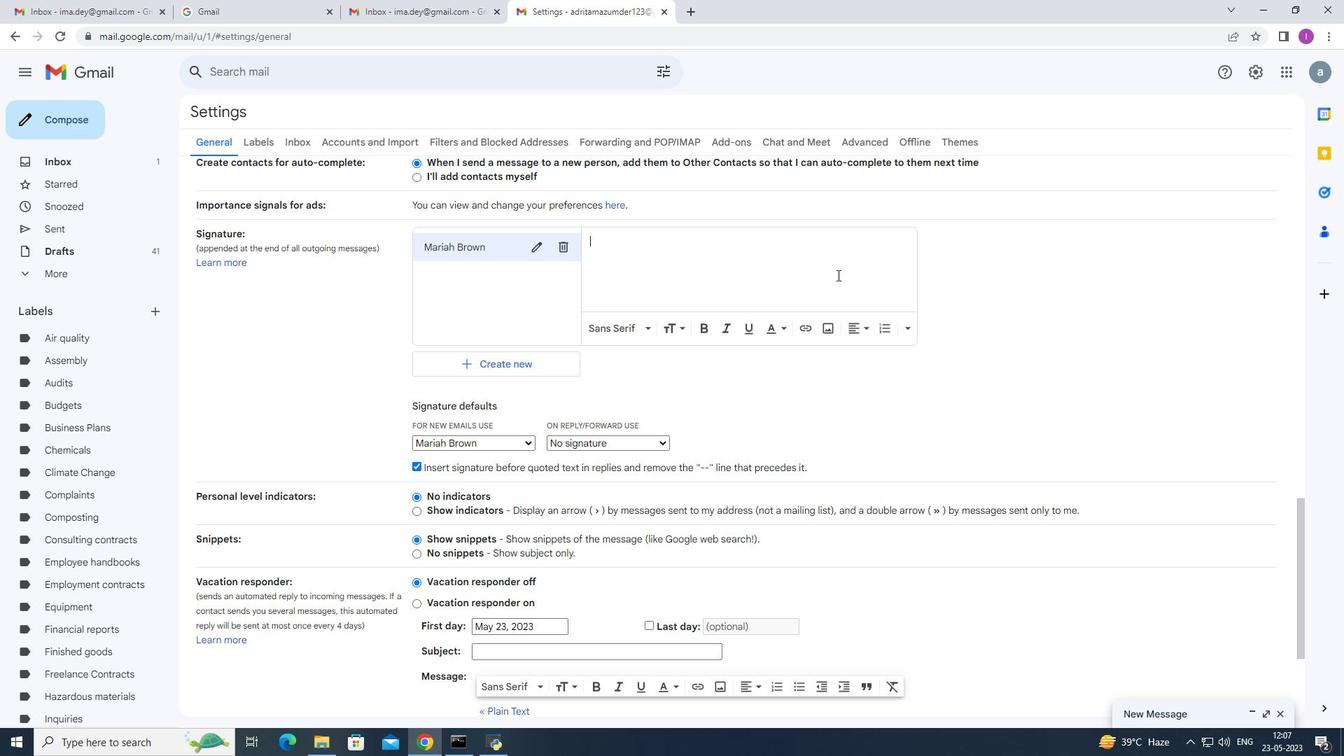 
Action: Key pressed <Key.shift>Bea
Screenshot: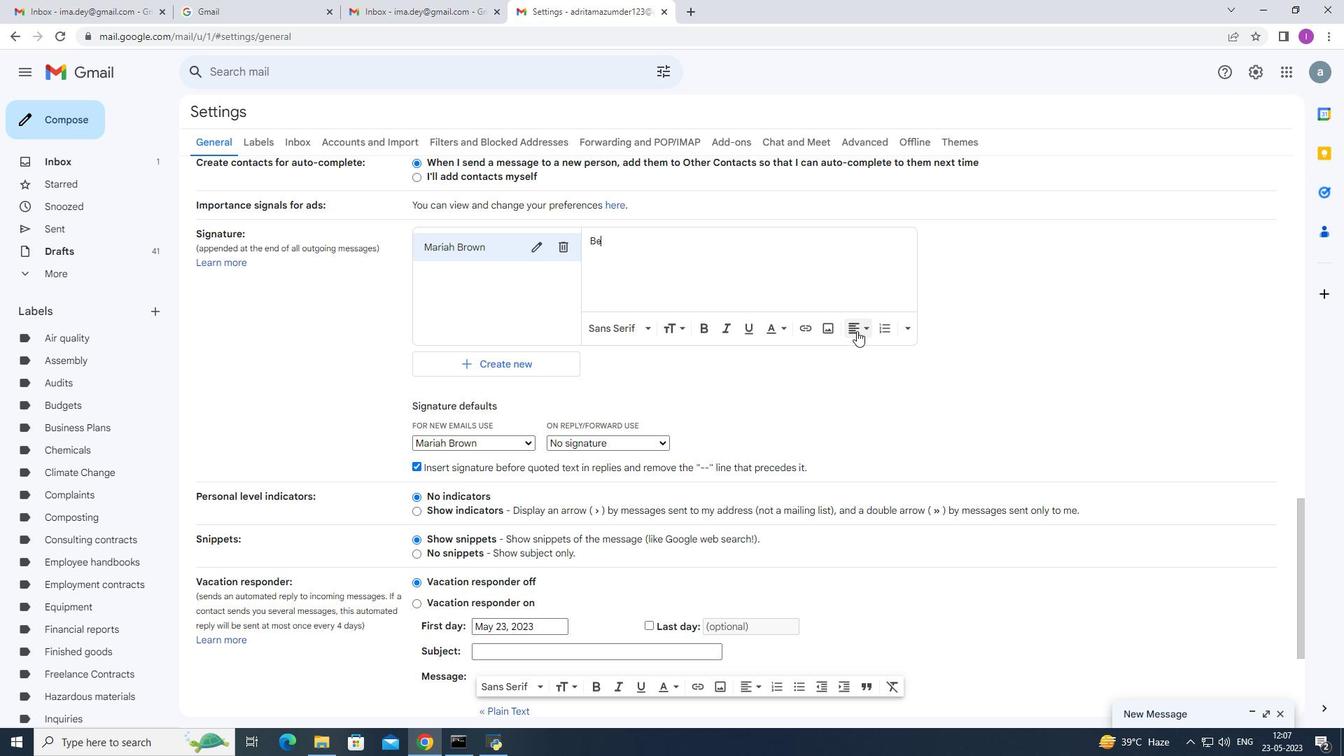 
Action: Mouse pressed left at (857, 331)
Screenshot: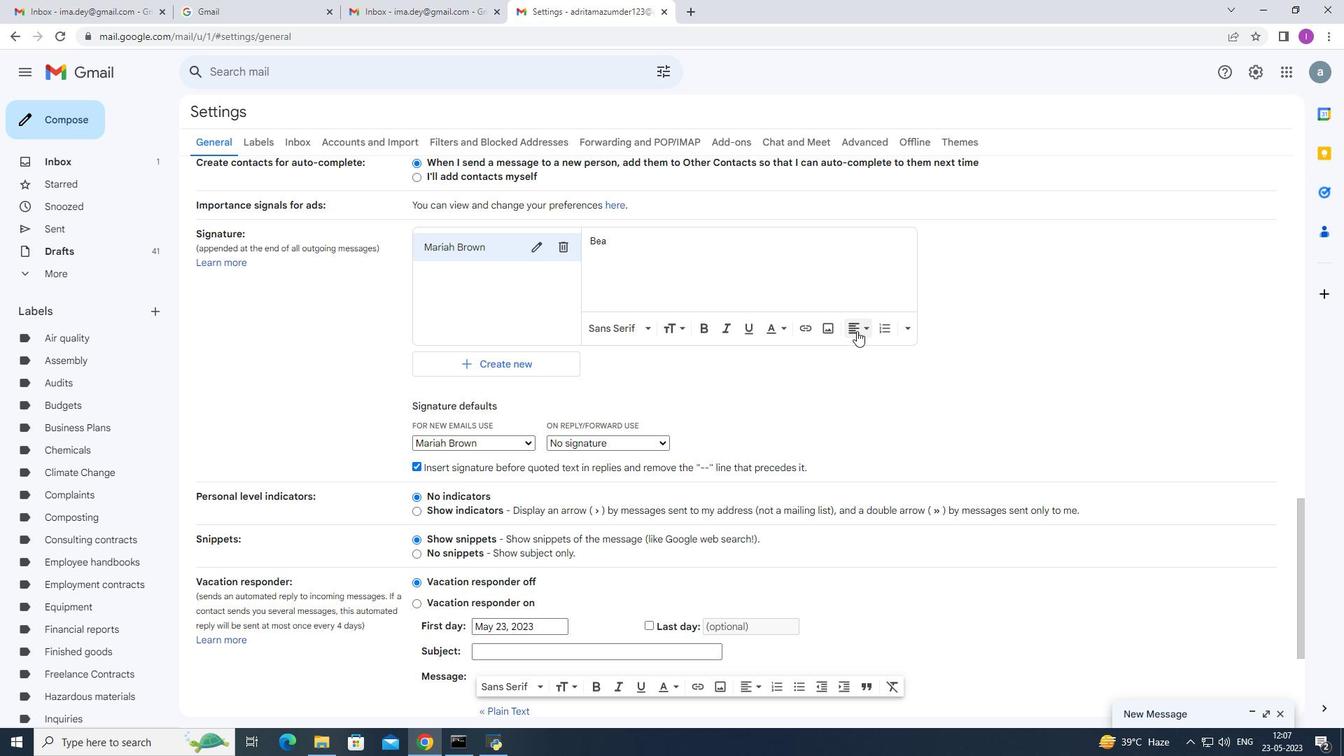 
Action: Mouse moved to (859, 334)
Screenshot: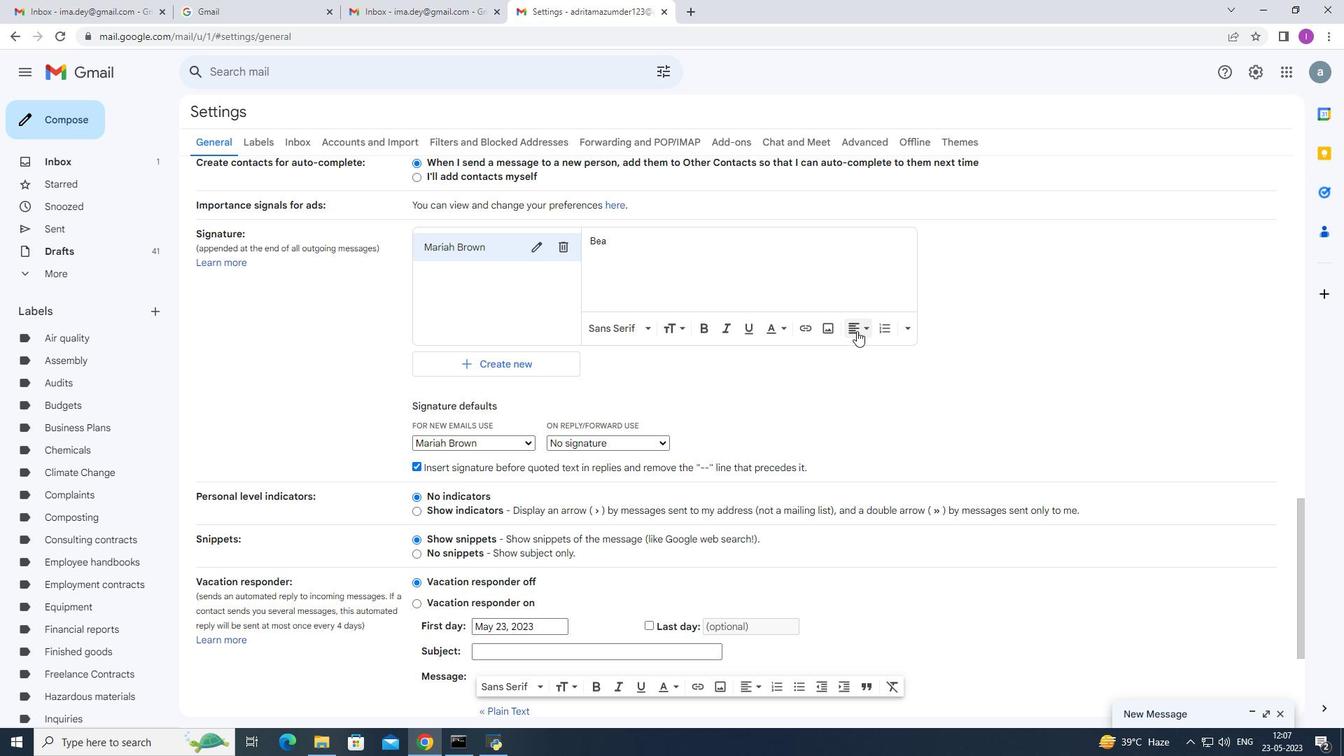 
Action: Key pressed <Key.backspace>
Screenshot: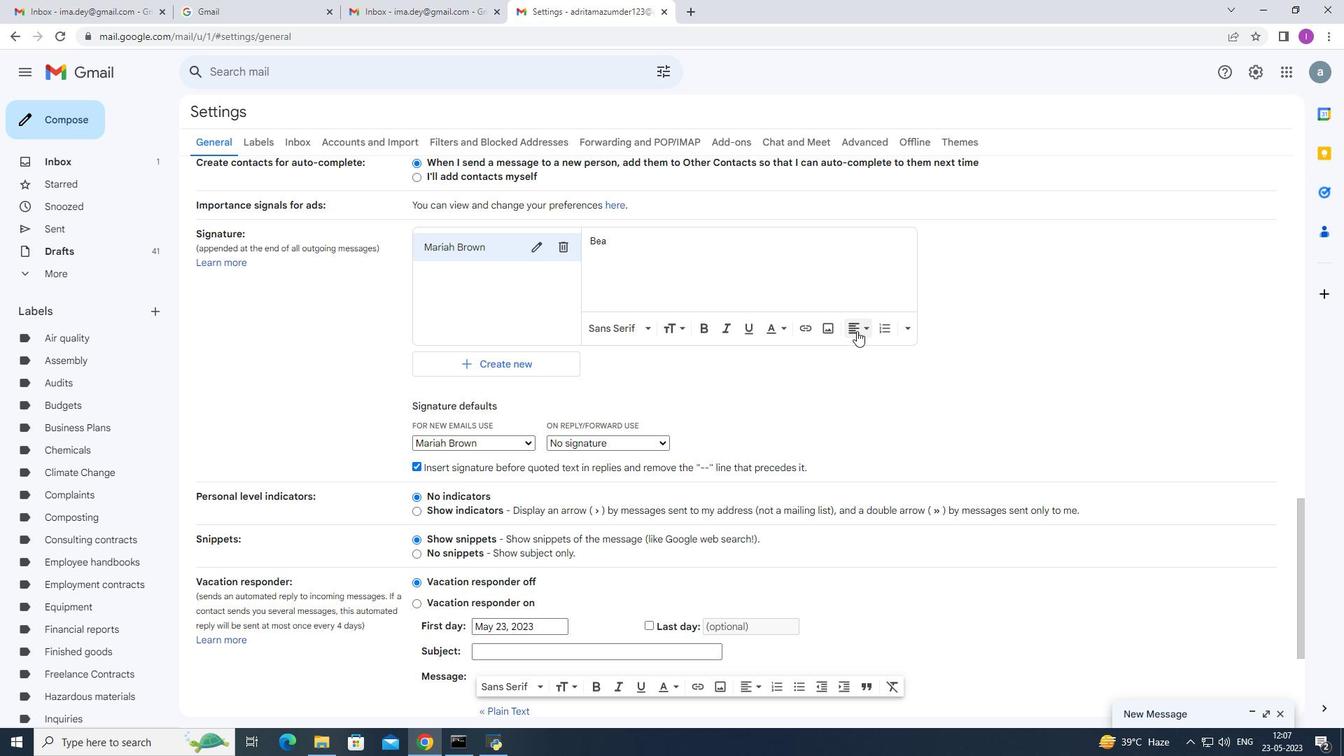
Action: Mouse moved to (878, 363)
Screenshot: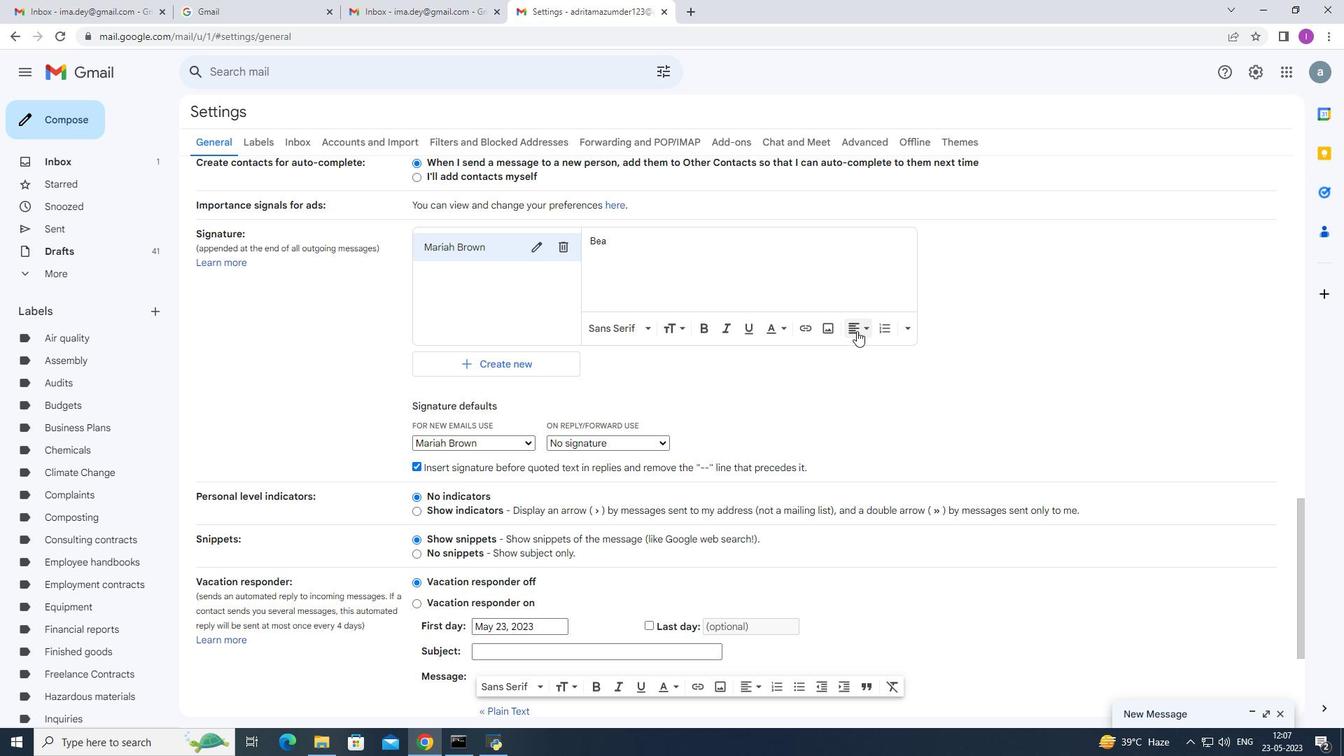 
Action: Key pressed st<Key.space>wishes<Key.space>for<Key.space>a<Key.space>happy<Key.space><Key.shift>Natiom<Key.backspace>nal<Key.space><Key.shift><Key.shift><Key.shift>Native<Key.space><Key.shift>American<Key.space><Key.shift>Heritage<Key.space><Key.shift>Month,<Key.enter><Key.shift>Mariah<Key.space><Key.shift>Brown
Screenshot: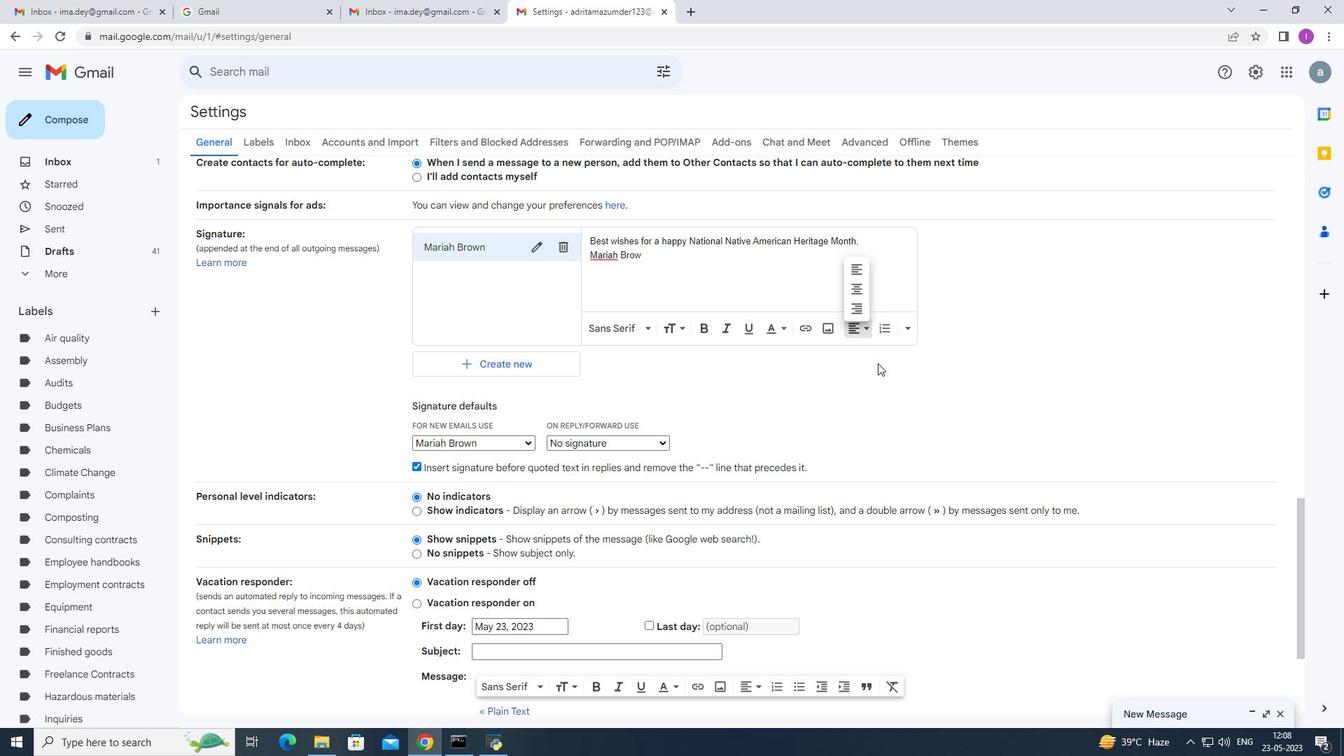 
Action: Mouse moved to (567, 283)
Screenshot: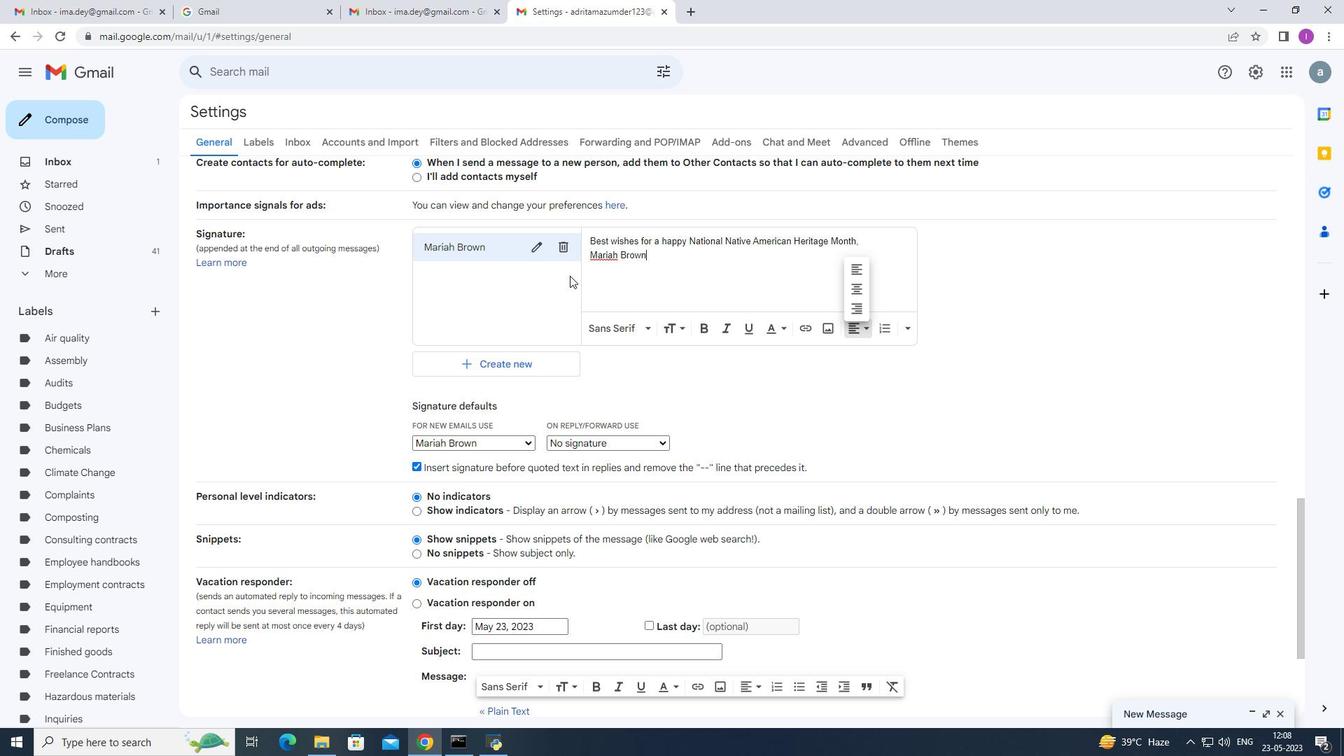 
Action: Mouse scrolled (567, 282) with delta (0, 0)
Screenshot: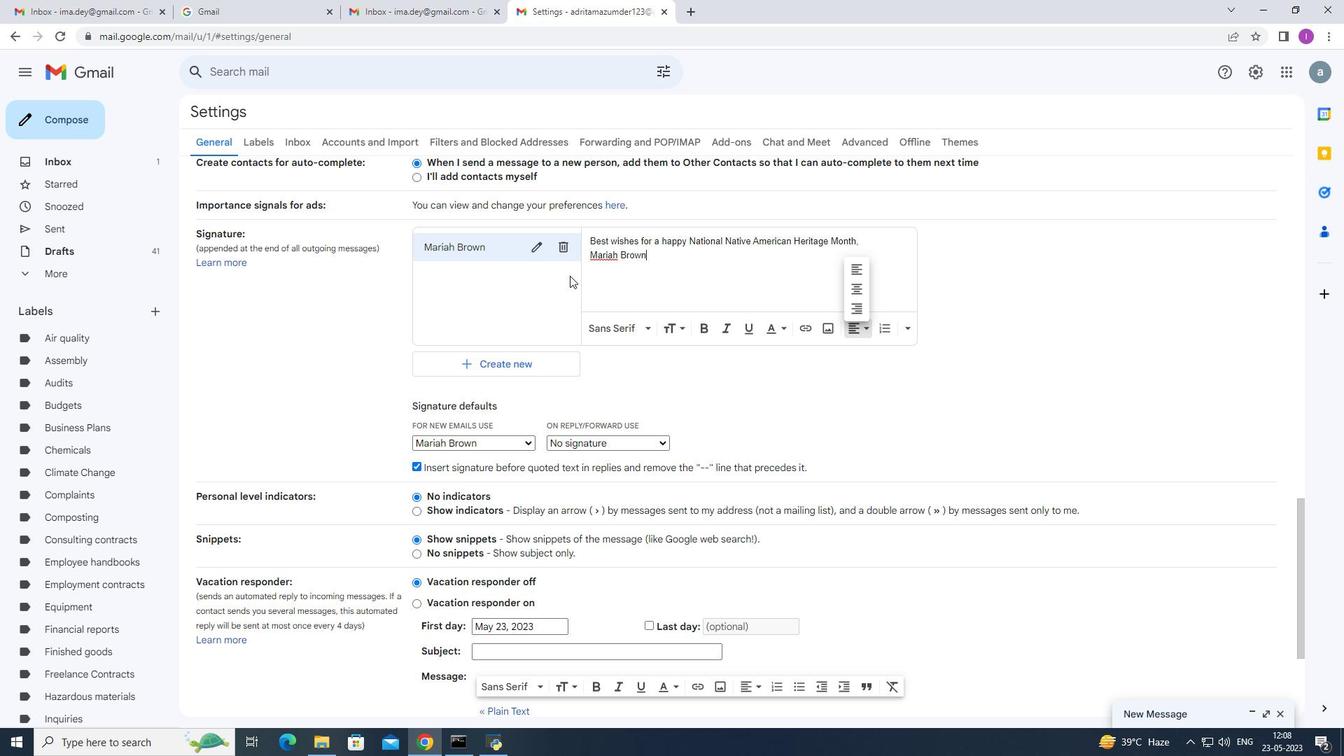 
Action: Mouse moved to (567, 287)
Screenshot: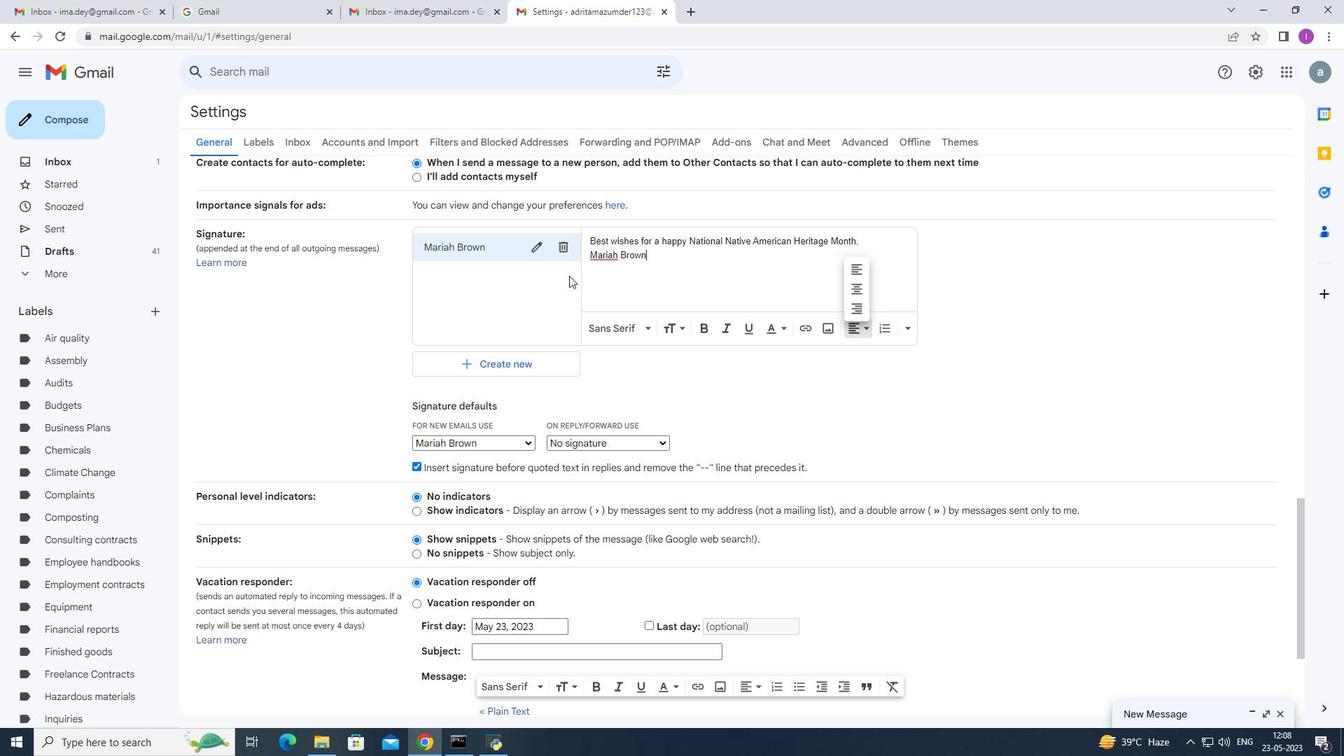 
Action: Mouse scrolled (567, 286) with delta (0, 0)
Screenshot: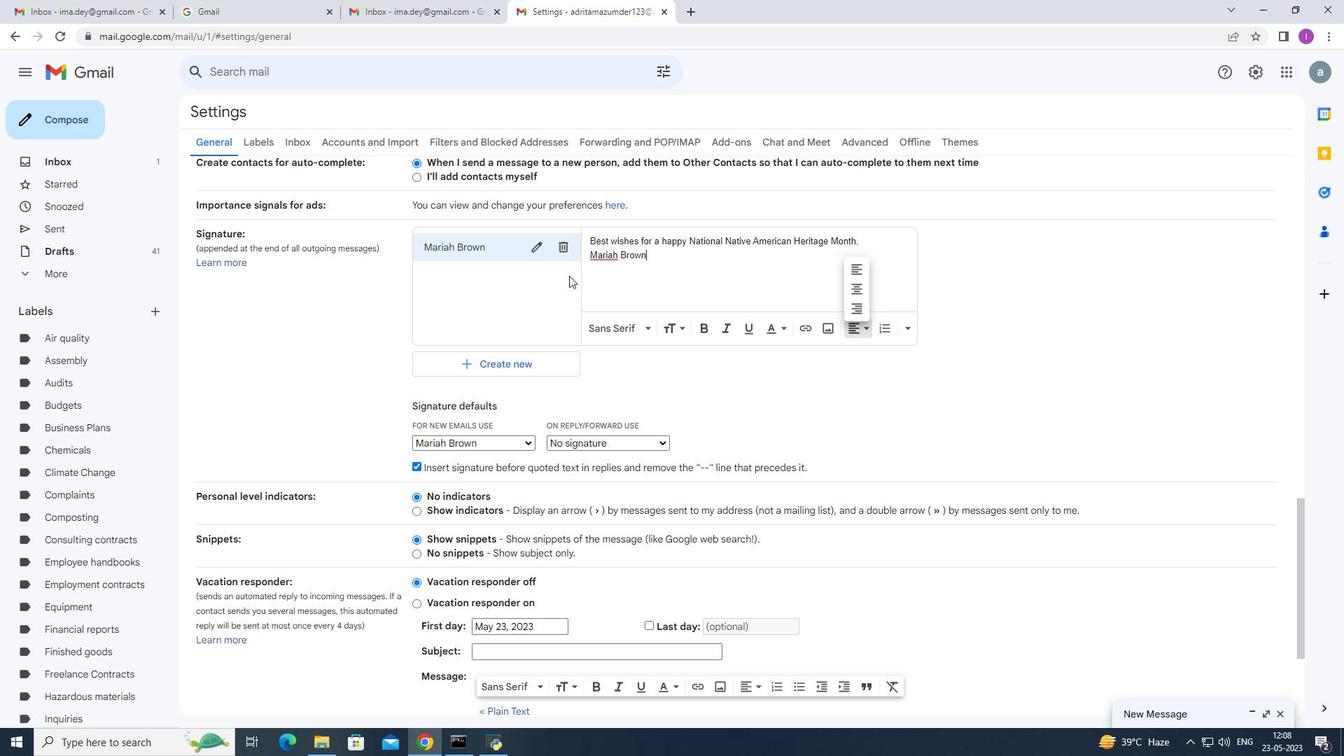 
Action: Mouse moved to (567, 289)
Screenshot: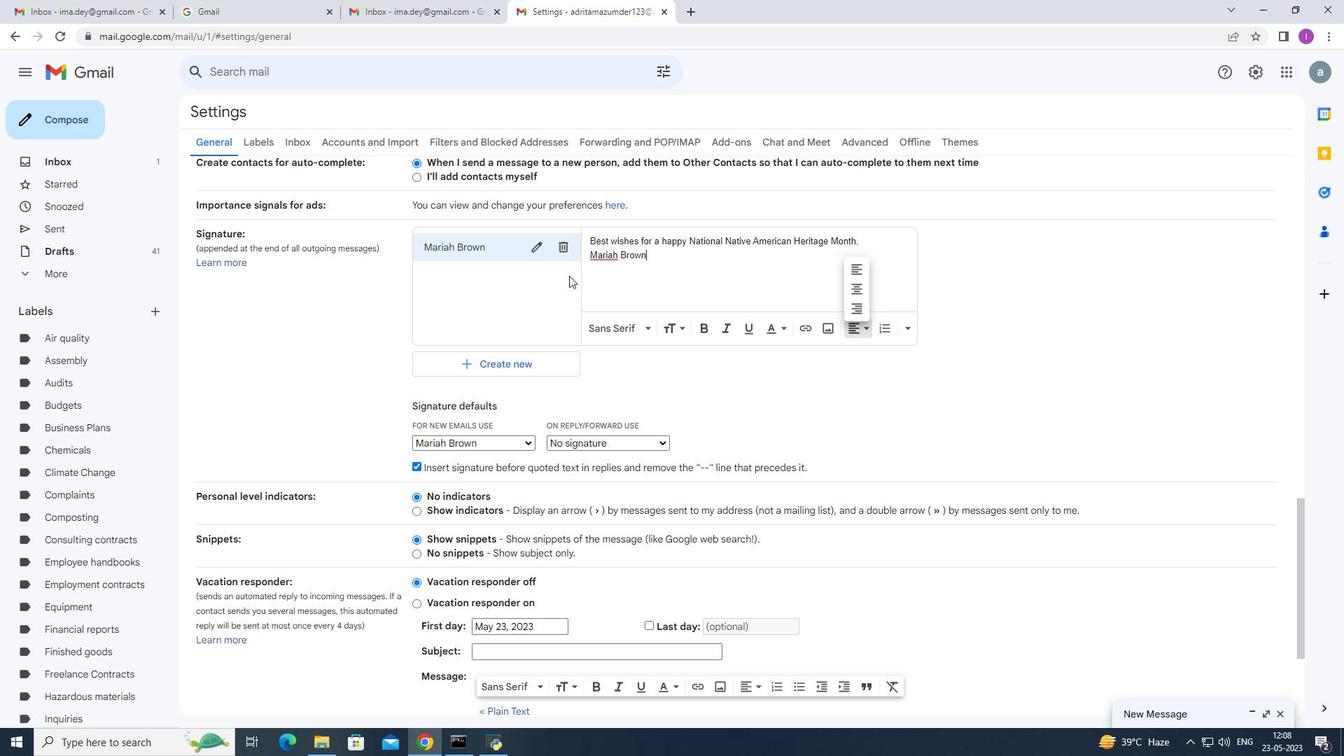 
Action: Mouse scrolled (567, 288) with delta (0, 0)
Screenshot: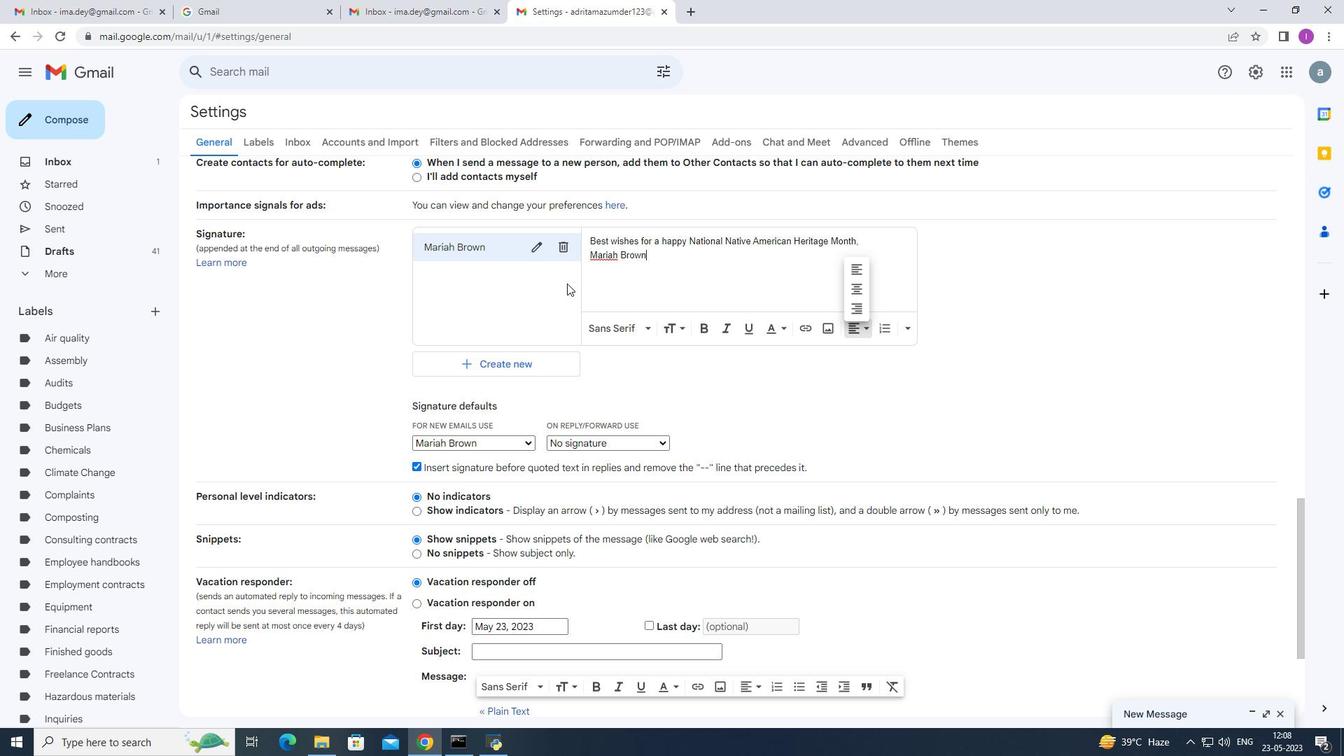 
Action: Mouse moved to (567, 291)
Screenshot: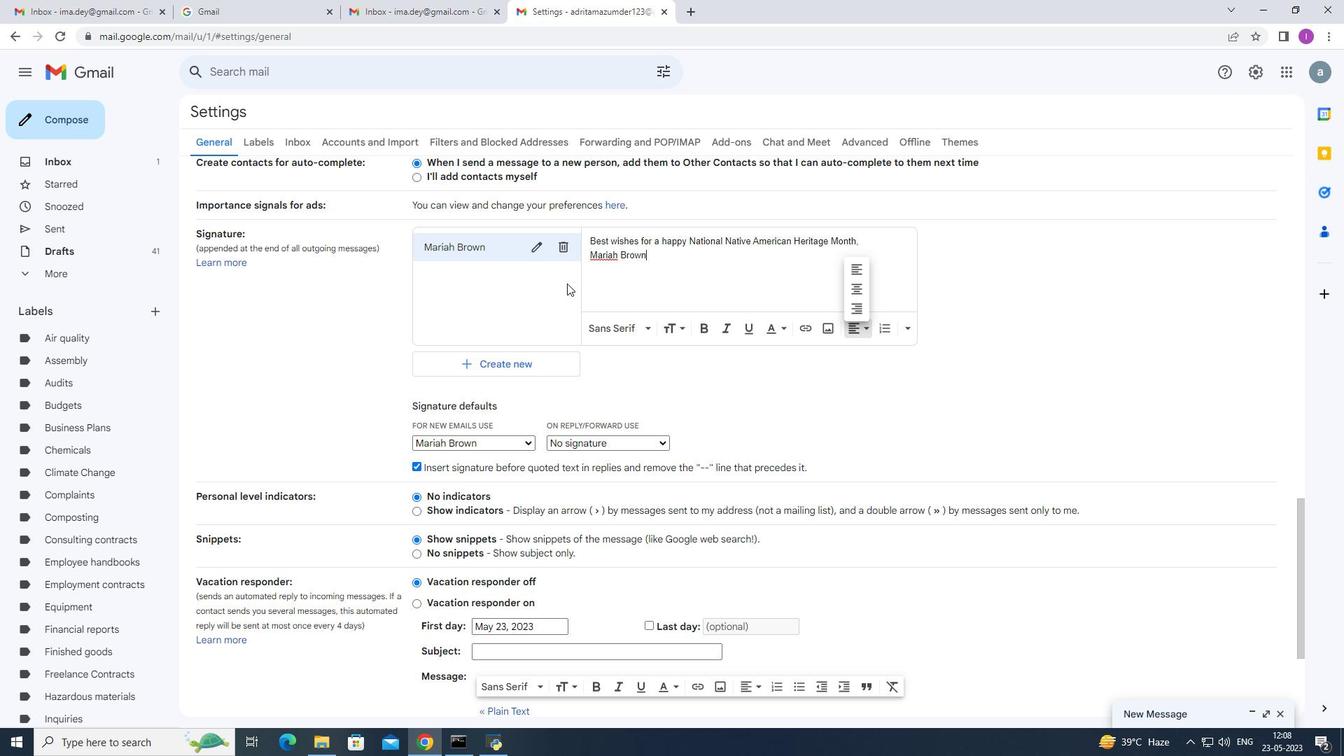 
Action: Mouse scrolled (567, 289) with delta (0, 0)
Screenshot: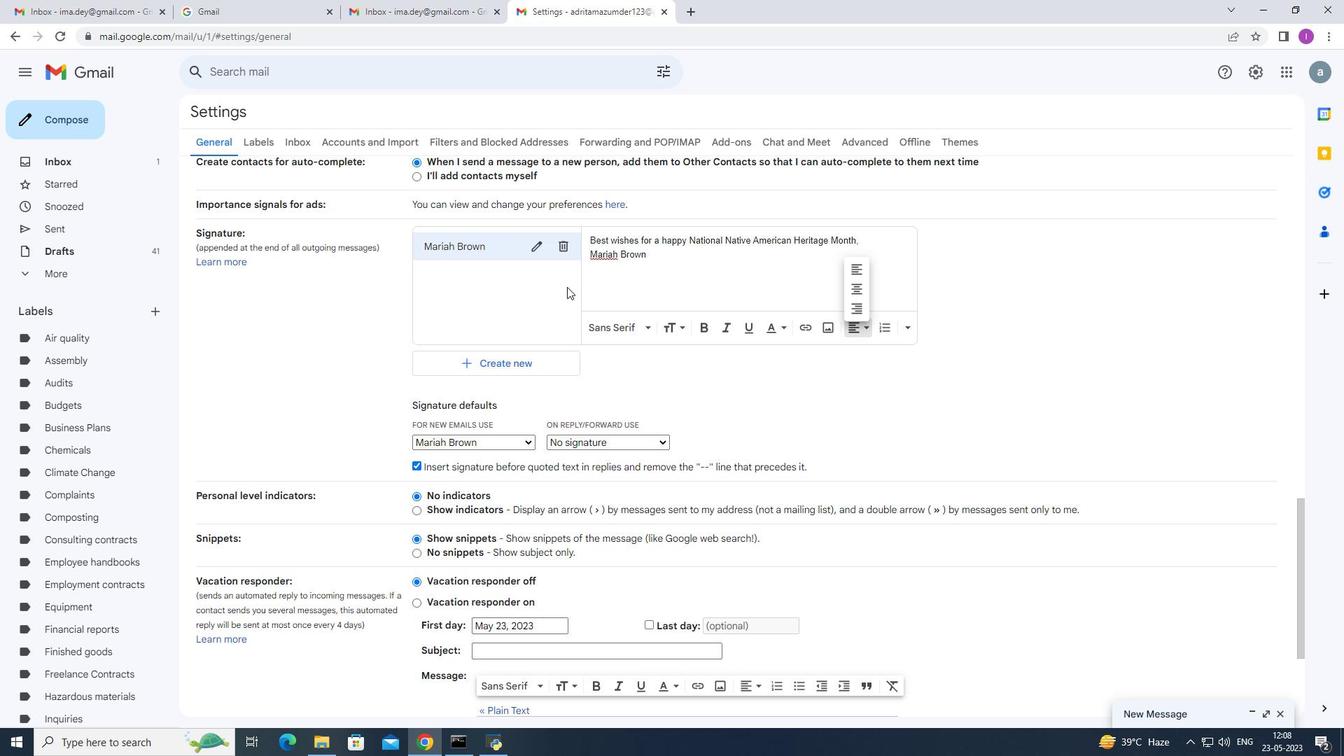 
Action: Mouse moved to (567, 294)
Screenshot: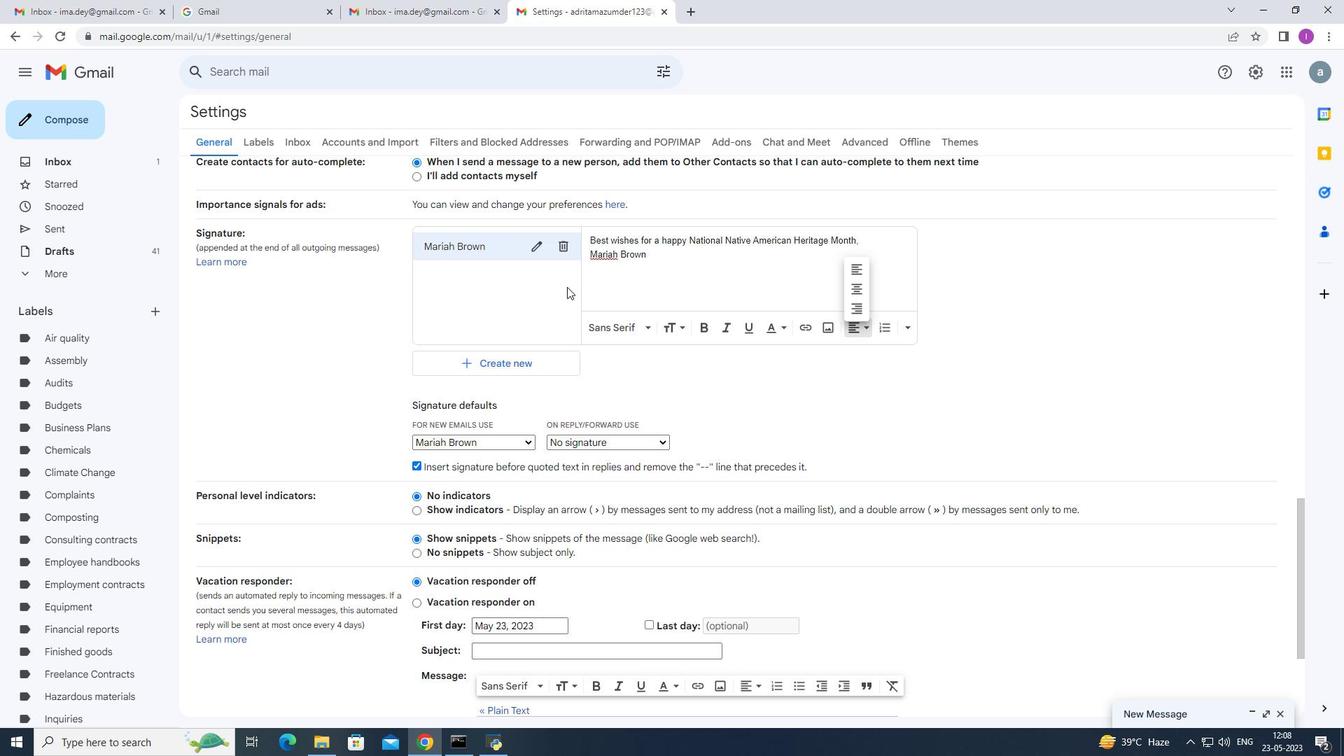 
Action: Mouse scrolled (567, 290) with delta (0, 0)
Screenshot: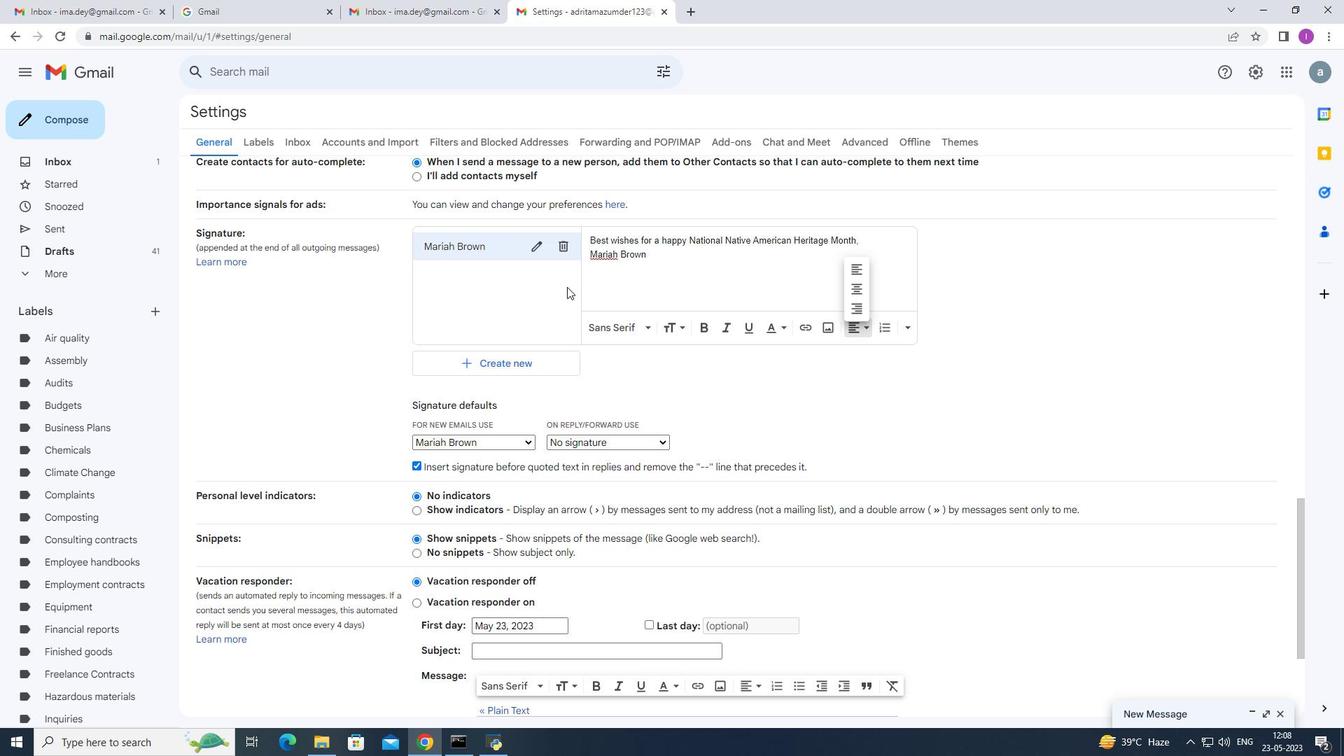 
Action: Mouse moved to (574, 371)
Screenshot: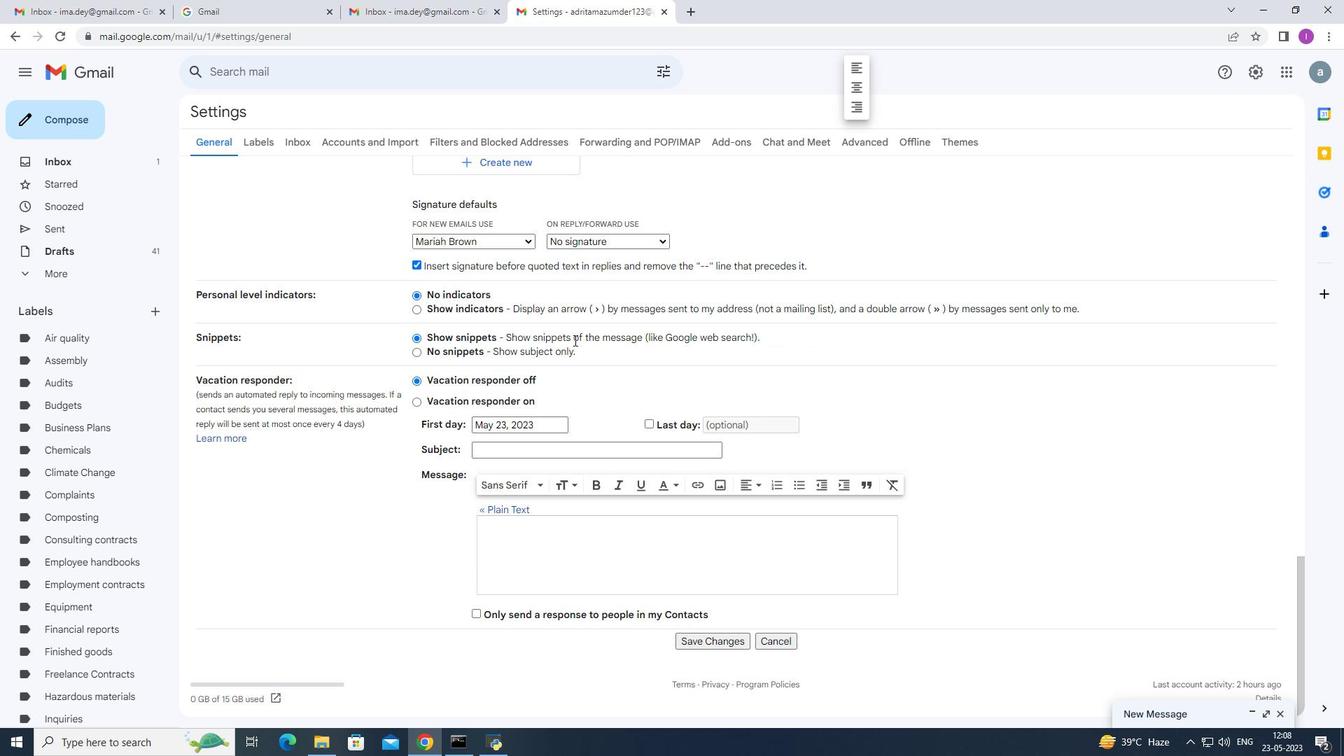 
Action: Mouse scrolled (574, 368) with delta (0, 0)
Screenshot: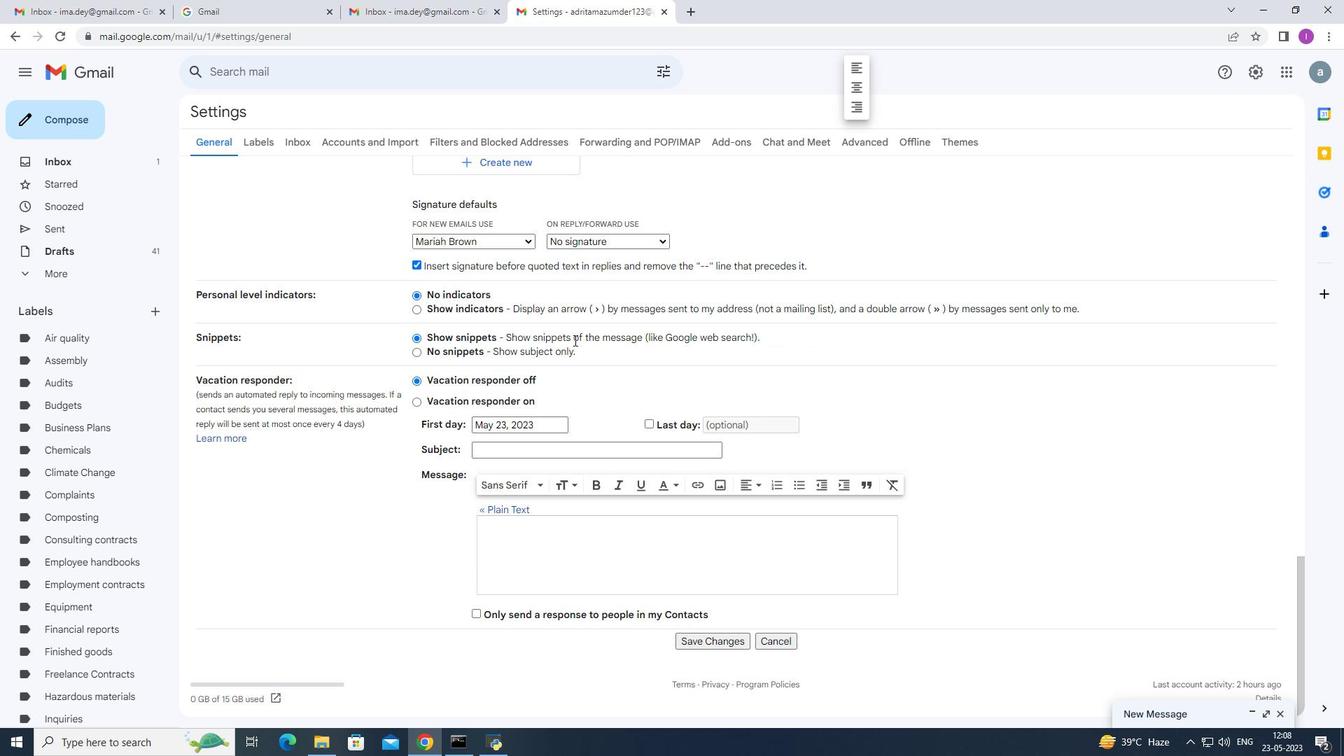 
Action: Mouse moved to (574, 373)
Screenshot: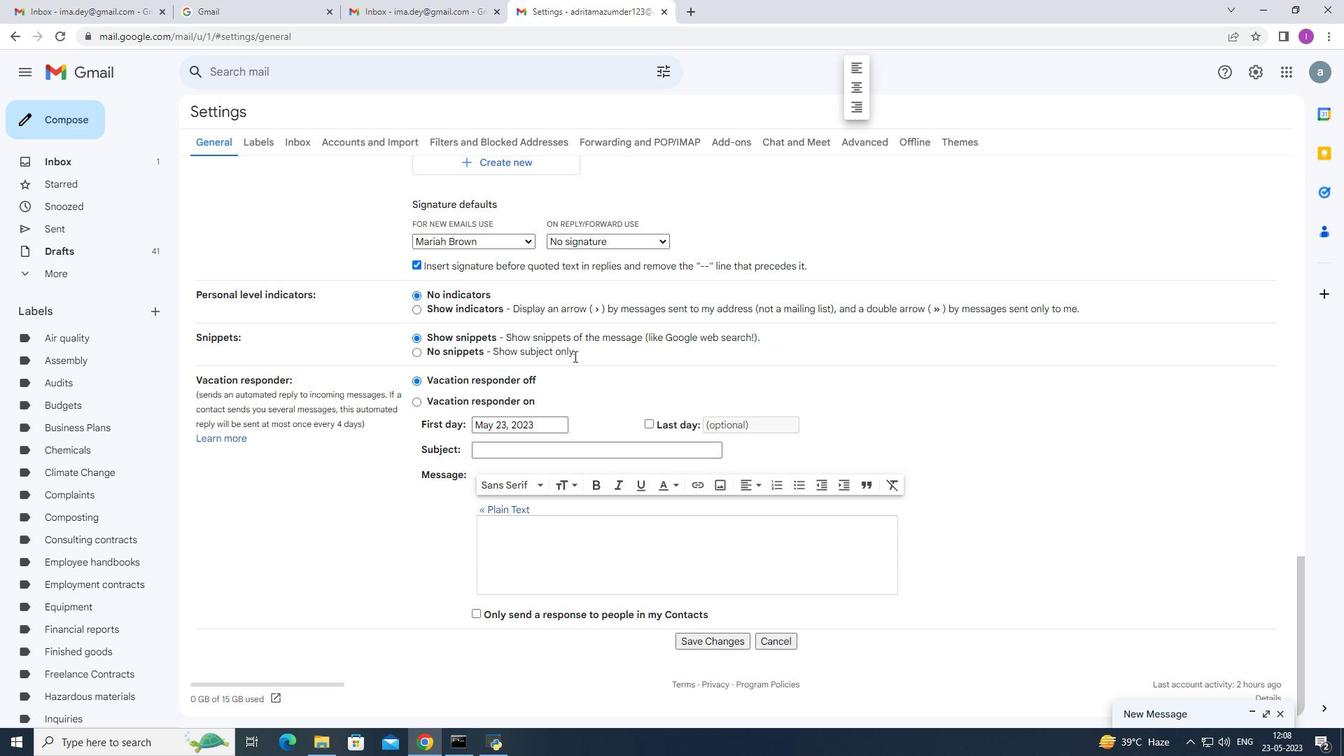 
Action: Mouse scrolled (574, 372) with delta (0, 0)
Screenshot: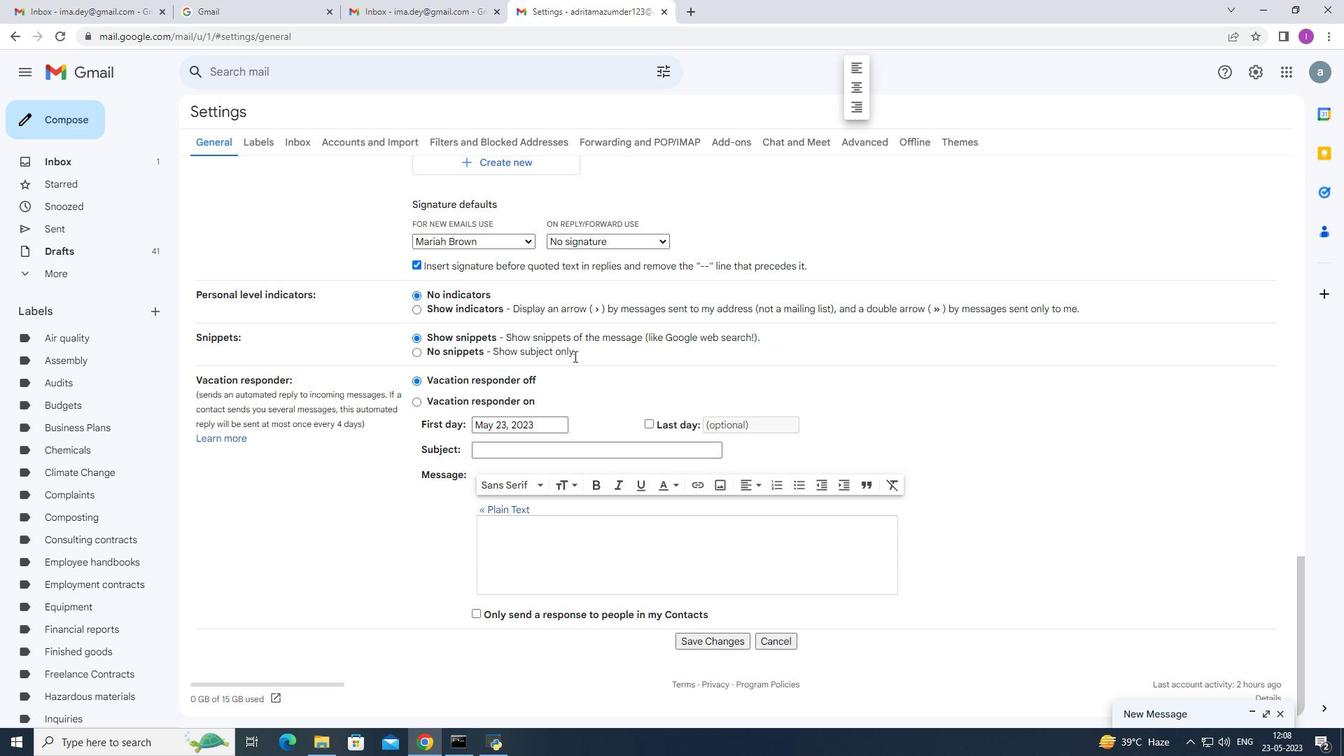 
Action: Mouse scrolled (574, 372) with delta (0, 0)
Screenshot: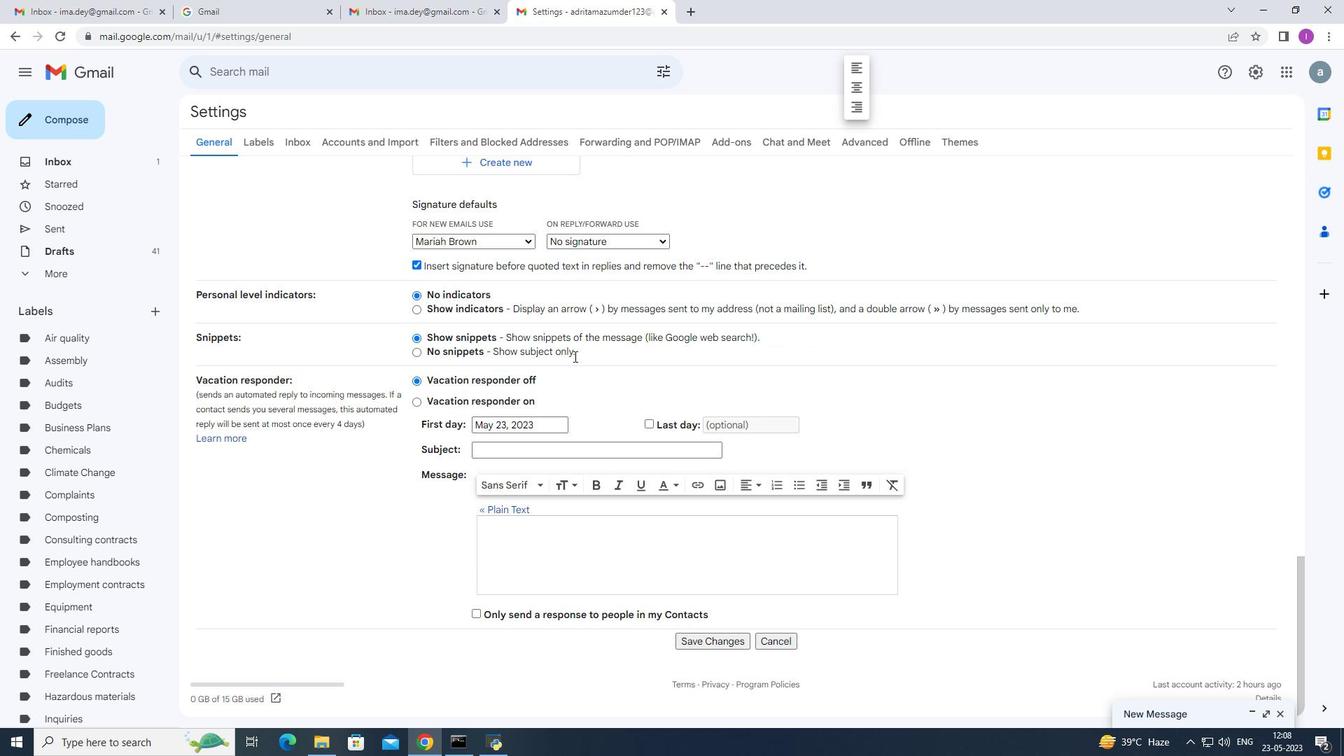 
Action: Mouse scrolled (574, 372) with delta (0, 0)
Screenshot: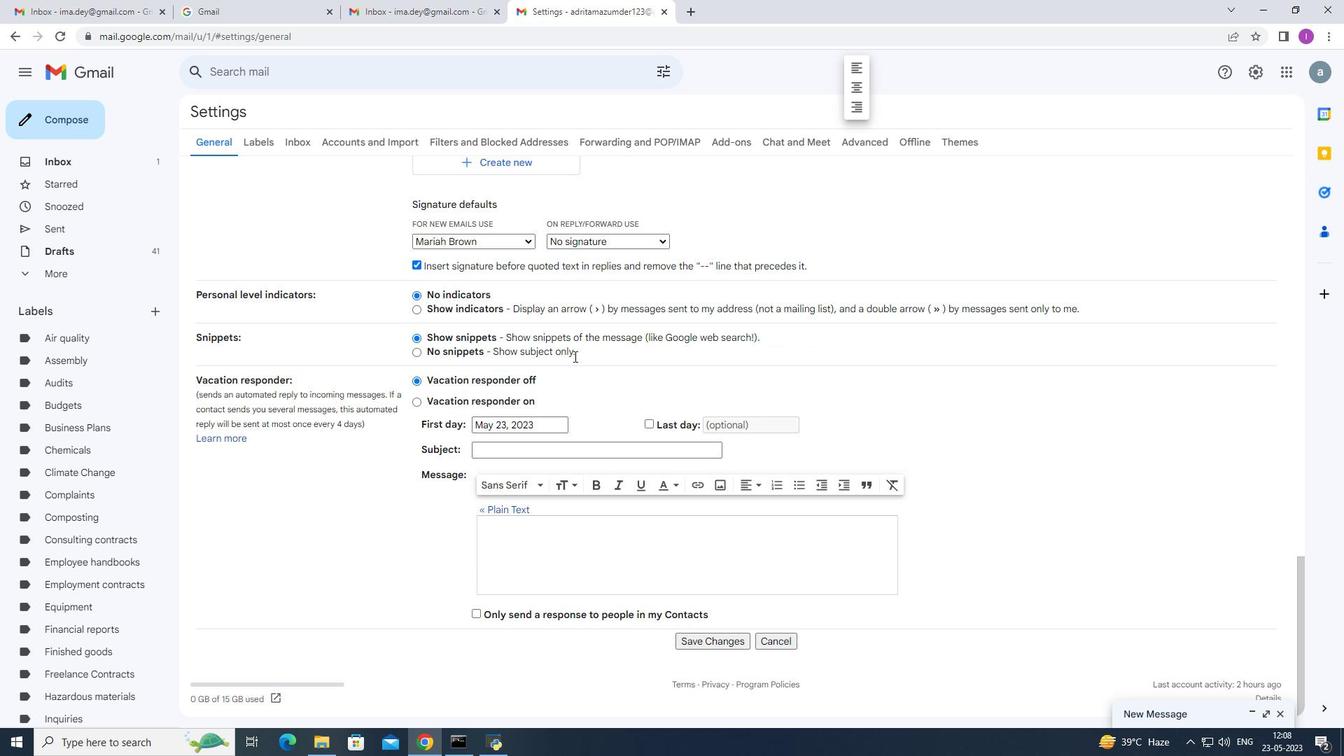 
Action: Mouse scrolled (574, 372) with delta (0, 0)
Screenshot: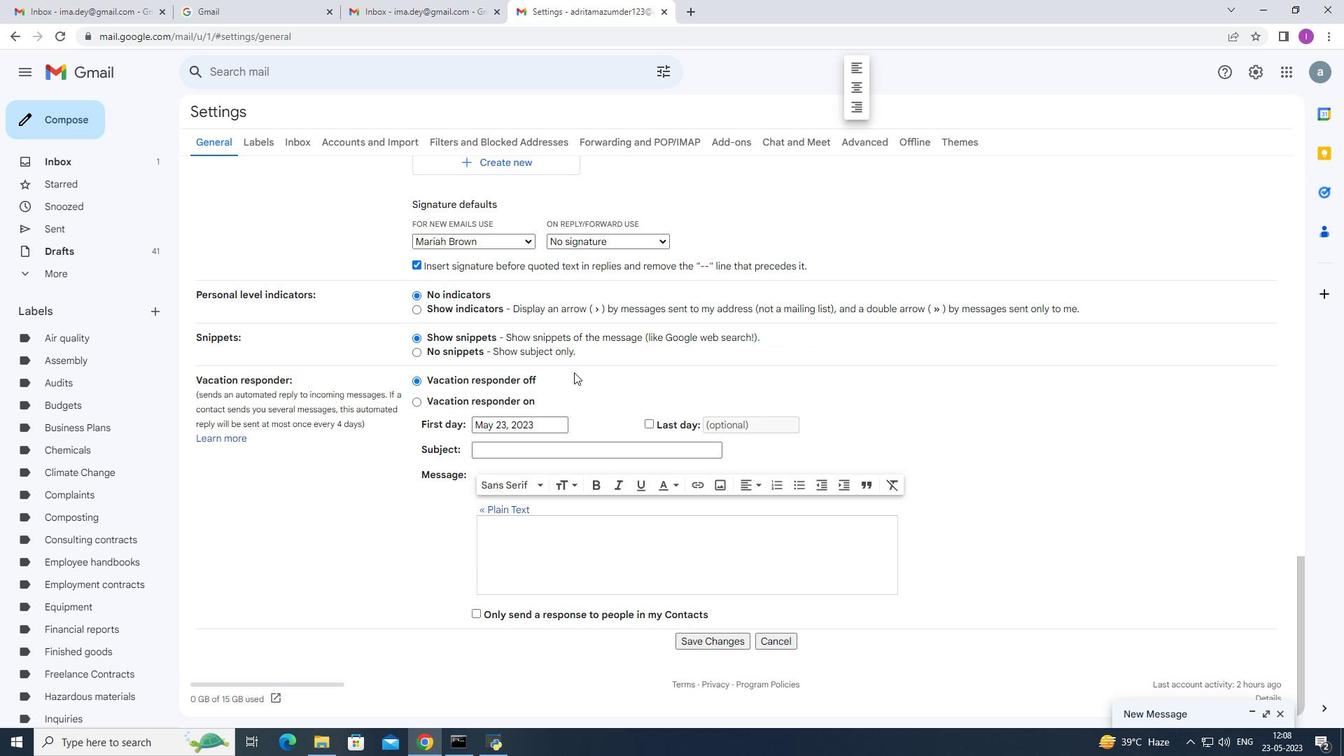 
Action: Mouse moved to (559, 427)
Screenshot: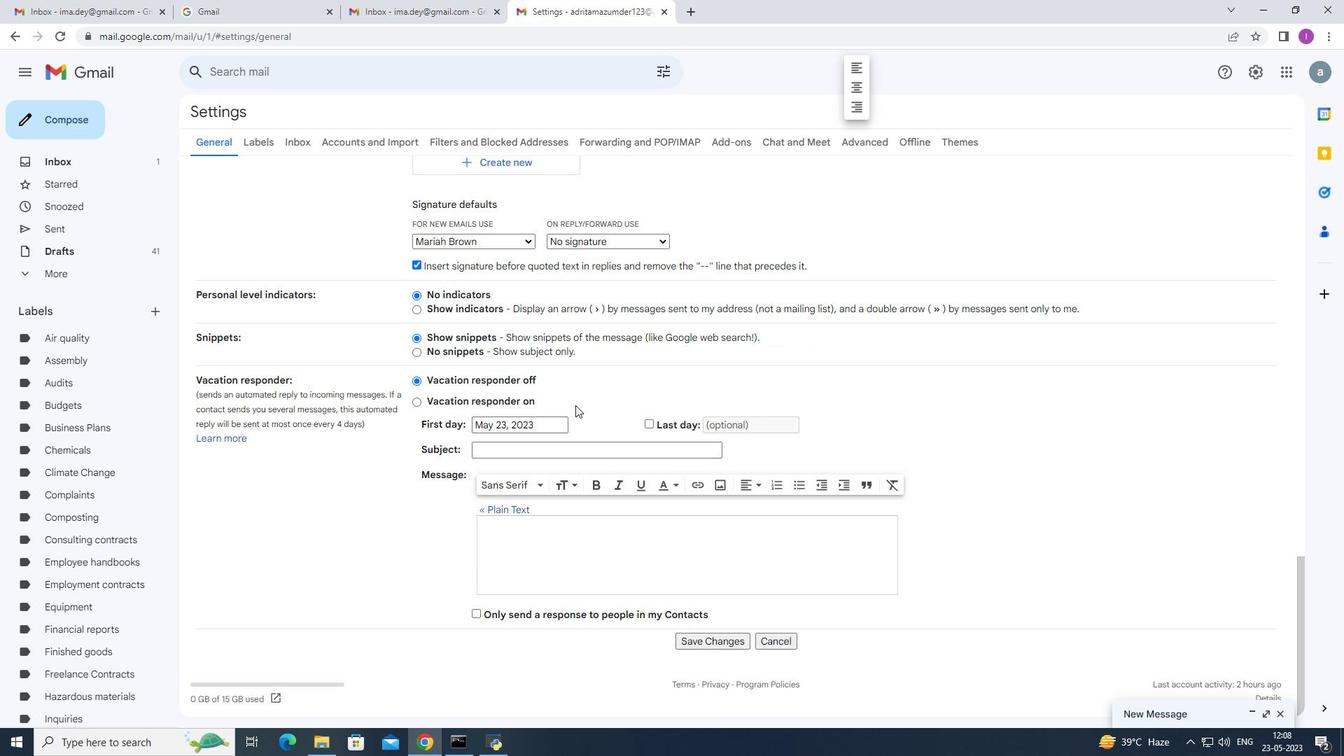 
Action: Mouse scrolled (563, 420) with delta (0, 0)
Screenshot: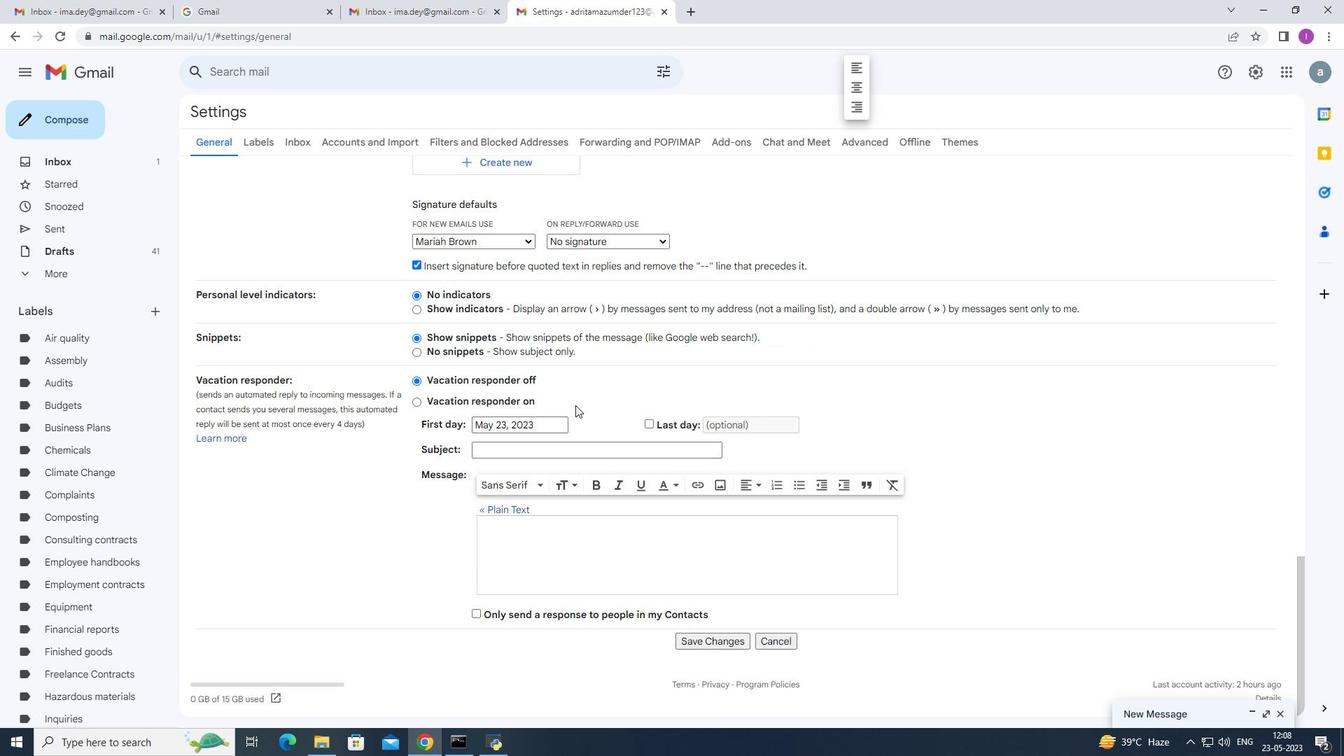 
Action: Mouse moved to (559, 427)
Screenshot: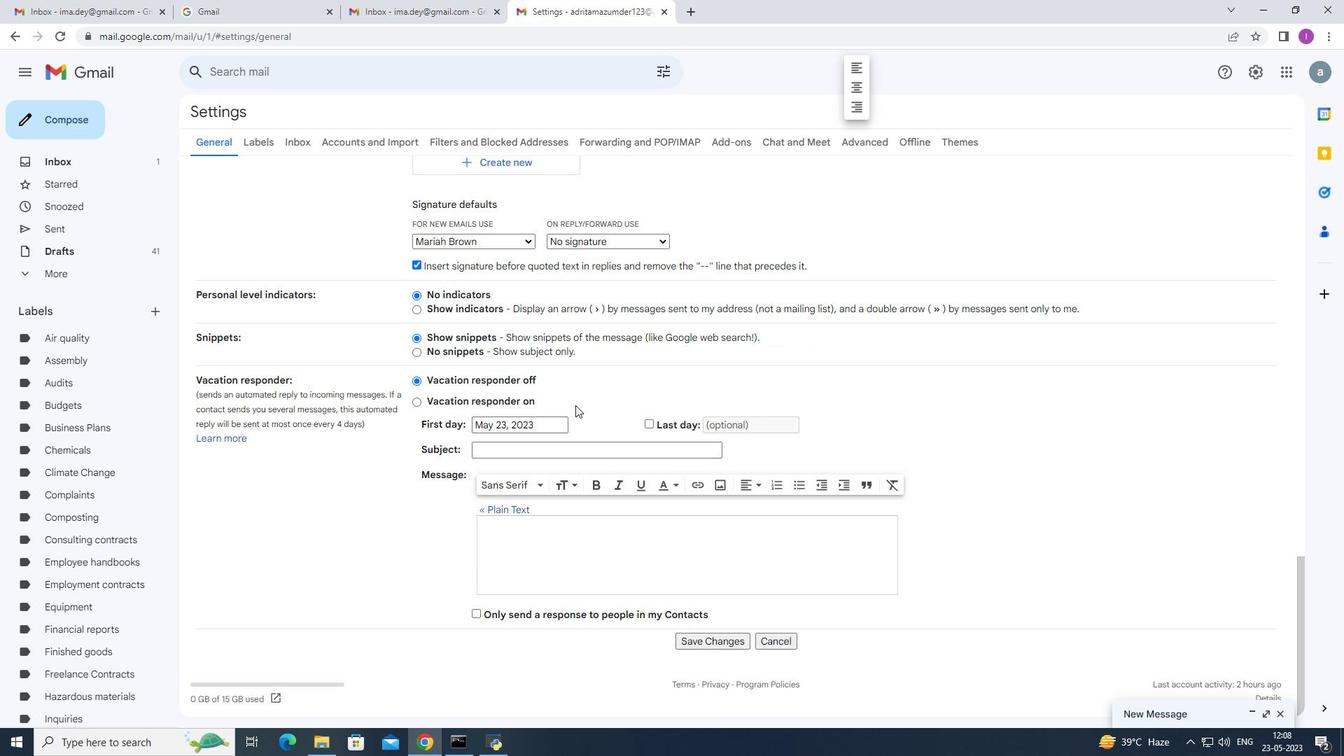 
Action: Mouse scrolled (561, 425) with delta (0, 0)
Screenshot: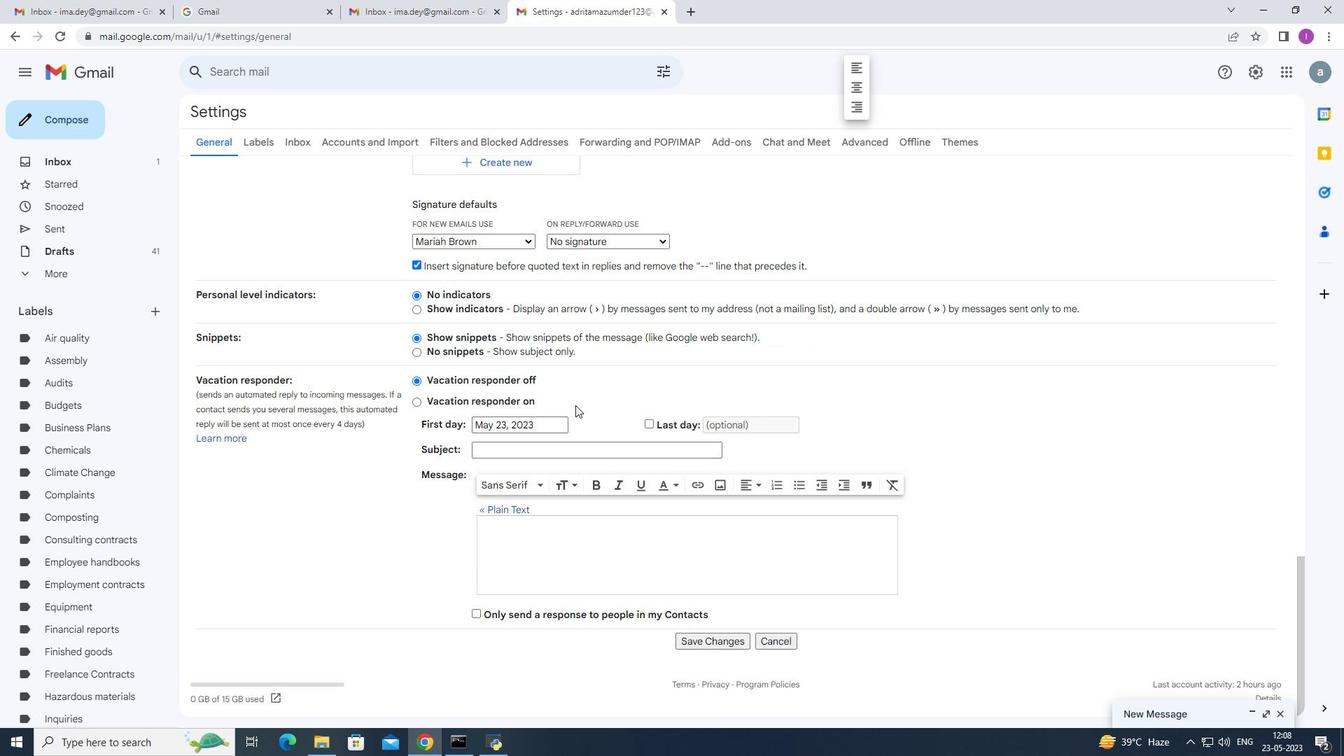 
Action: Mouse scrolled (559, 426) with delta (0, 0)
Screenshot: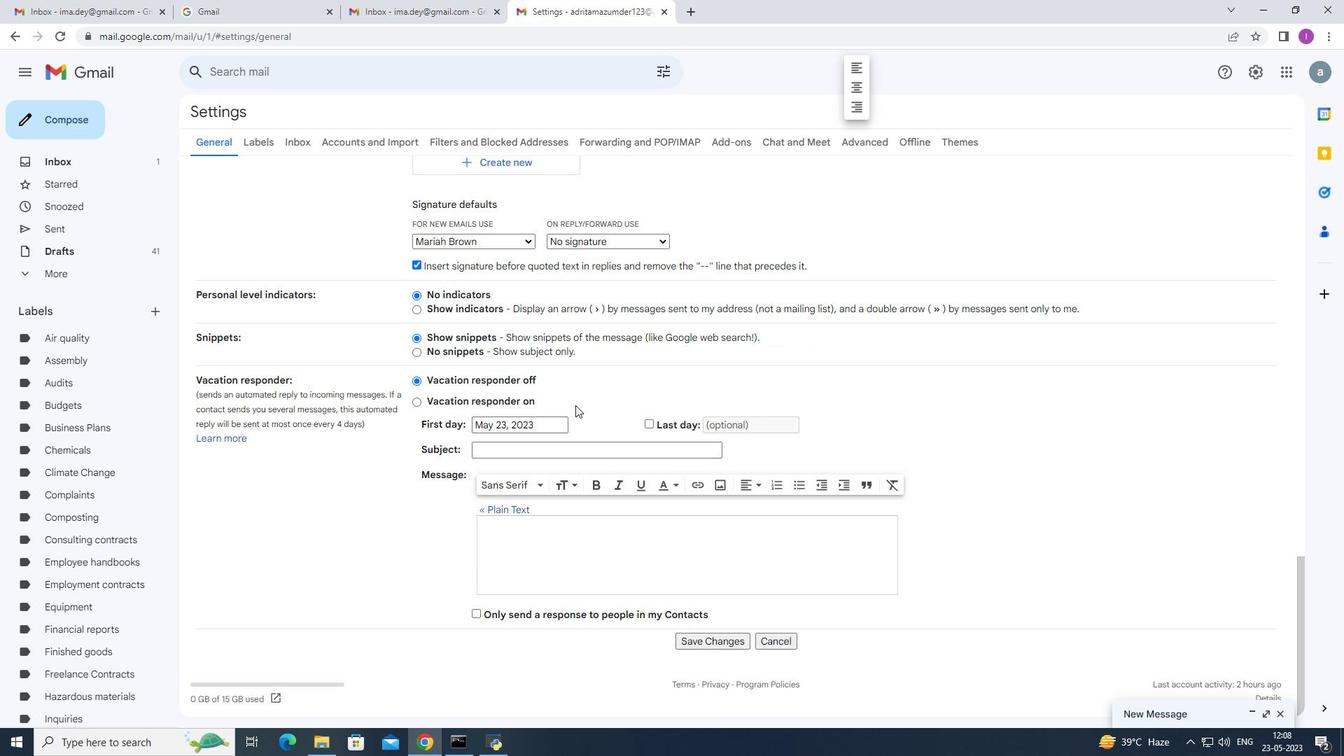 
Action: Mouse scrolled (559, 427) with delta (0, 0)
Screenshot: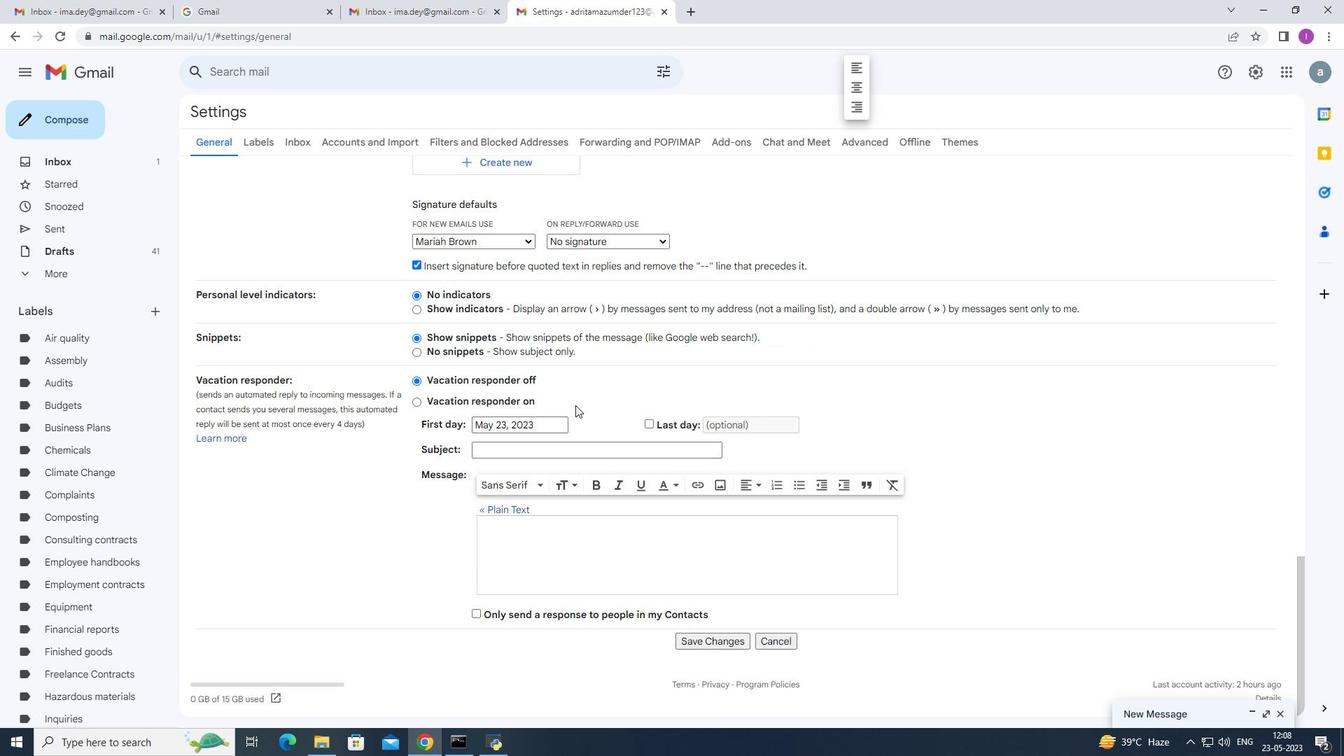
Action: Mouse scrolled (559, 427) with delta (0, 0)
Screenshot: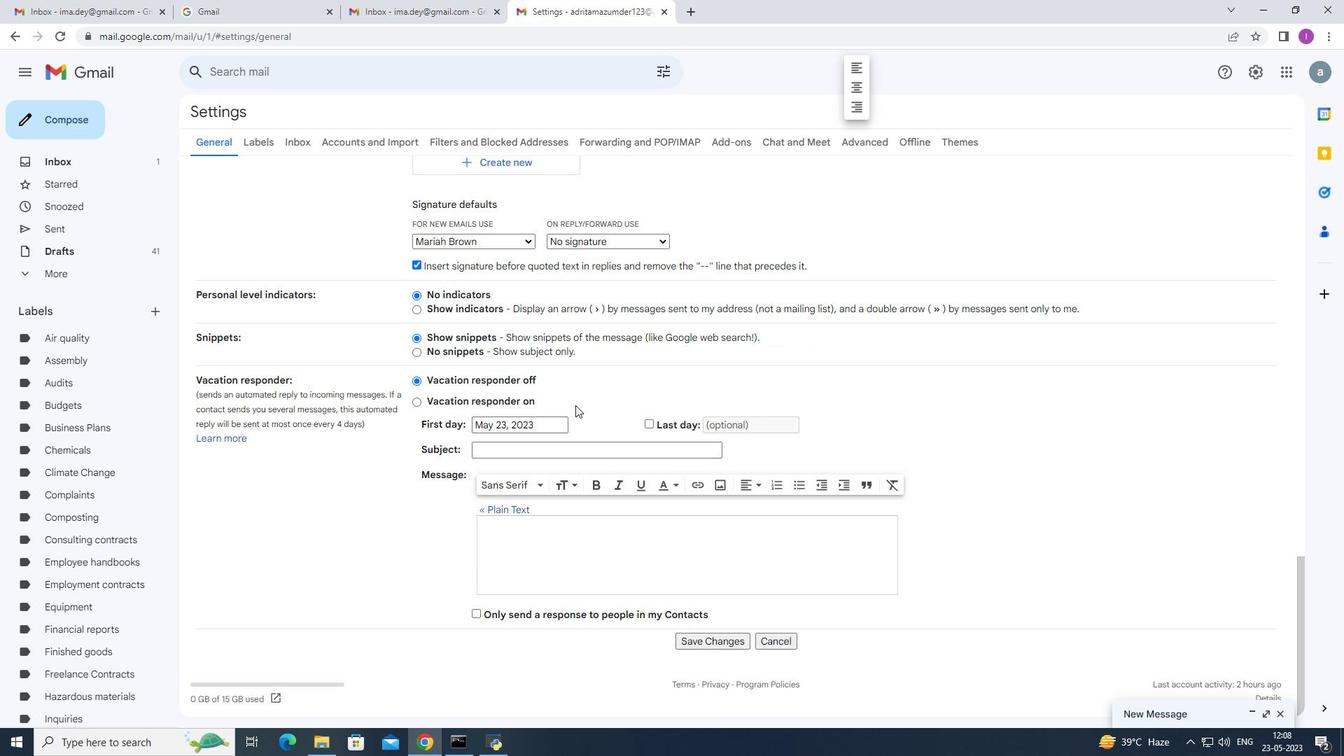 
Action: Mouse moved to (687, 647)
Screenshot: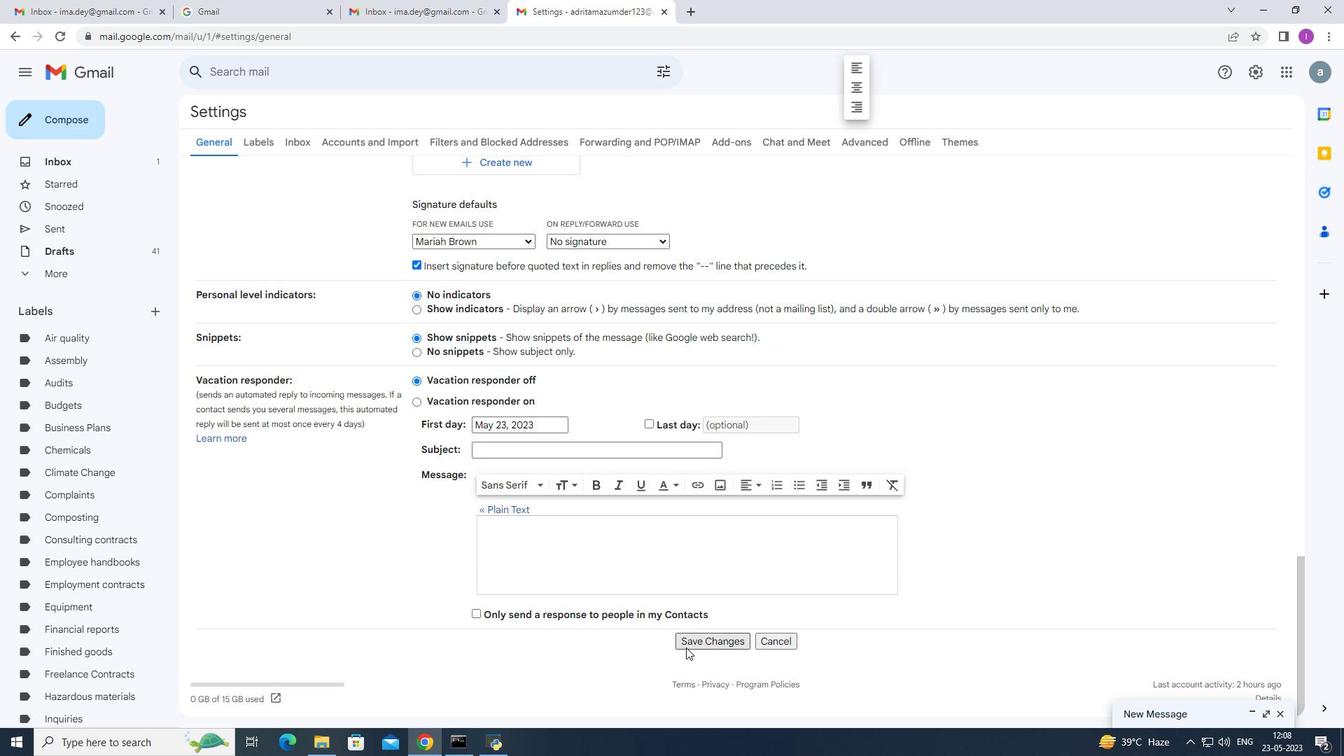 
Action: Mouse pressed left at (687, 647)
Screenshot: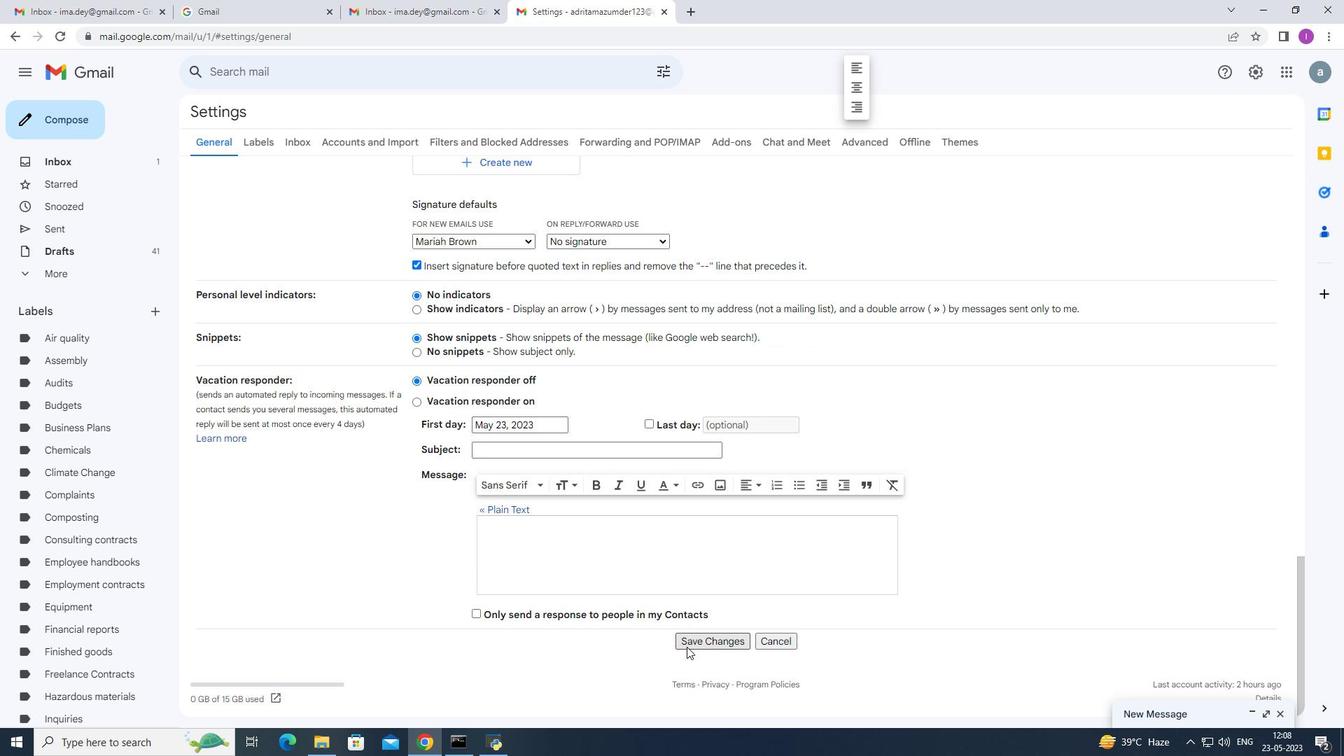 
Action: Mouse moved to (52, 123)
Screenshot: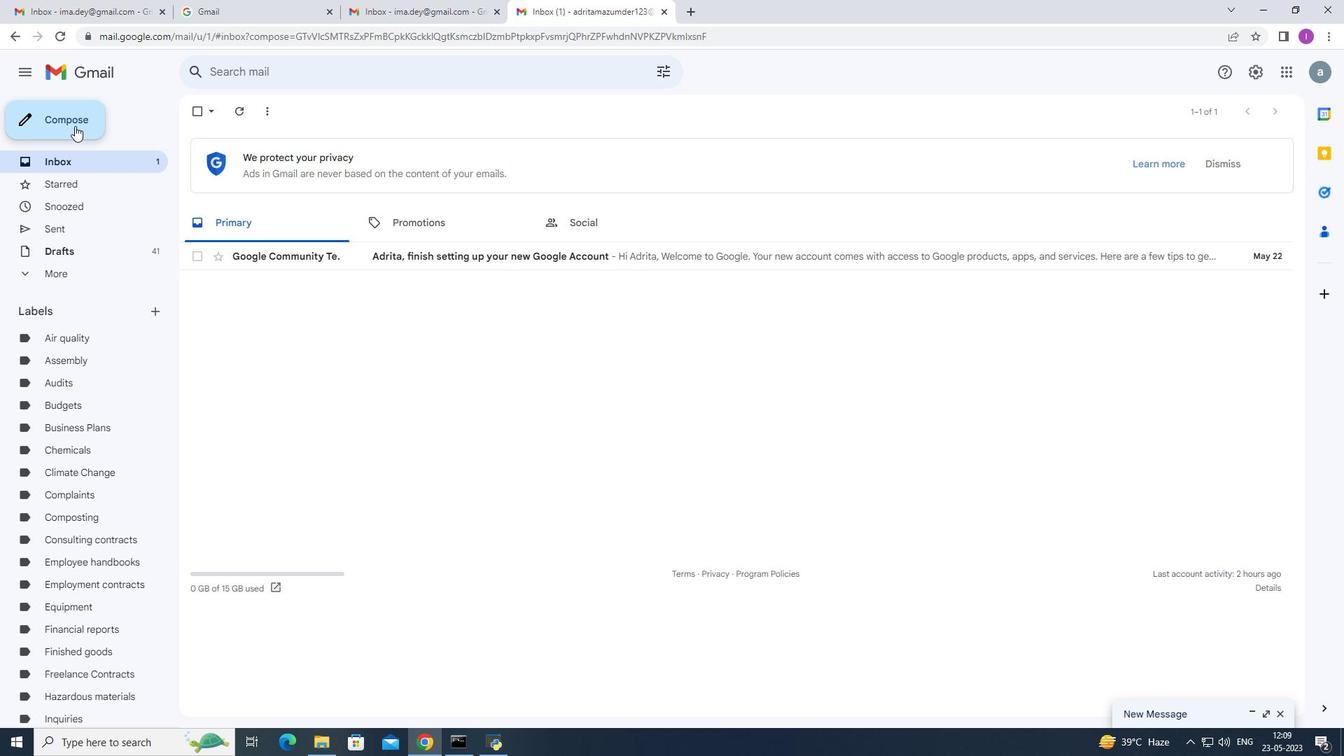 
Action: Mouse pressed left at (52, 123)
Screenshot: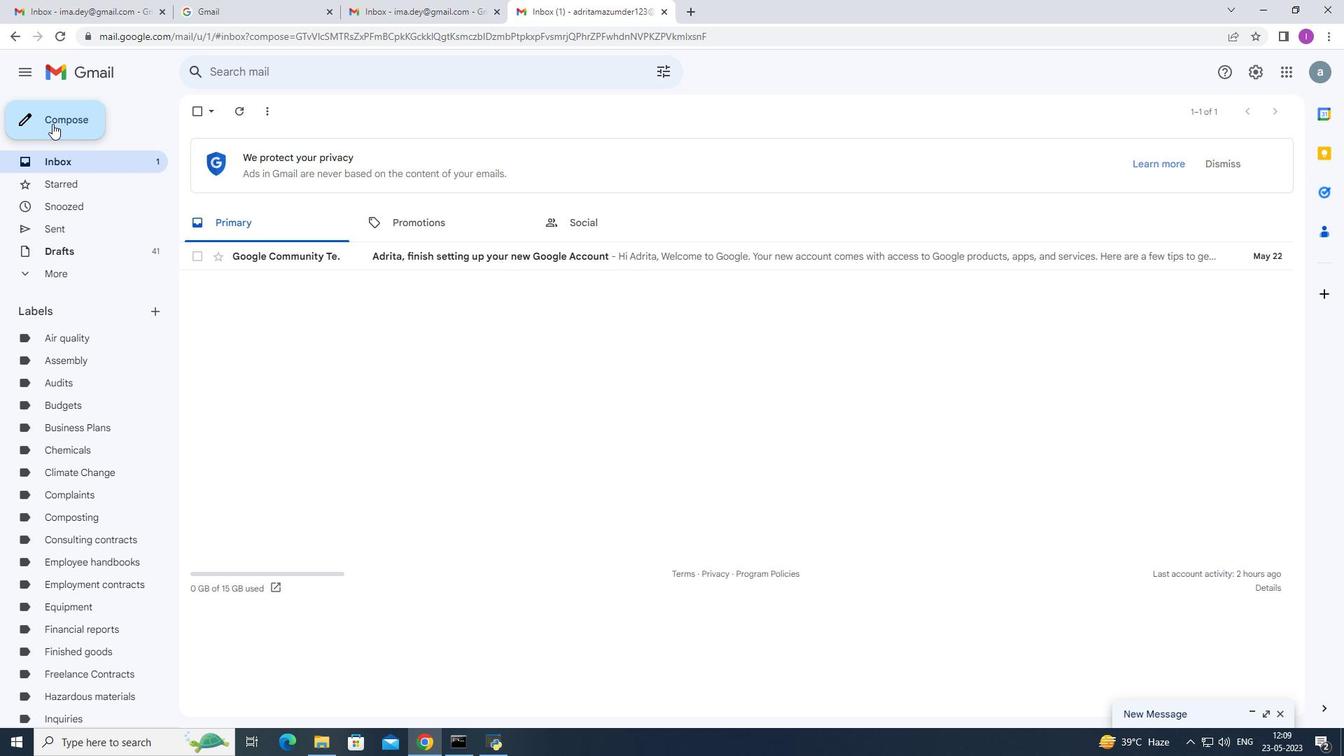 
Action: Mouse moved to (904, 352)
Screenshot: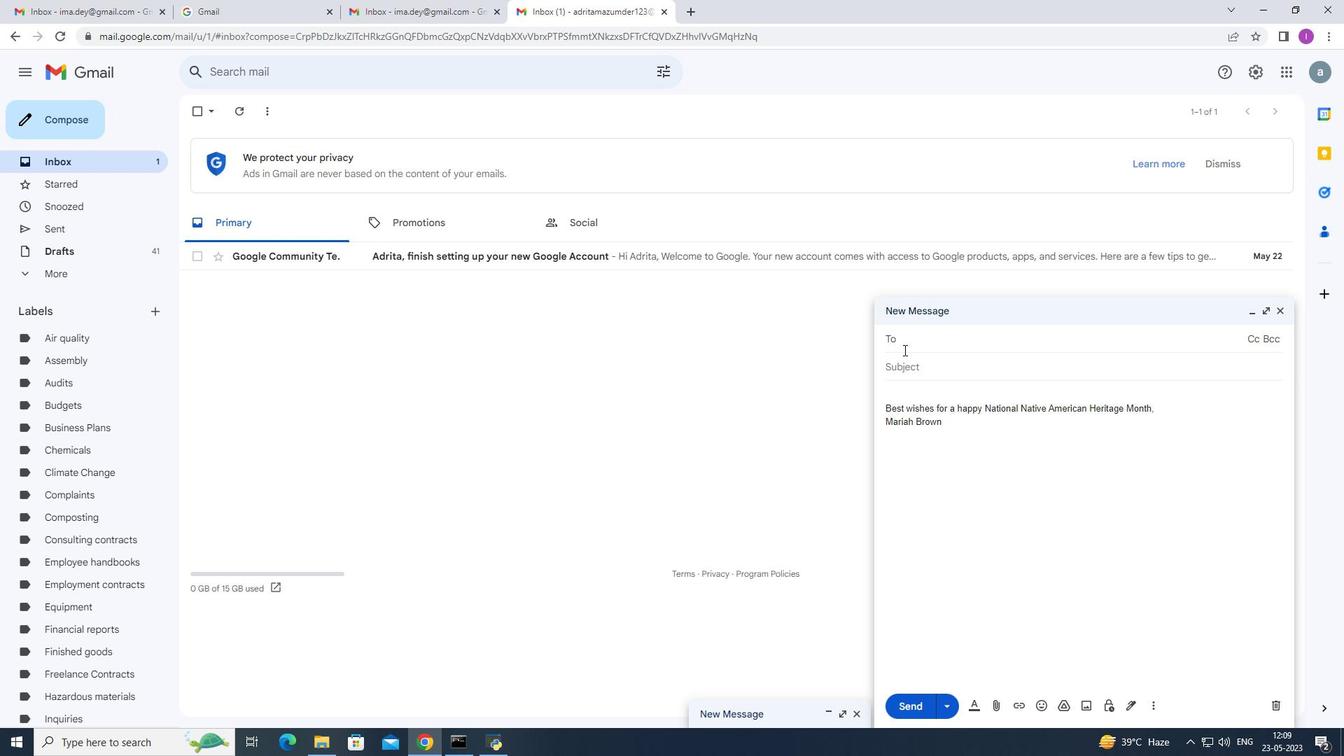 
Action: Key pressed so
Screenshot: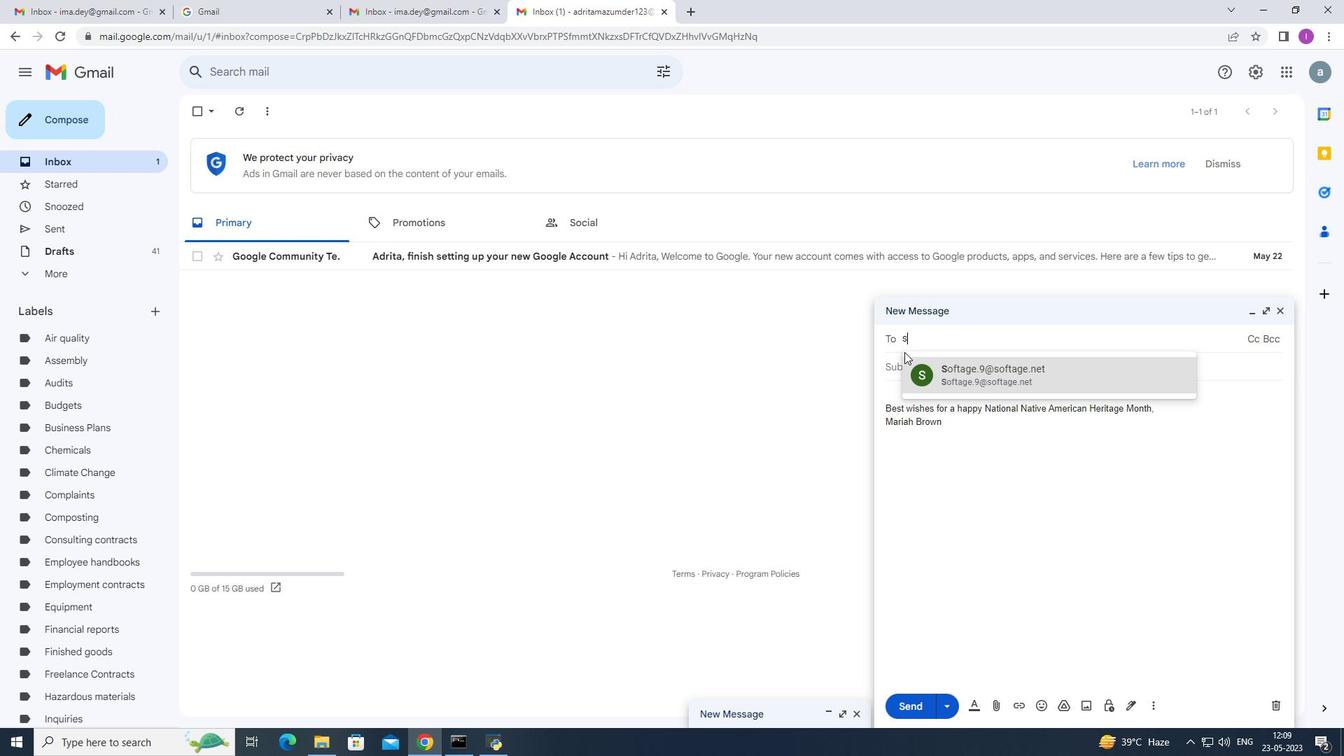 
Action: Mouse moved to (979, 378)
Screenshot: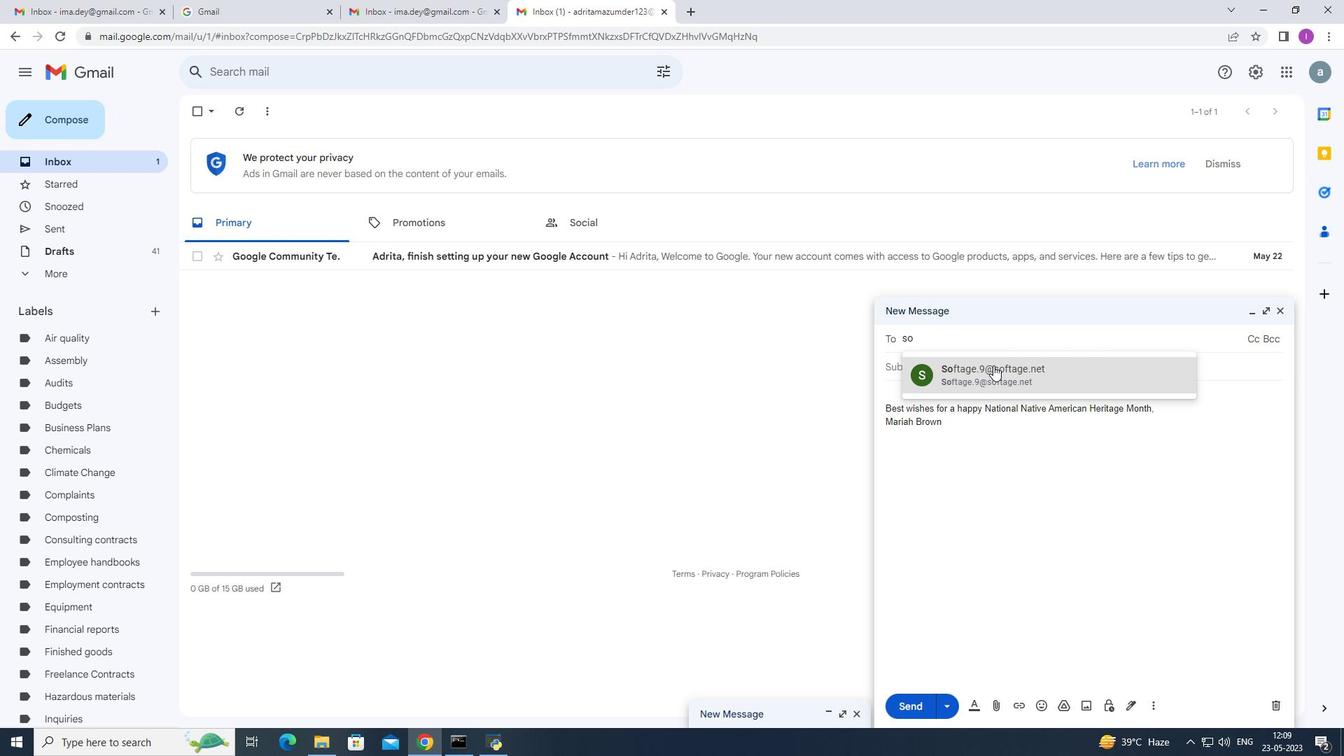 
Action: Mouse pressed left at (979, 378)
Screenshot: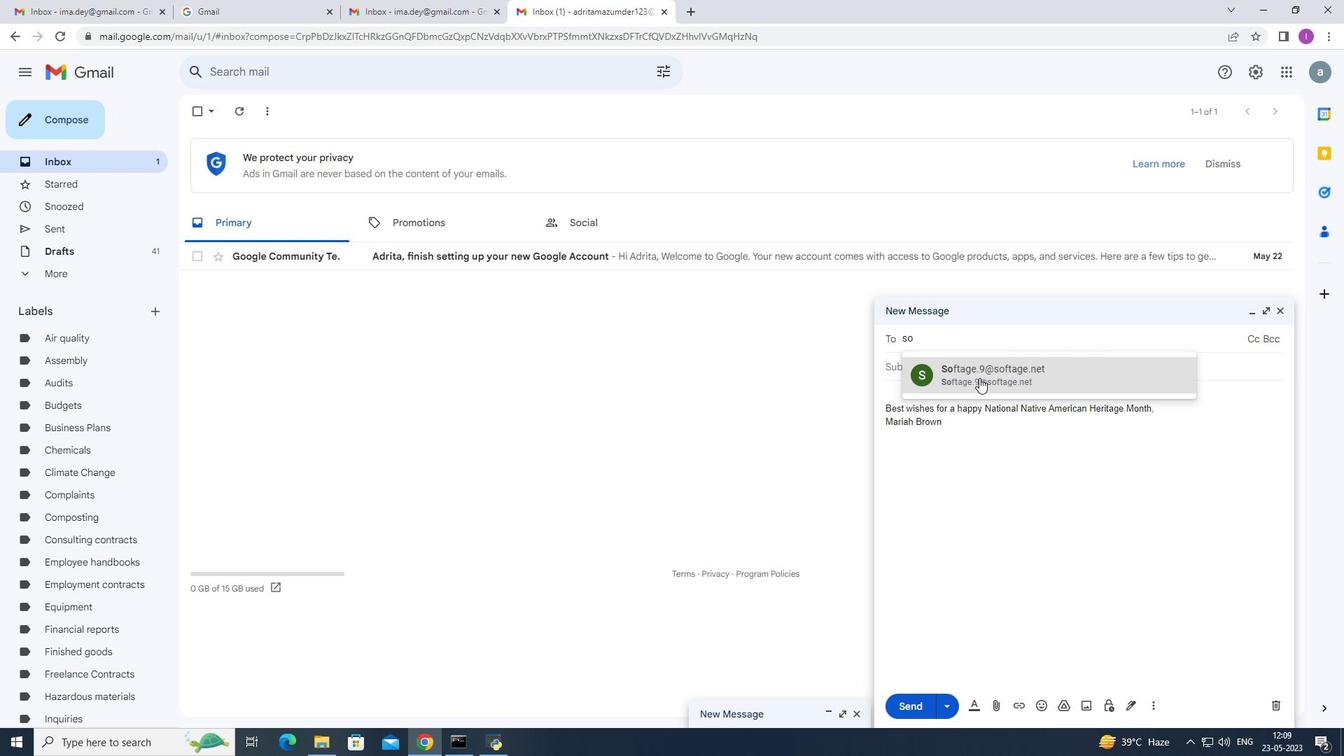 
Action: Mouse moved to (957, 502)
Screenshot: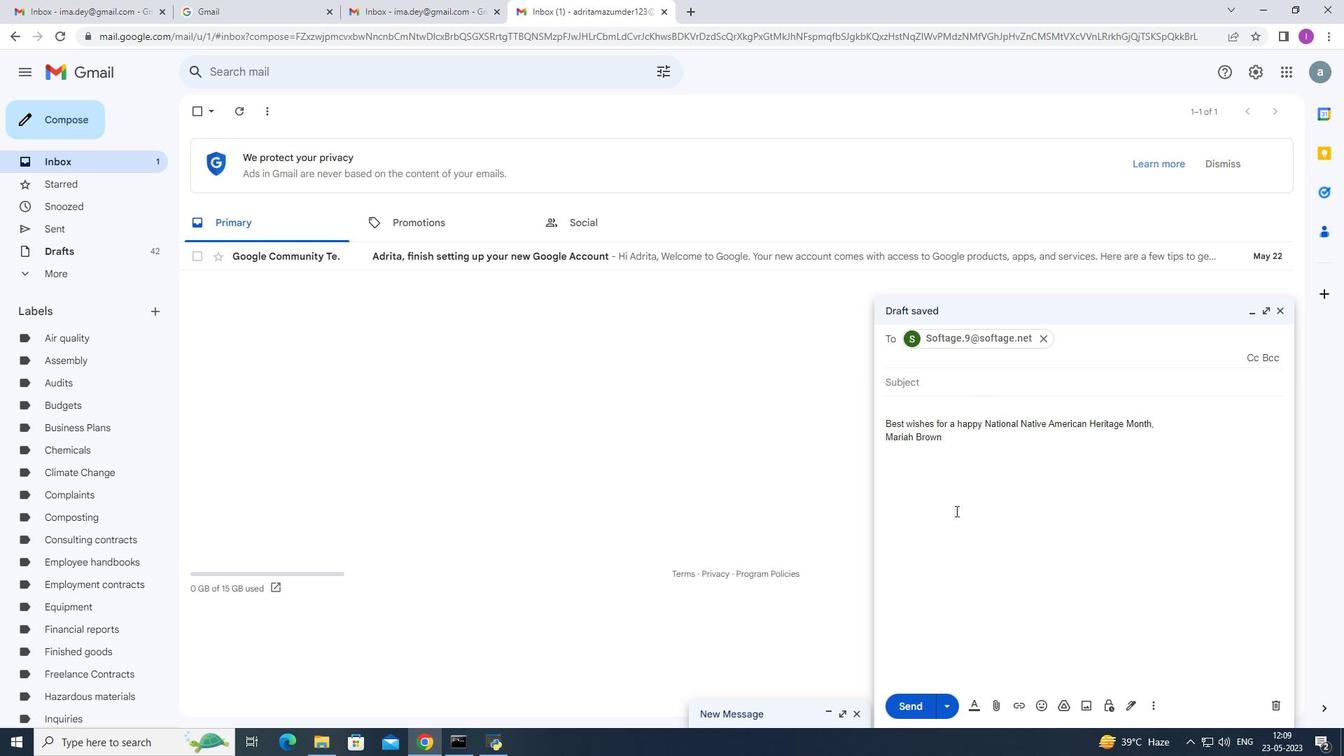
Action: Mouse scrolled (957, 501) with delta (0, 0)
Screenshot: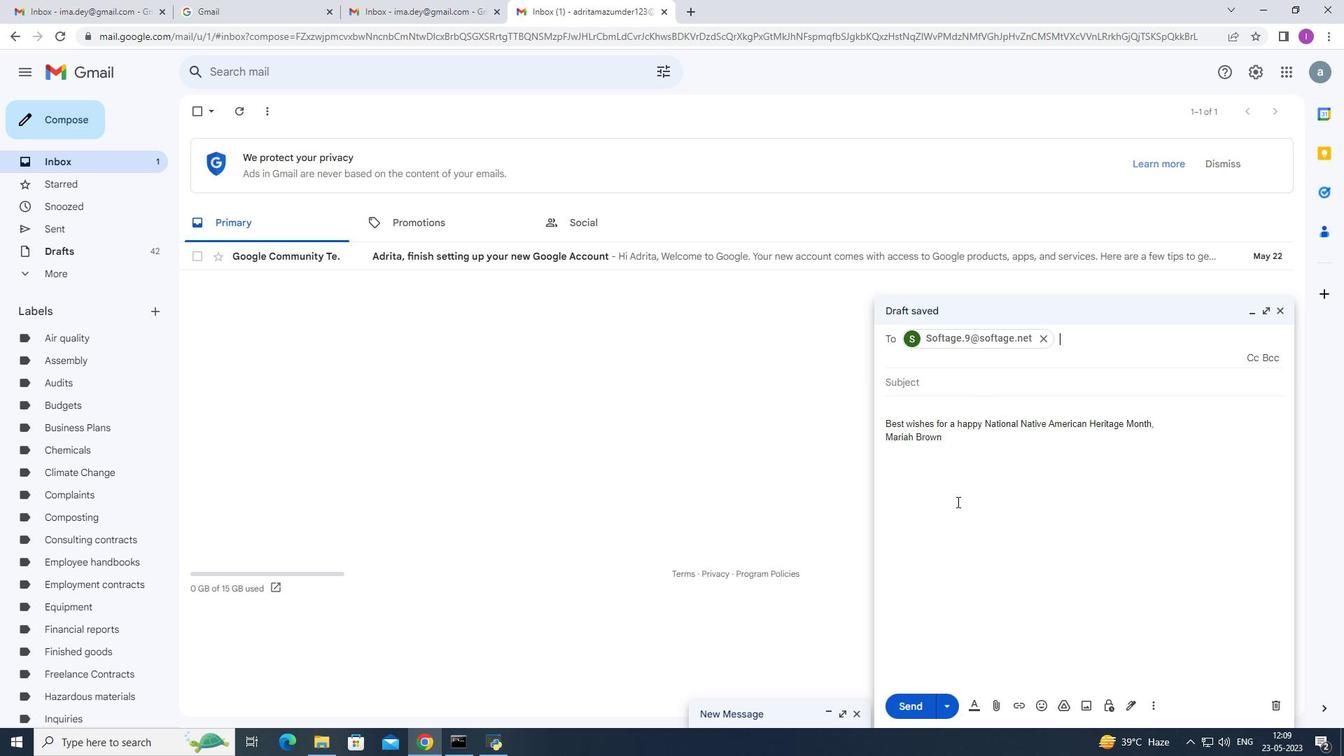 
Action: Mouse scrolled (957, 501) with delta (0, 0)
Screenshot: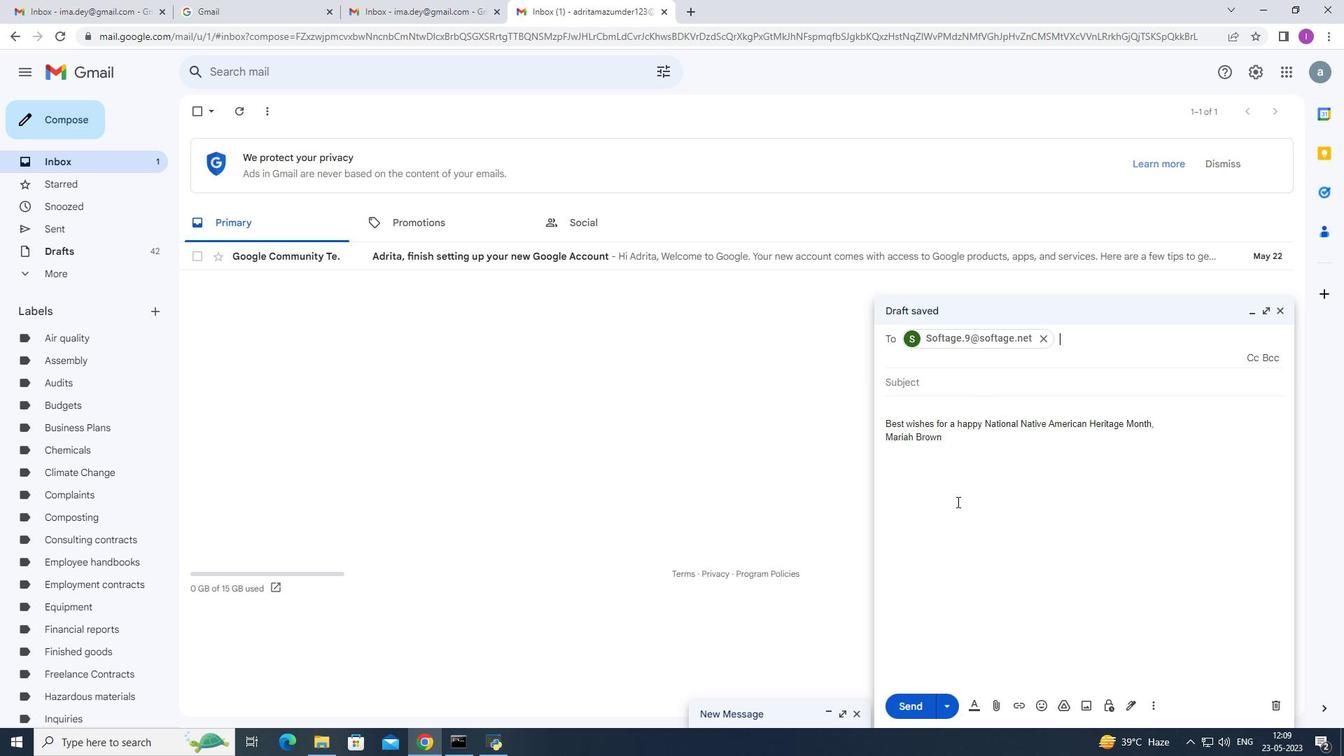 
Action: Mouse scrolled (957, 501) with delta (0, 0)
Screenshot: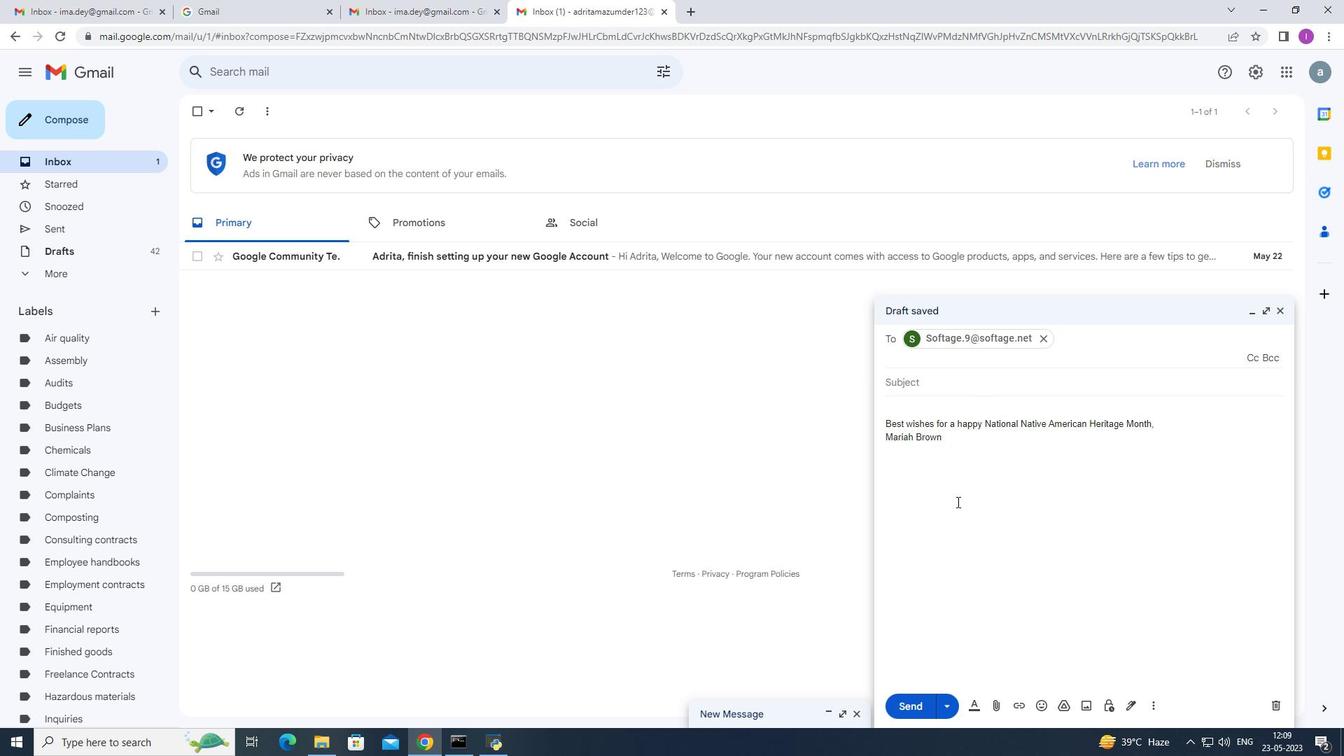 
Action: Mouse moved to (958, 501)
Screenshot: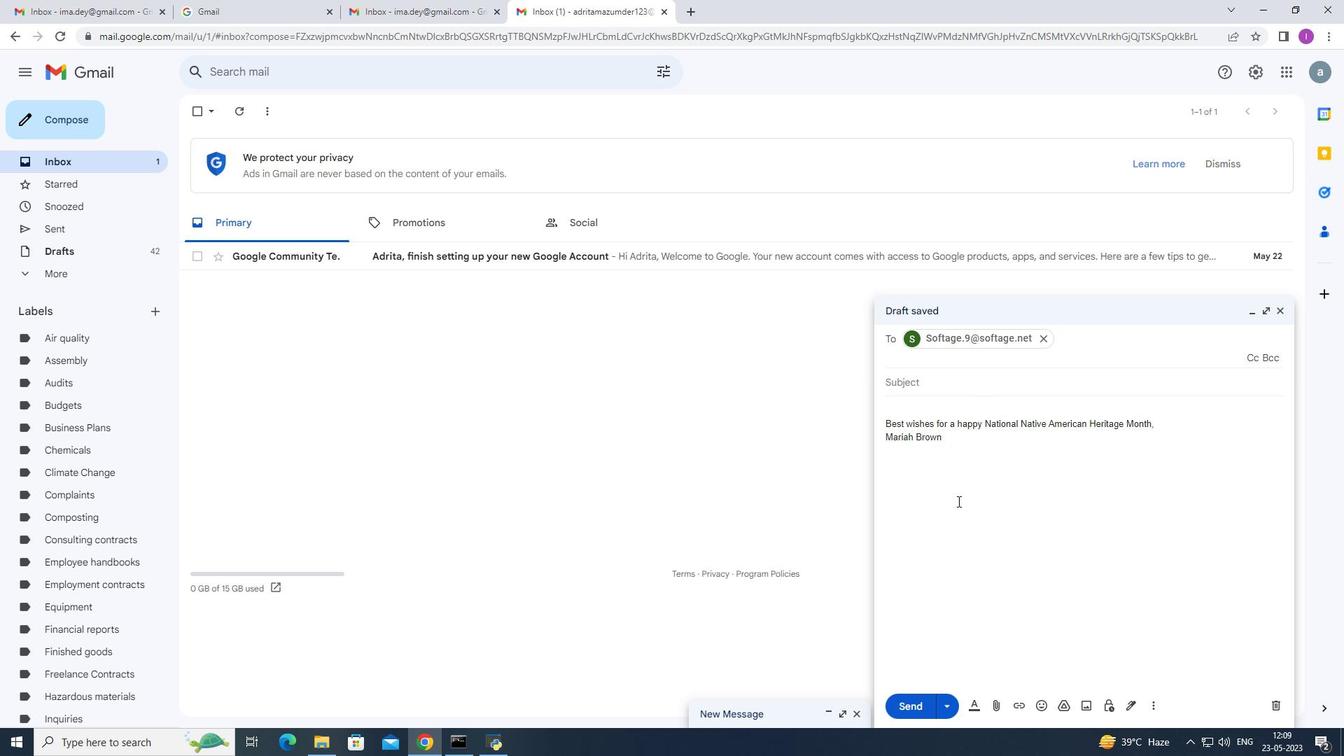 
Action: Mouse scrolled (958, 500) with delta (0, 0)
Screenshot: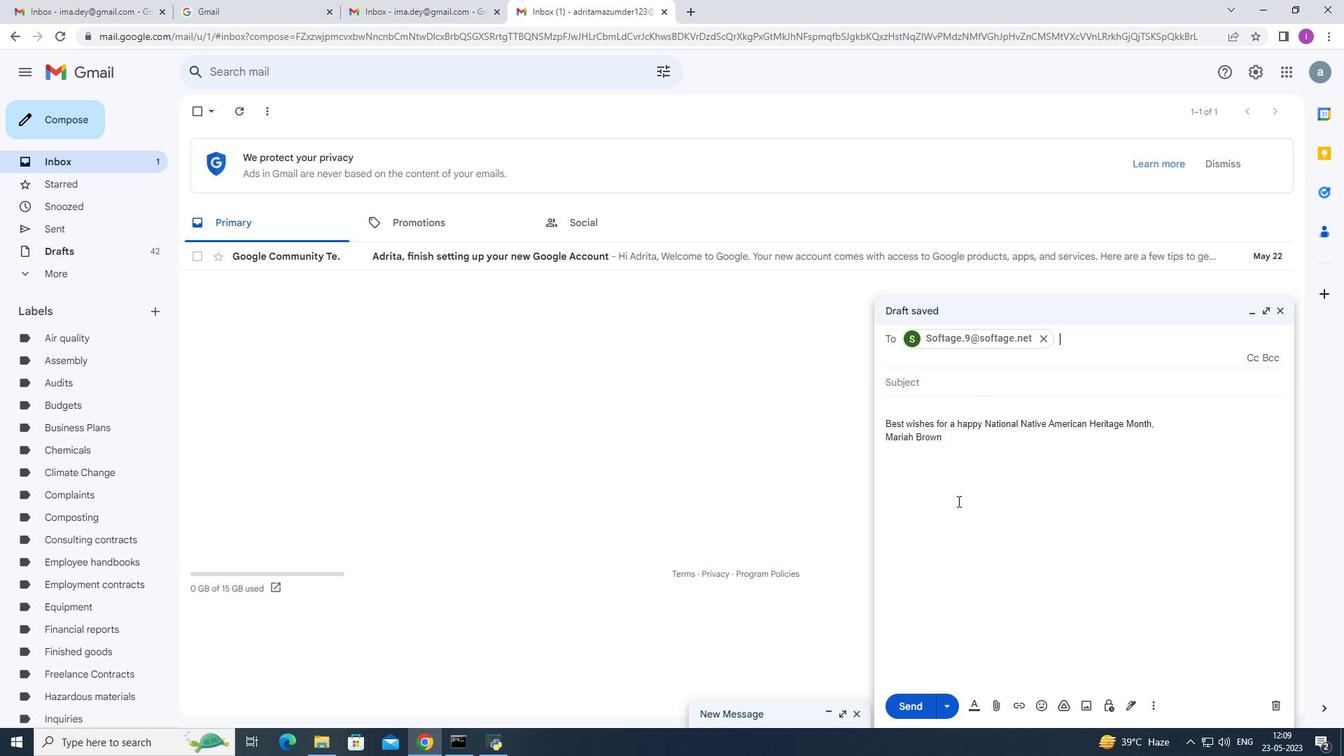 
Action: Mouse scrolled (958, 500) with delta (0, 0)
Screenshot: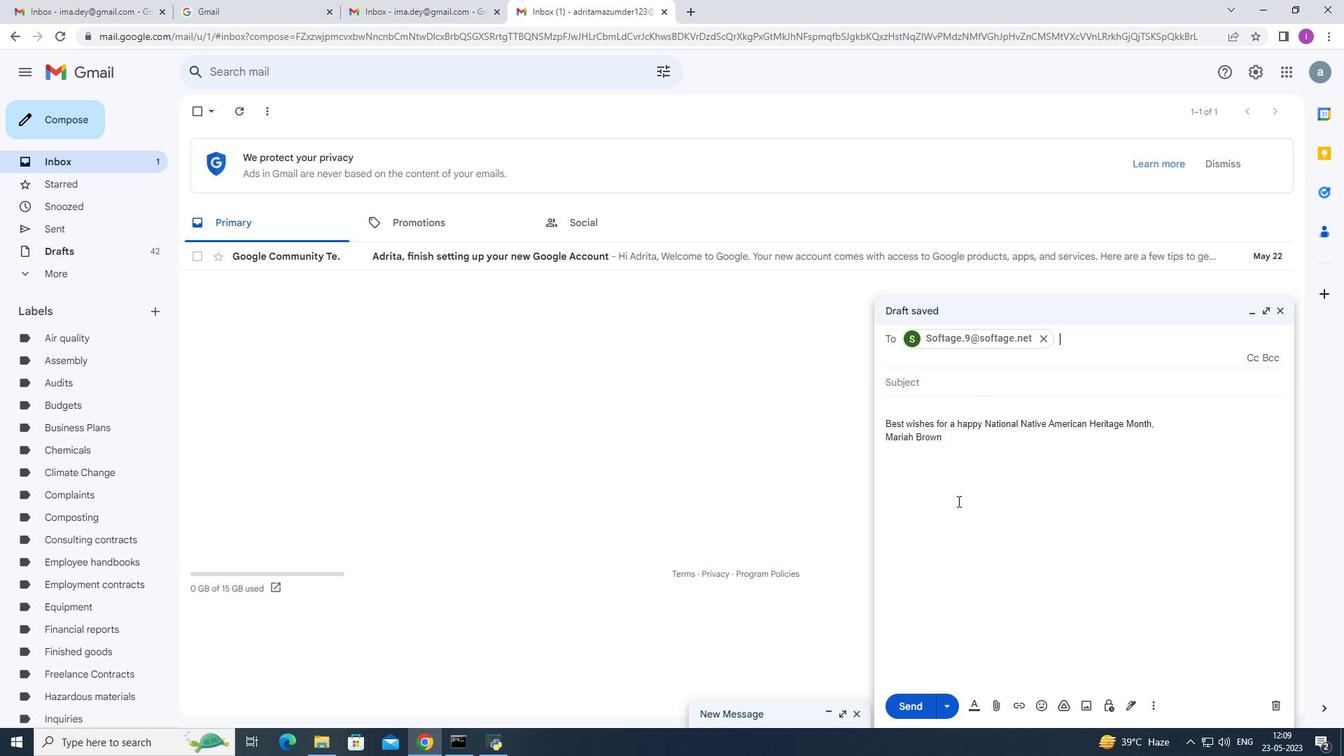 
Action: Mouse scrolled (958, 500) with delta (0, 0)
Screenshot: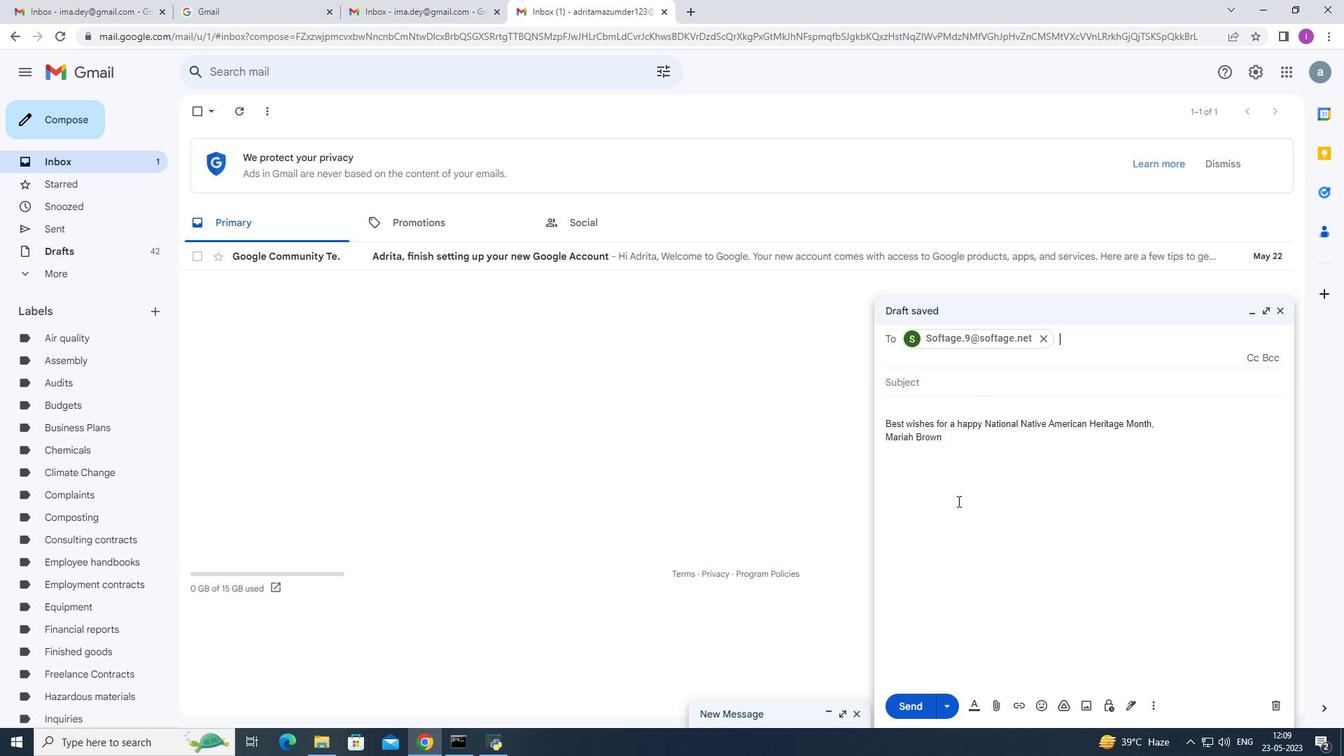 
Action: Mouse moved to (916, 563)
Screenshot: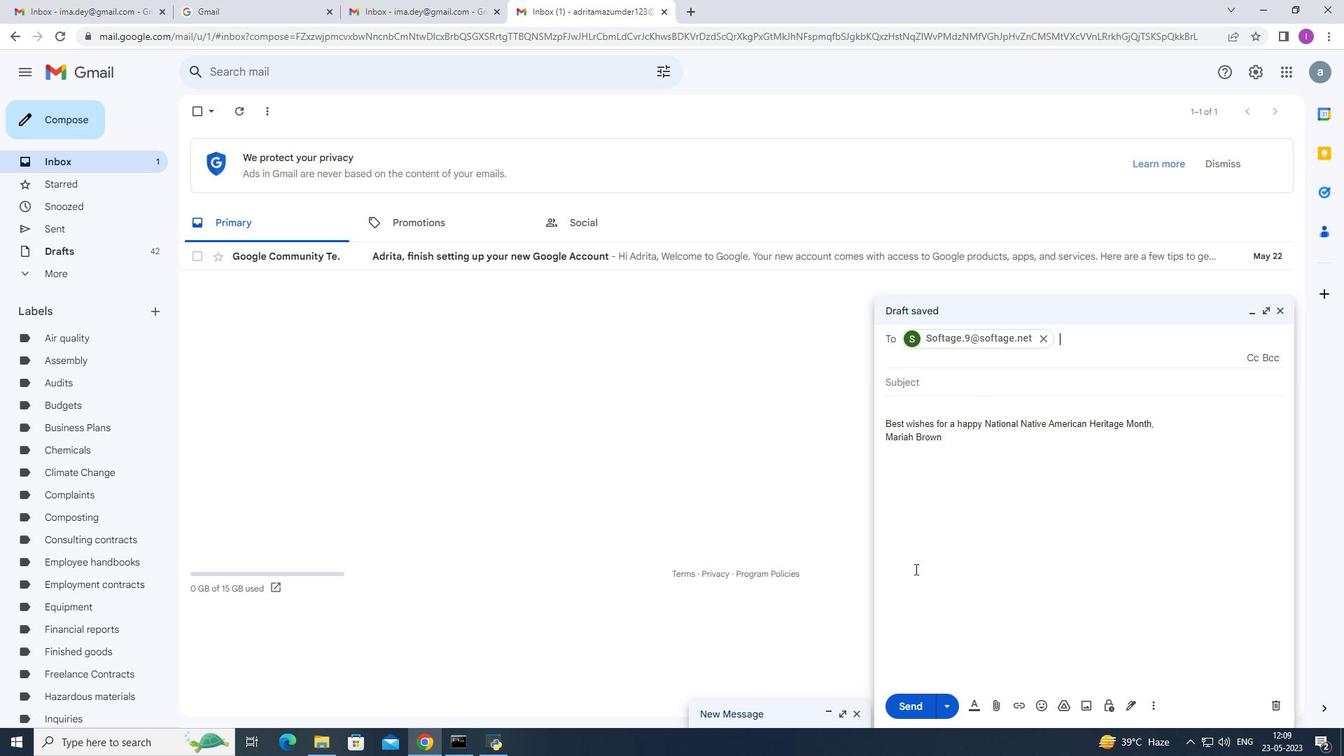 
Action: Mouse scrolled (916, 563) with delta (0, 0)
Screenshot: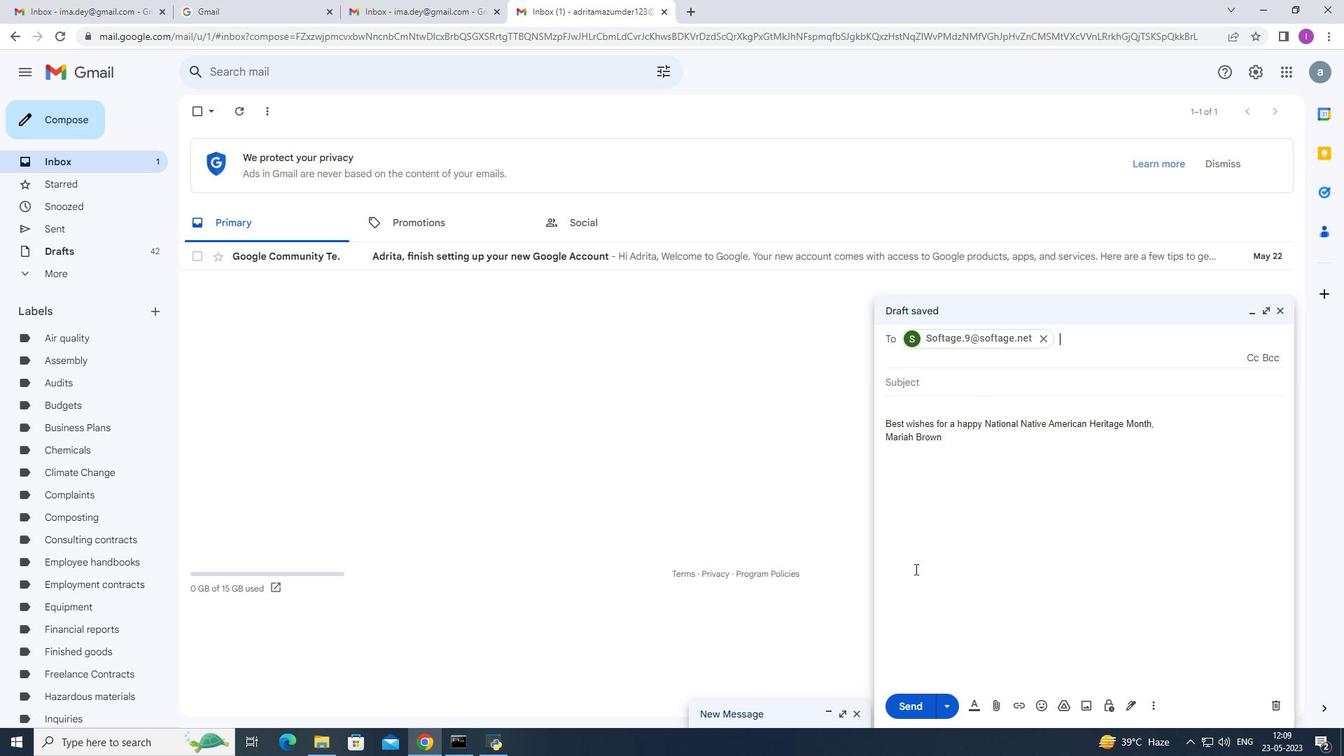 
Action: Mouse scrolled (916, 563) with delta (0, 0)
Screenshot: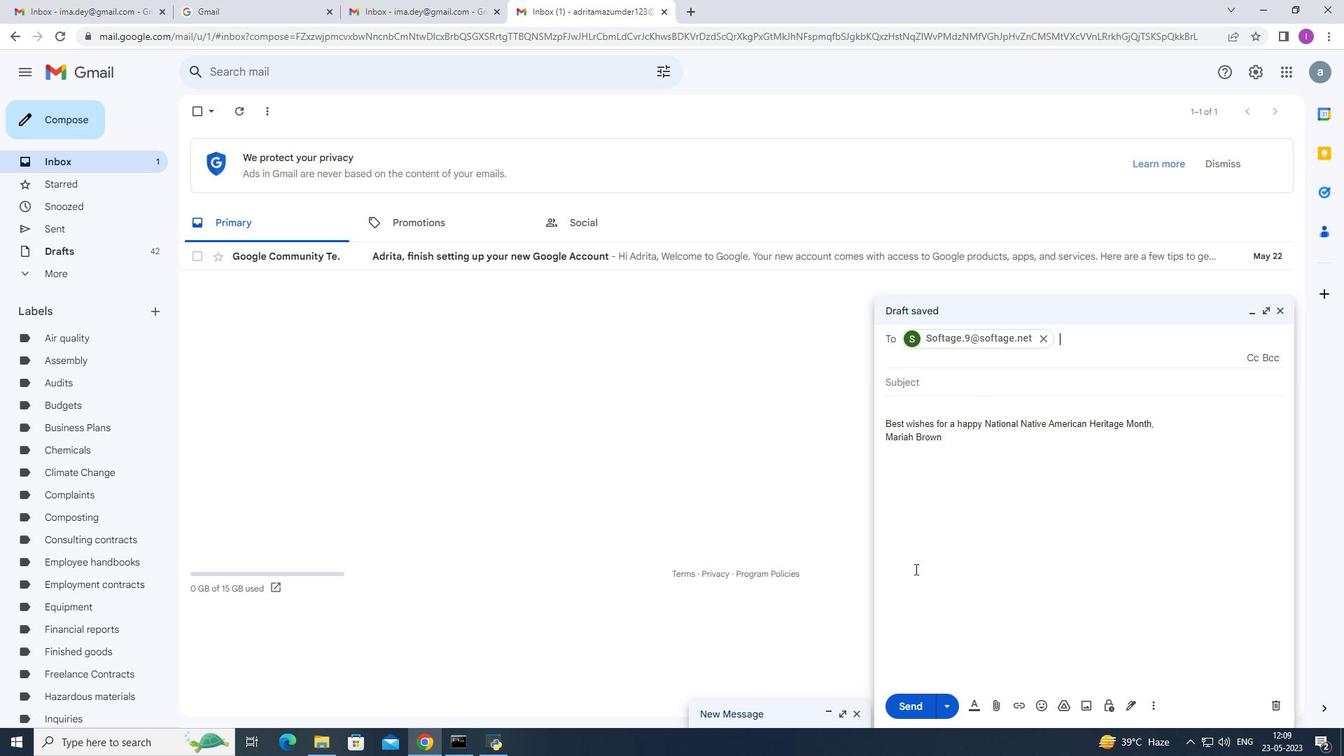 
Action: Mouse scrolled (916, 563) with delta (0, 0)
Screenshot: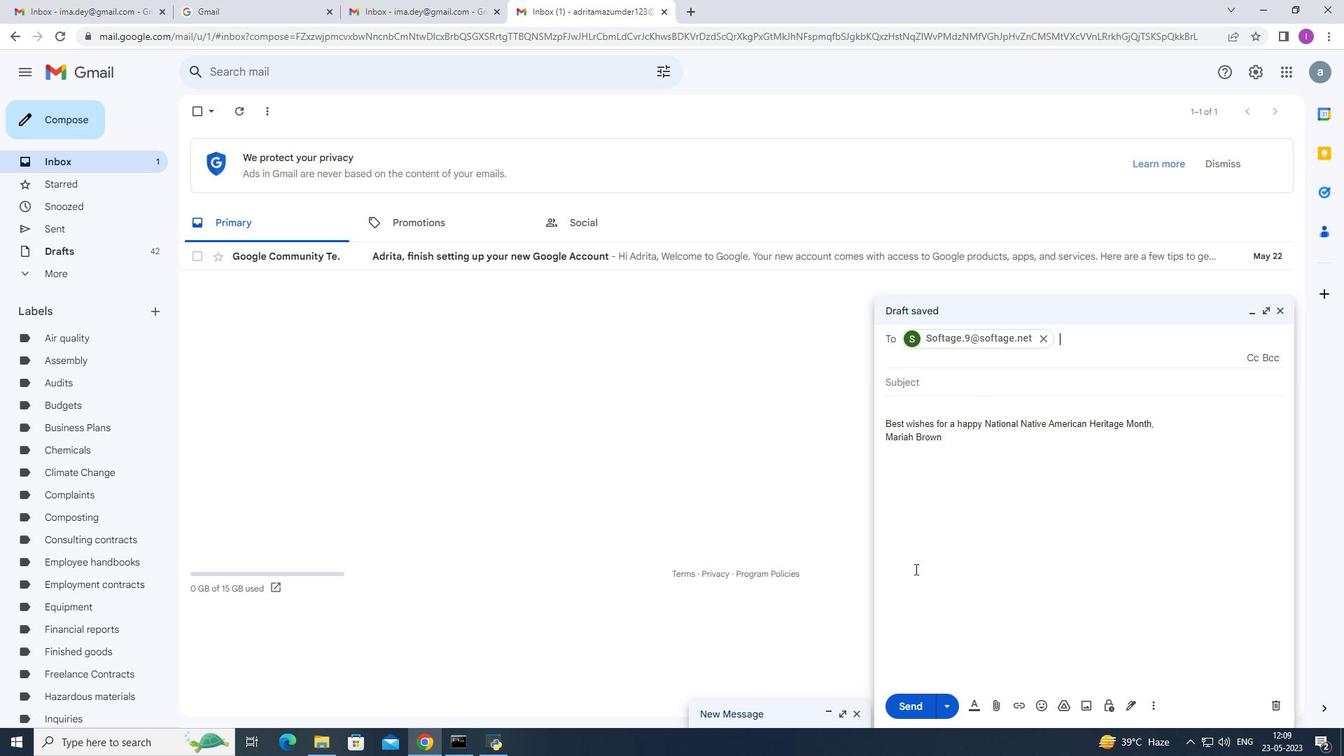 
Action: Mouse scrolled (916, 563) with delta (0, 0)
Screenshot: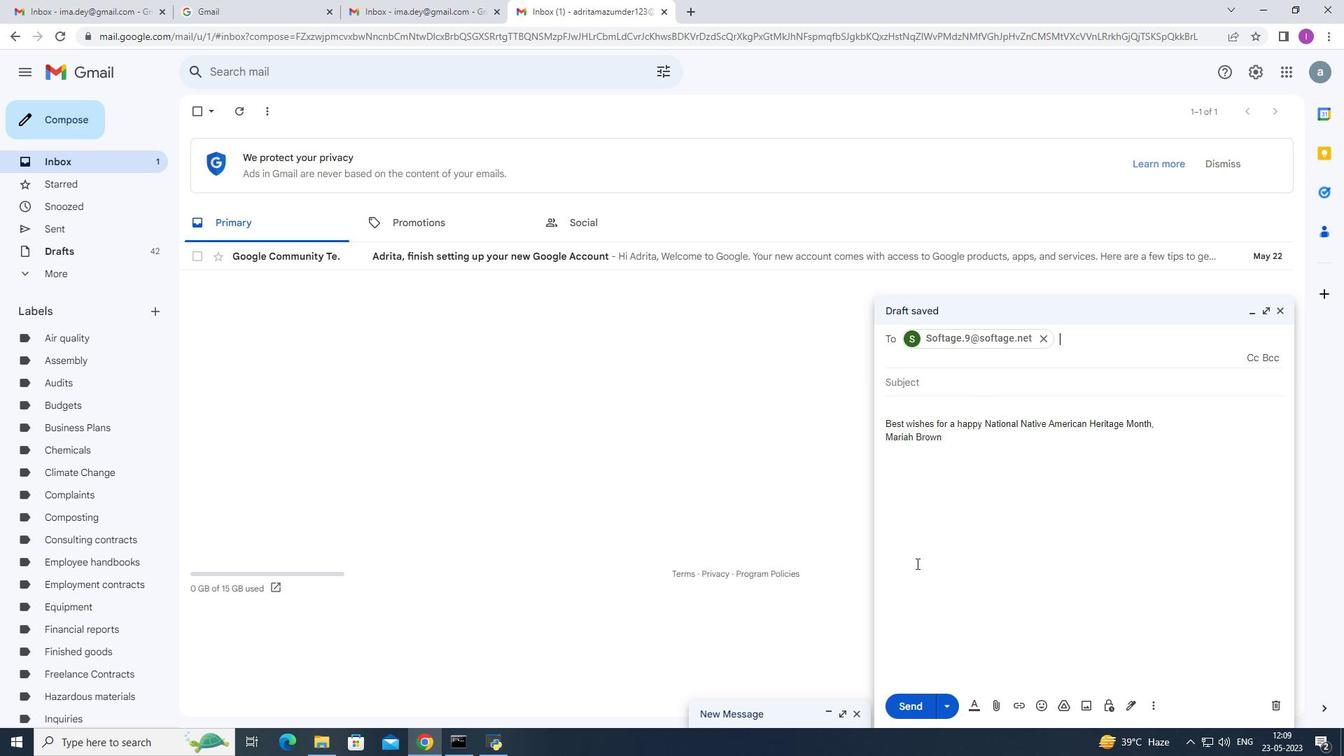 
Action: Mouse moved to (916, 563)
Screenshot: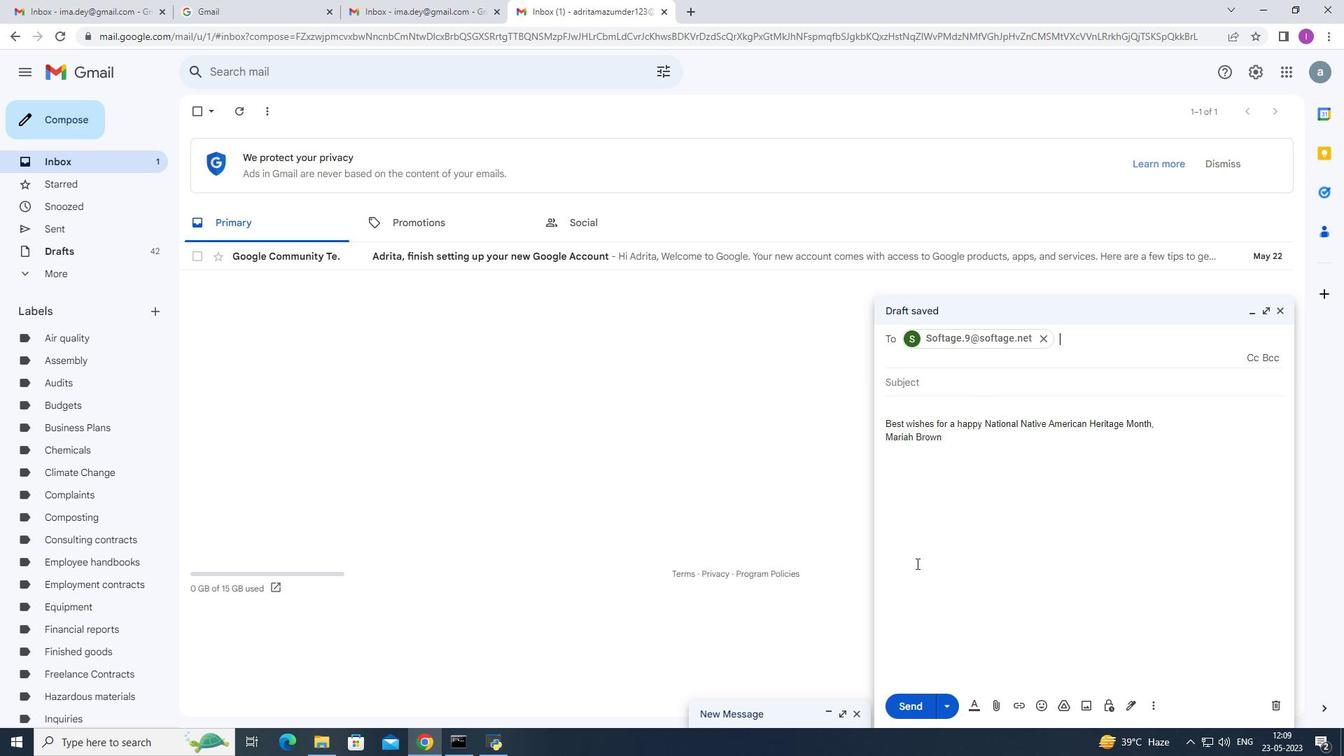 
Action: Mouse scrolled (916, 562) with delta (0, 0)
Screenshot: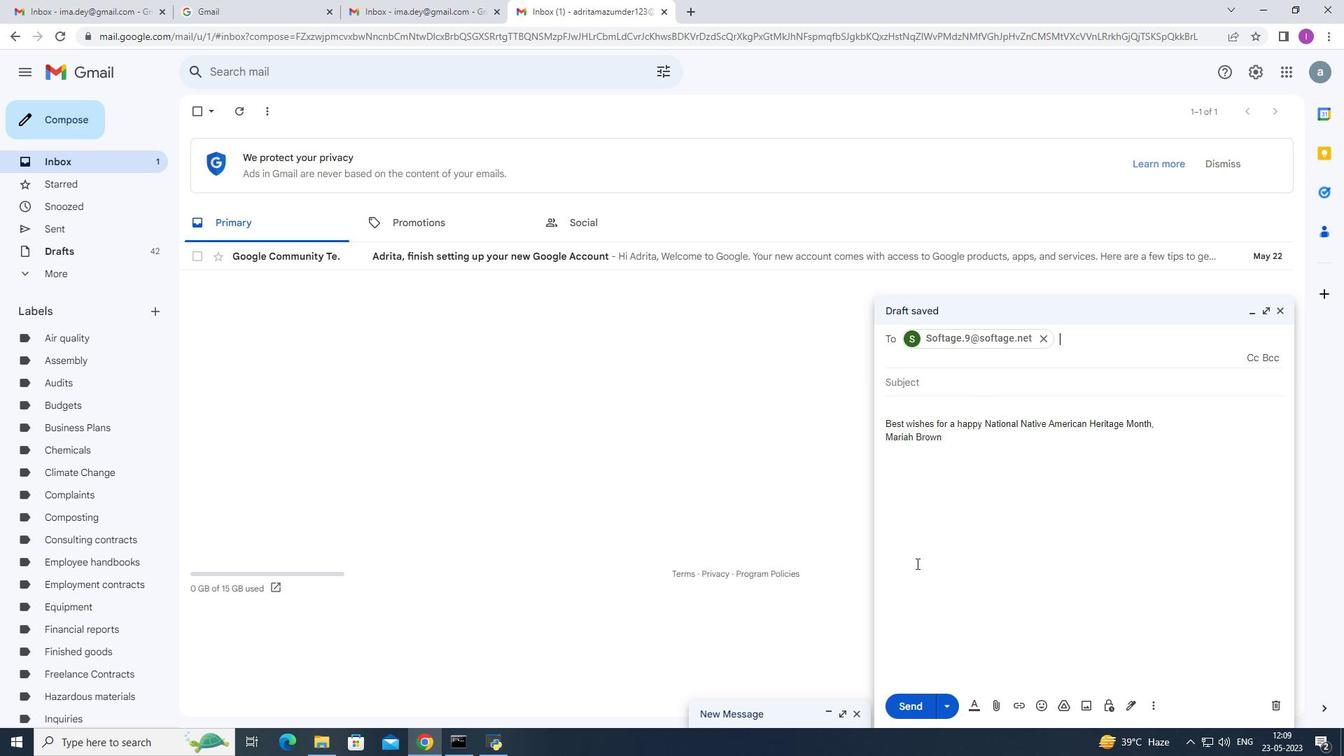
Action: Mouse moved to (1153, 705)
Screenshot: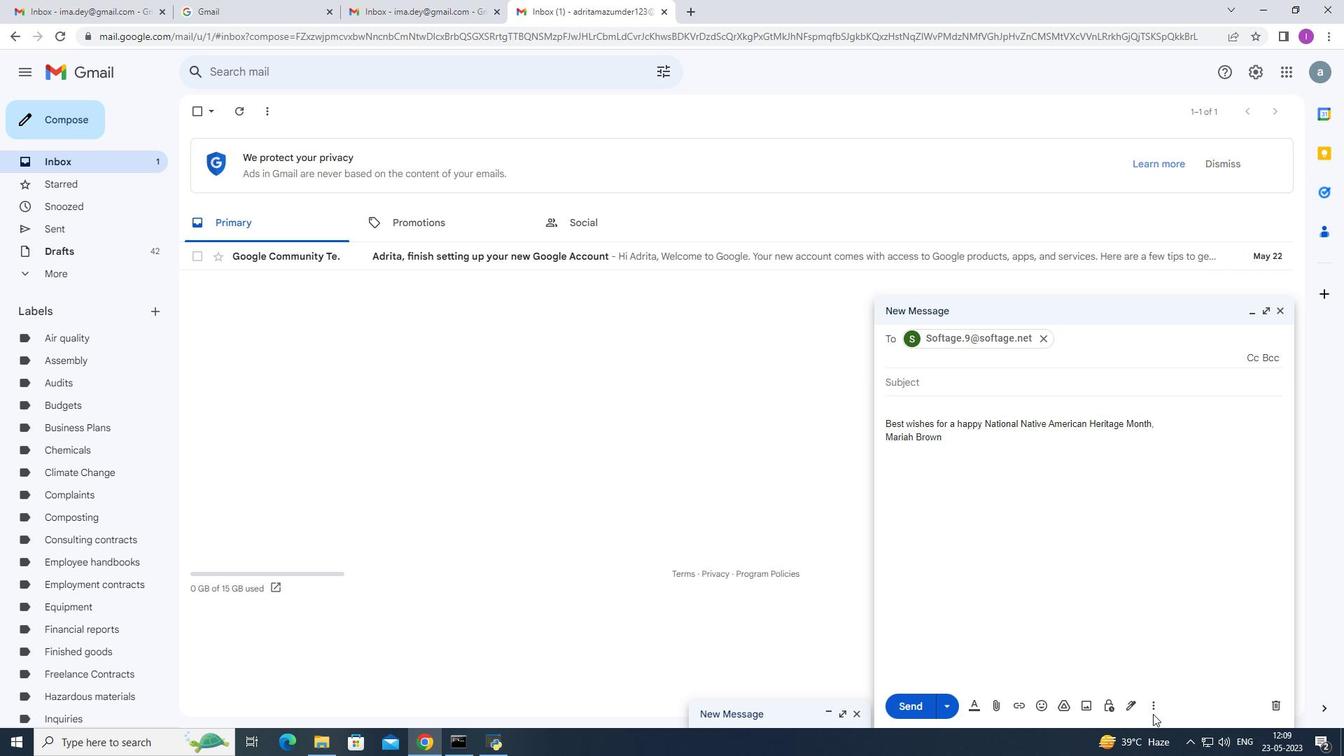
Action: Mouse pressed left at (1153, 705)
Screenshot: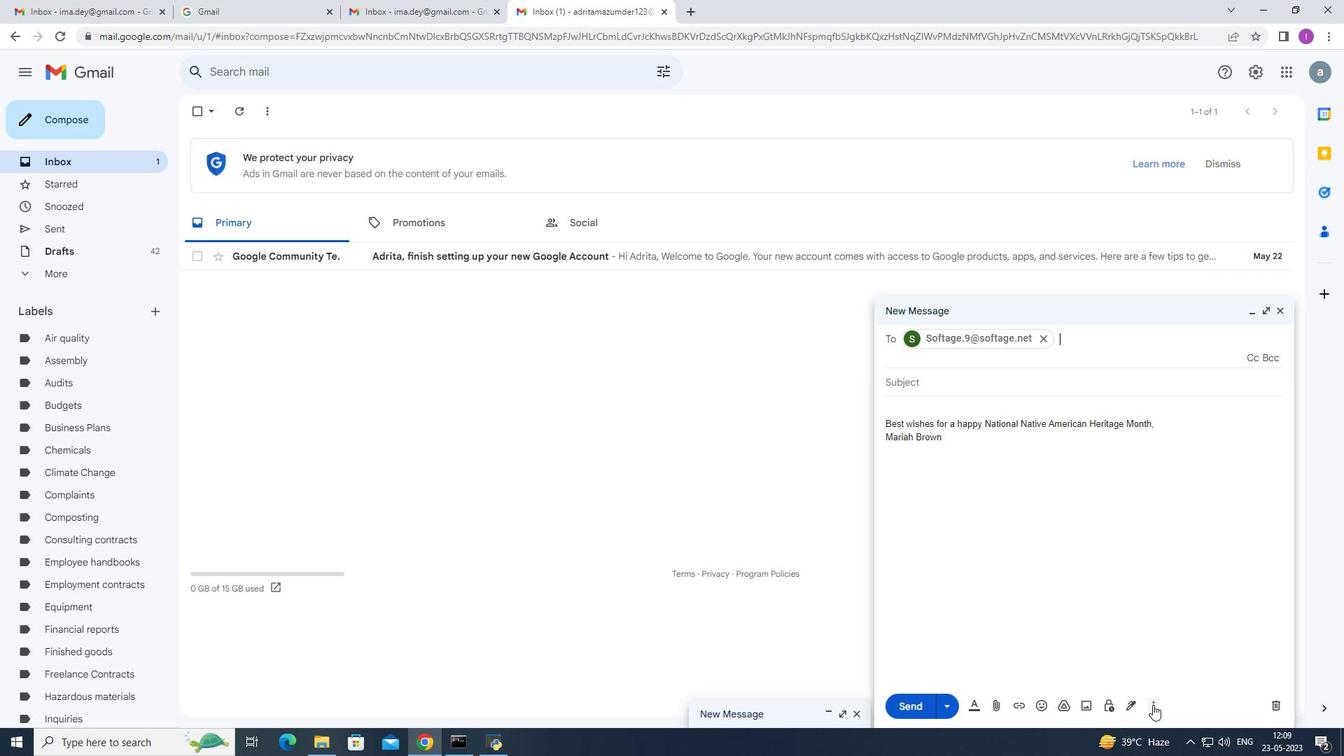
Action: Mouse moved to (1185, 575)
Screenshot: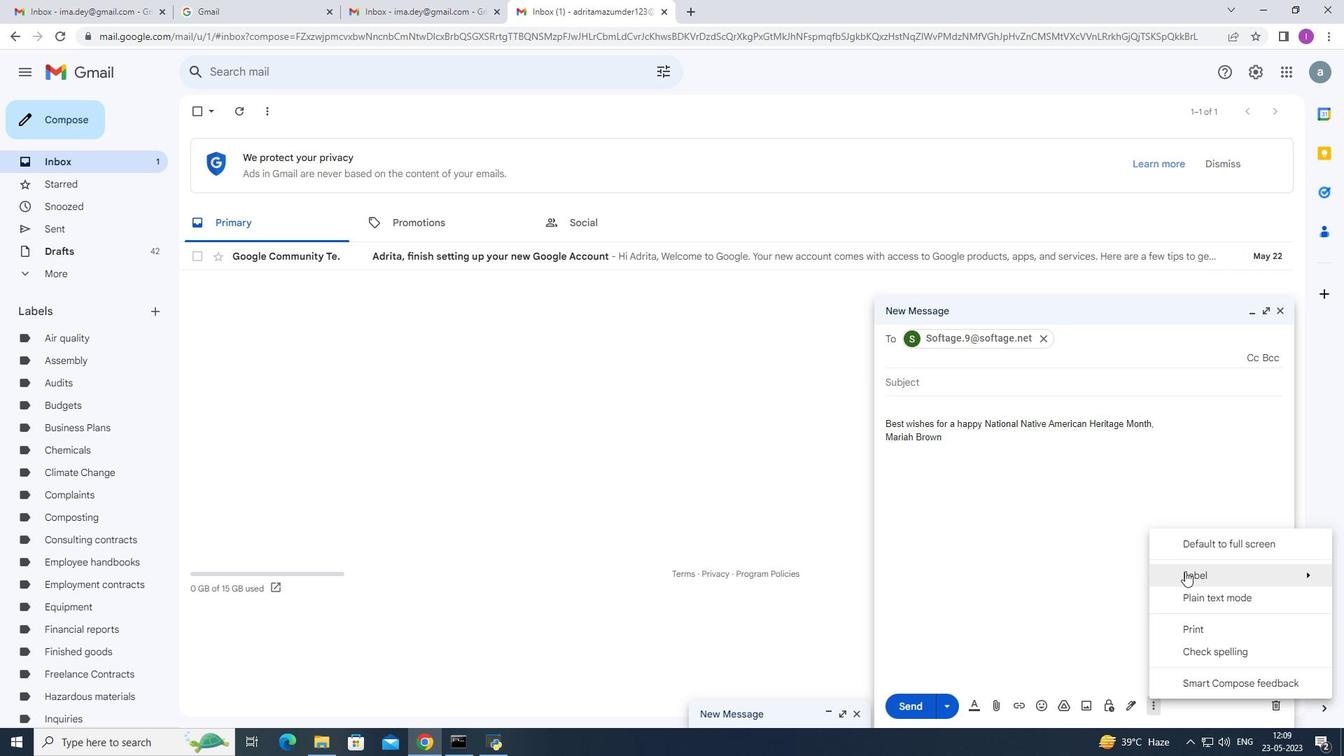 
Action: Mouse pressed left at (1185, 575)
Screenshot: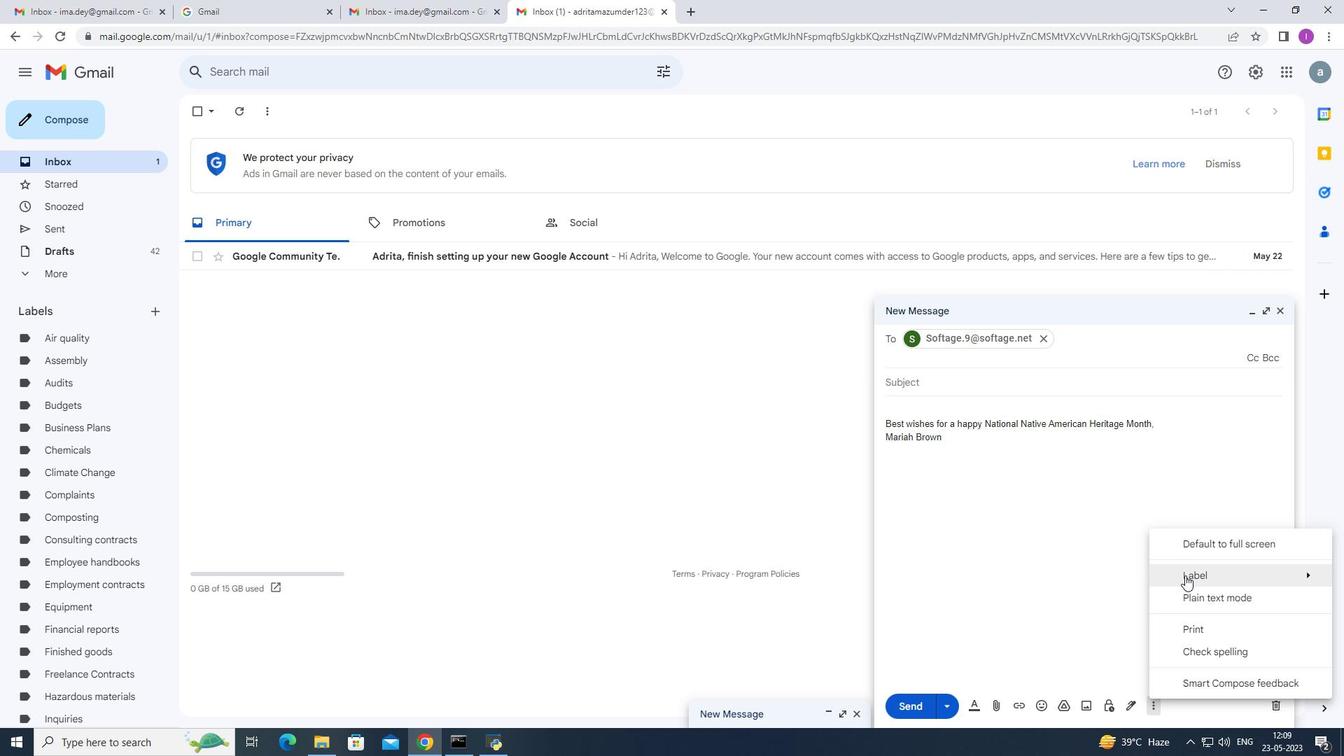 
Action: Mouse moved to (939, 305)
Screenshot: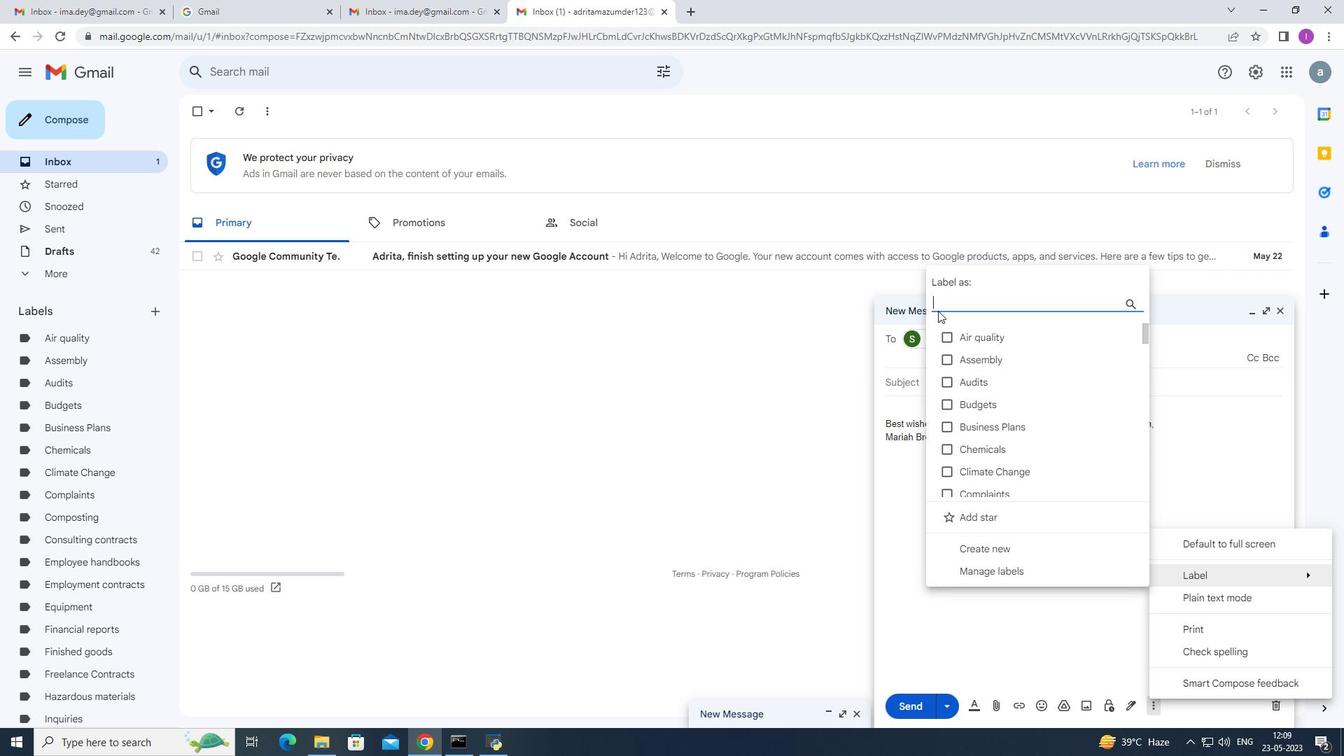
Action: Mouse pressed left at (939, 305)
Screenshot: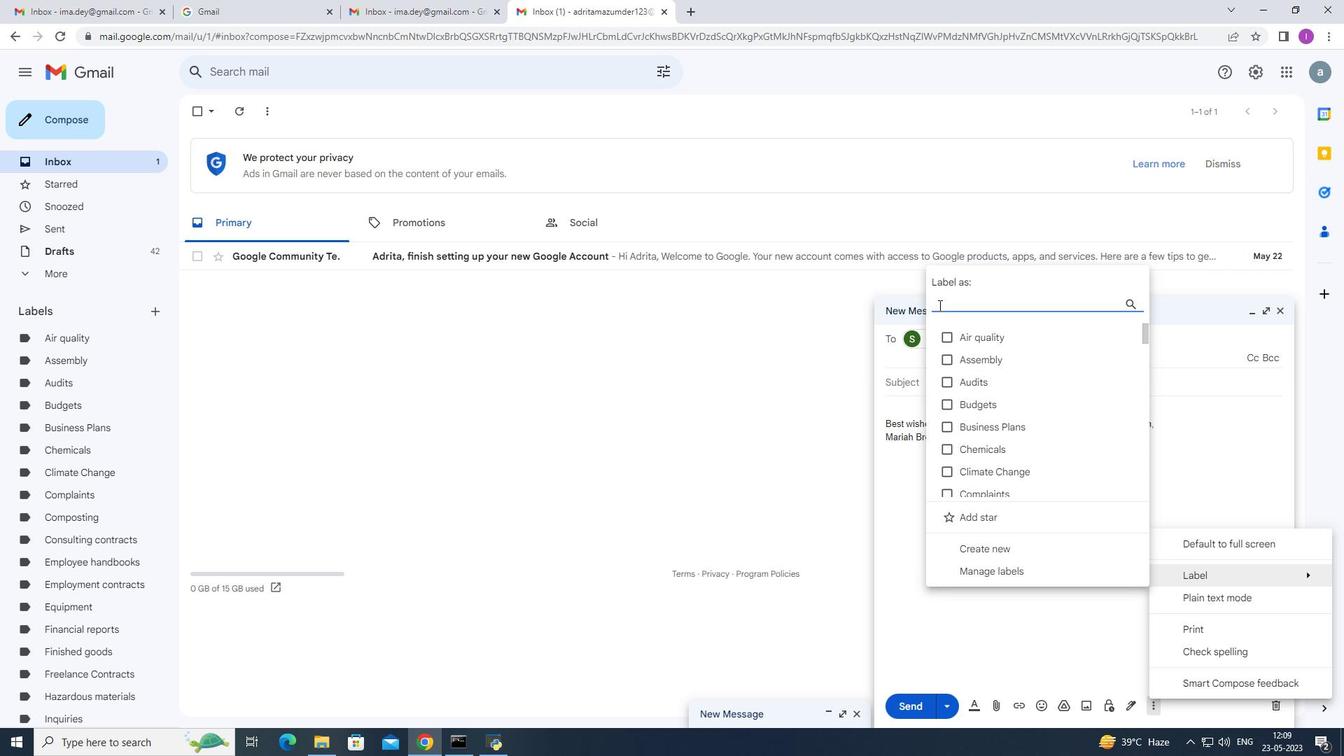 
Action: Mouse moved to (958, 270)
Screenshot: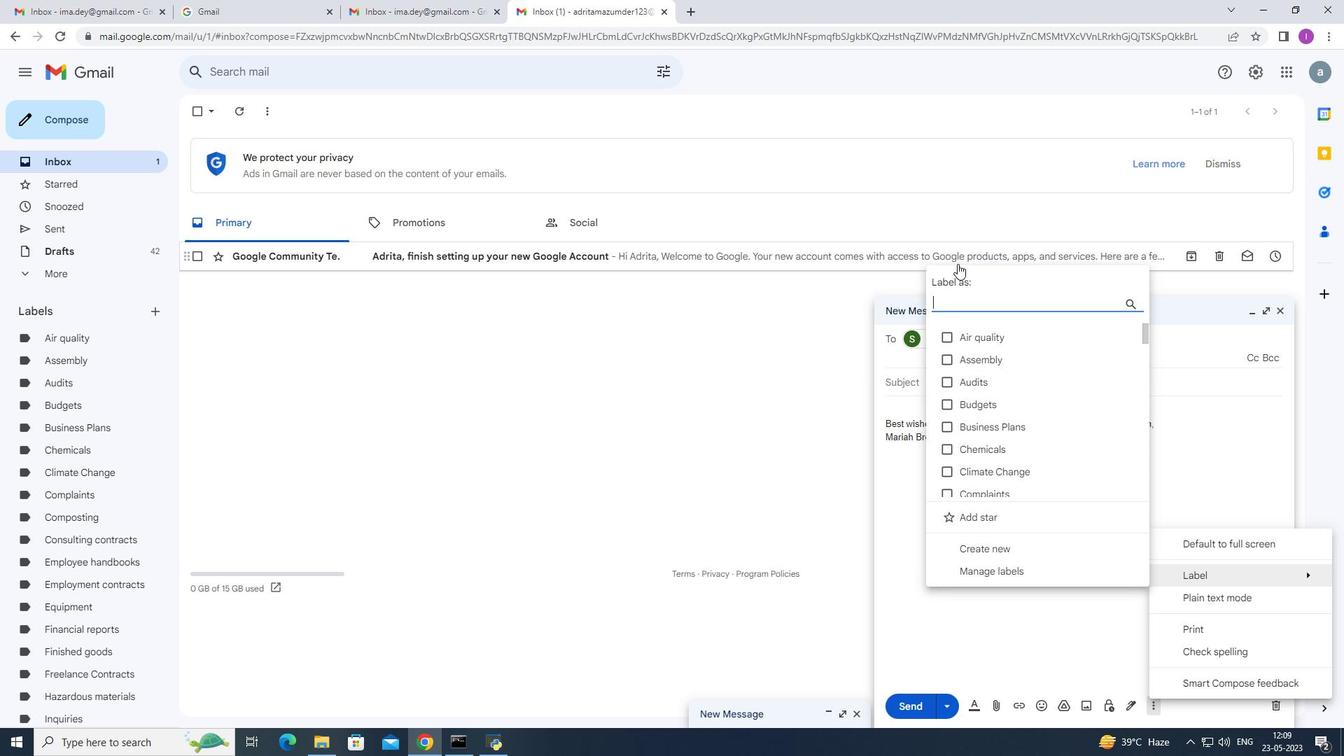 
Action: Key pressed <Key.shift><Key.shift><Key.shift><Key.shift><Key.shift><Key.shift>Lease<Key.space><Key.shift>Agreements
Screenshot: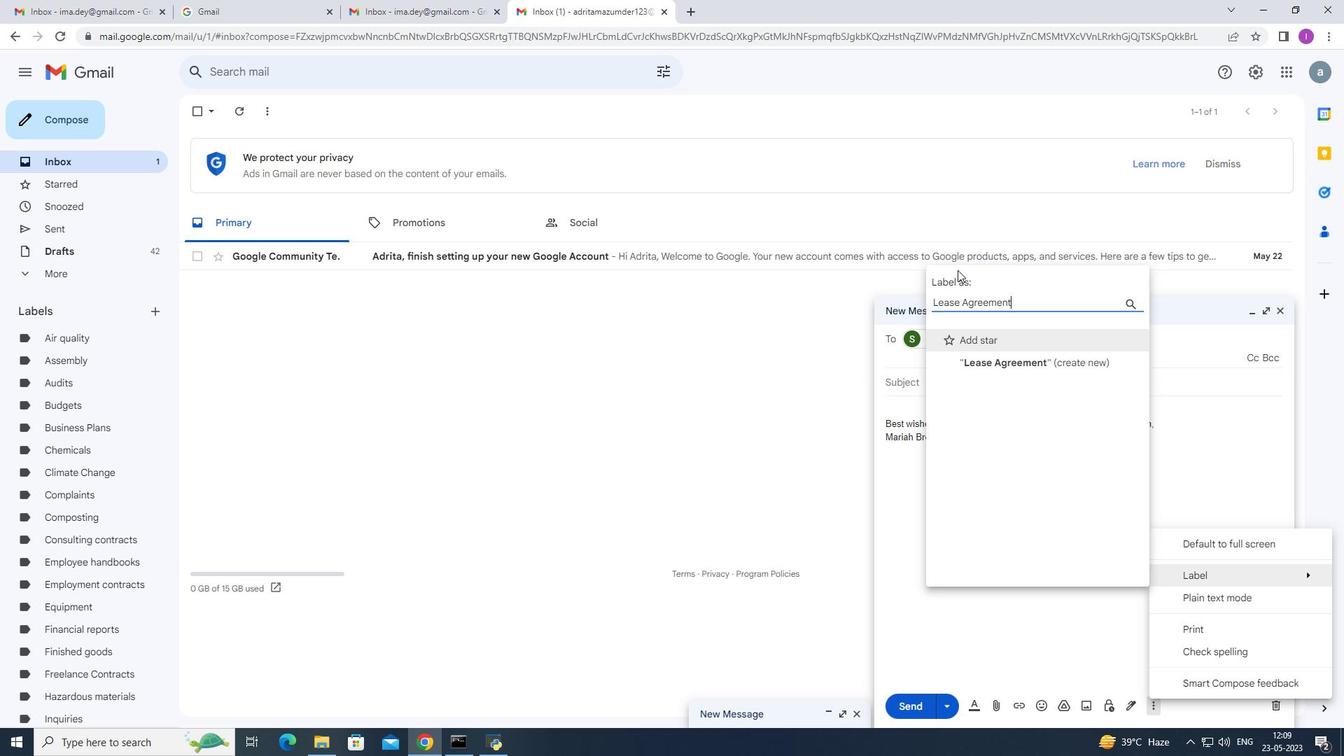 
Action: Mouse moved to (1023, 367)
Screenshot: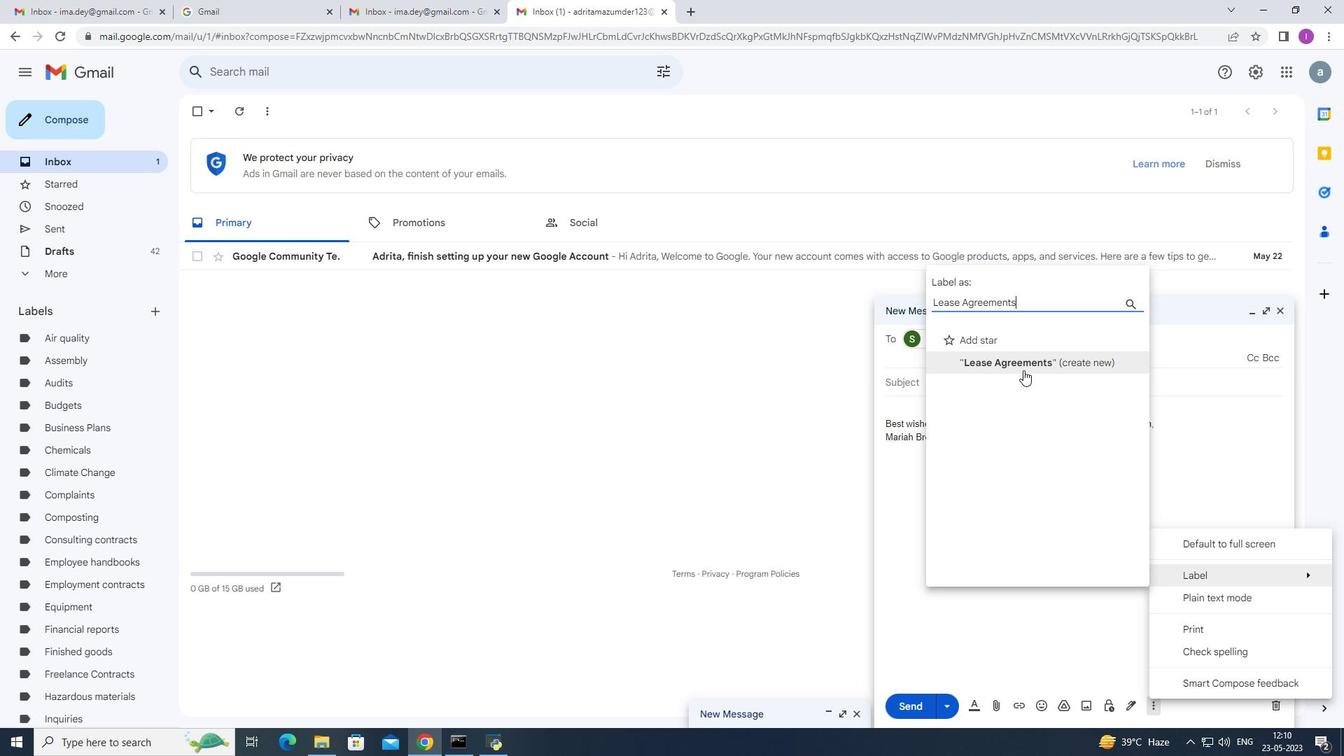 
Action: Mouse pressed left at (1023, 367)
Screenshot: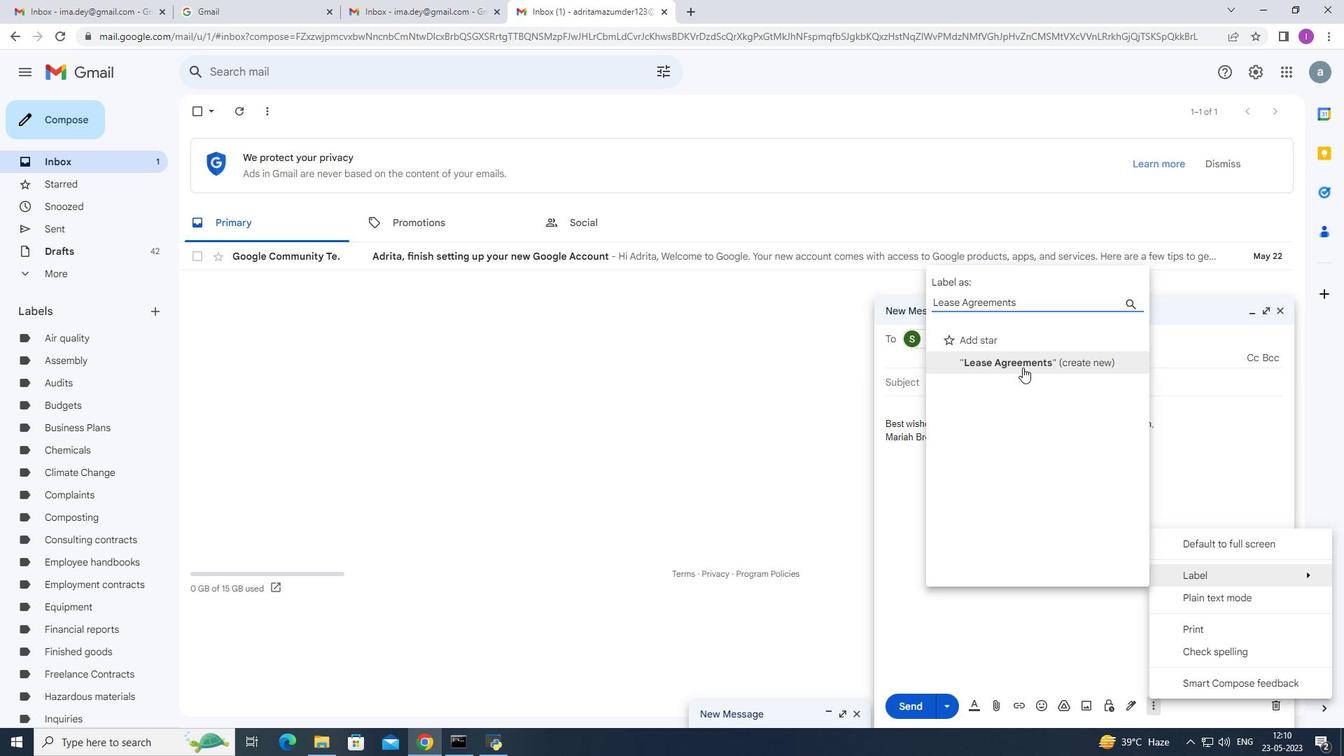
Action: Mouse moved to (809, 440)
Screenshot: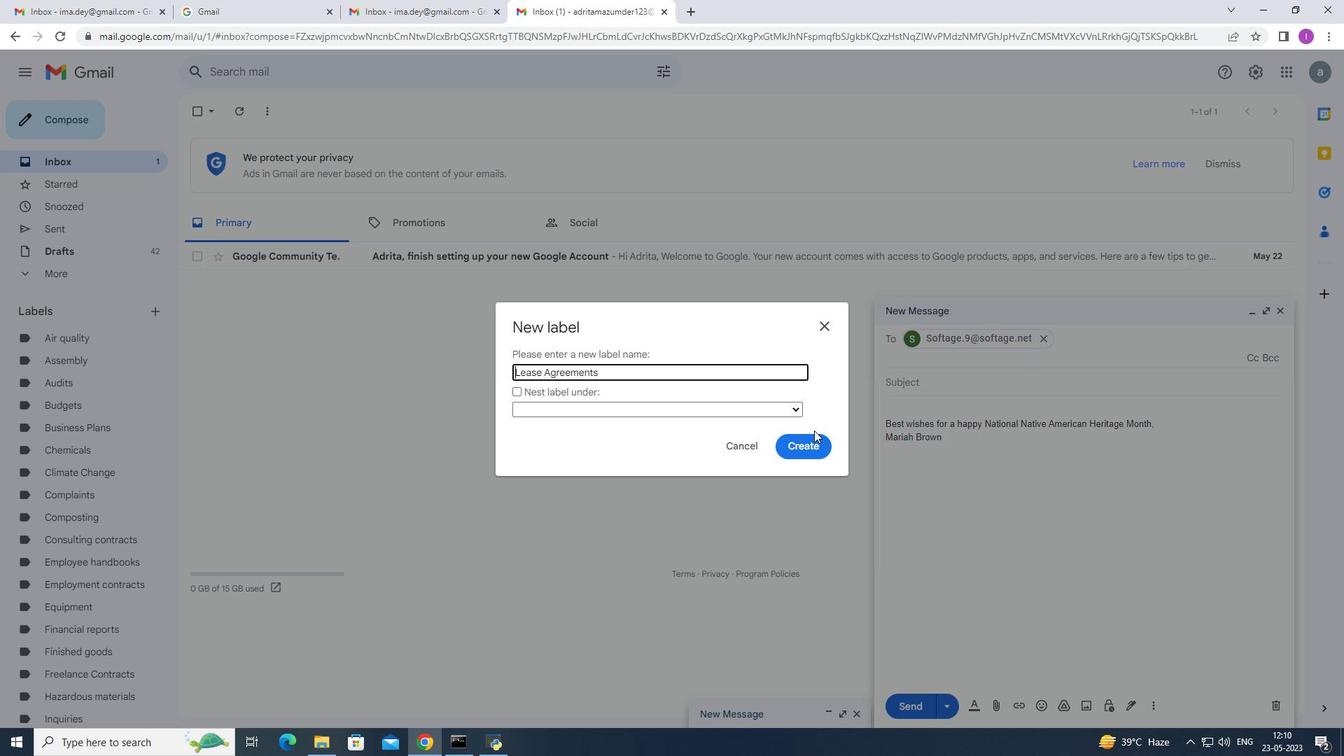 
Action: Mouse pressed left at (809, 440)
Screenshot: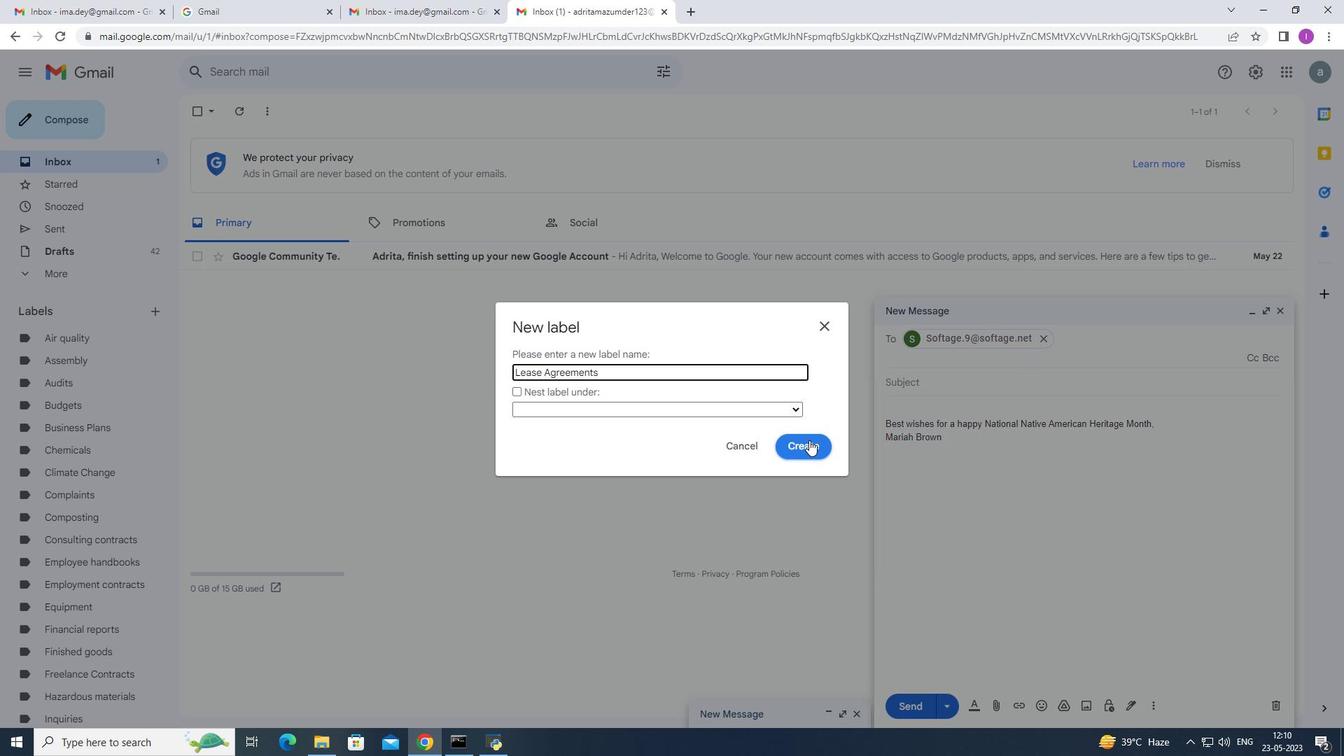 
Action: Mouse moved to (1155, 709)
Screenshot: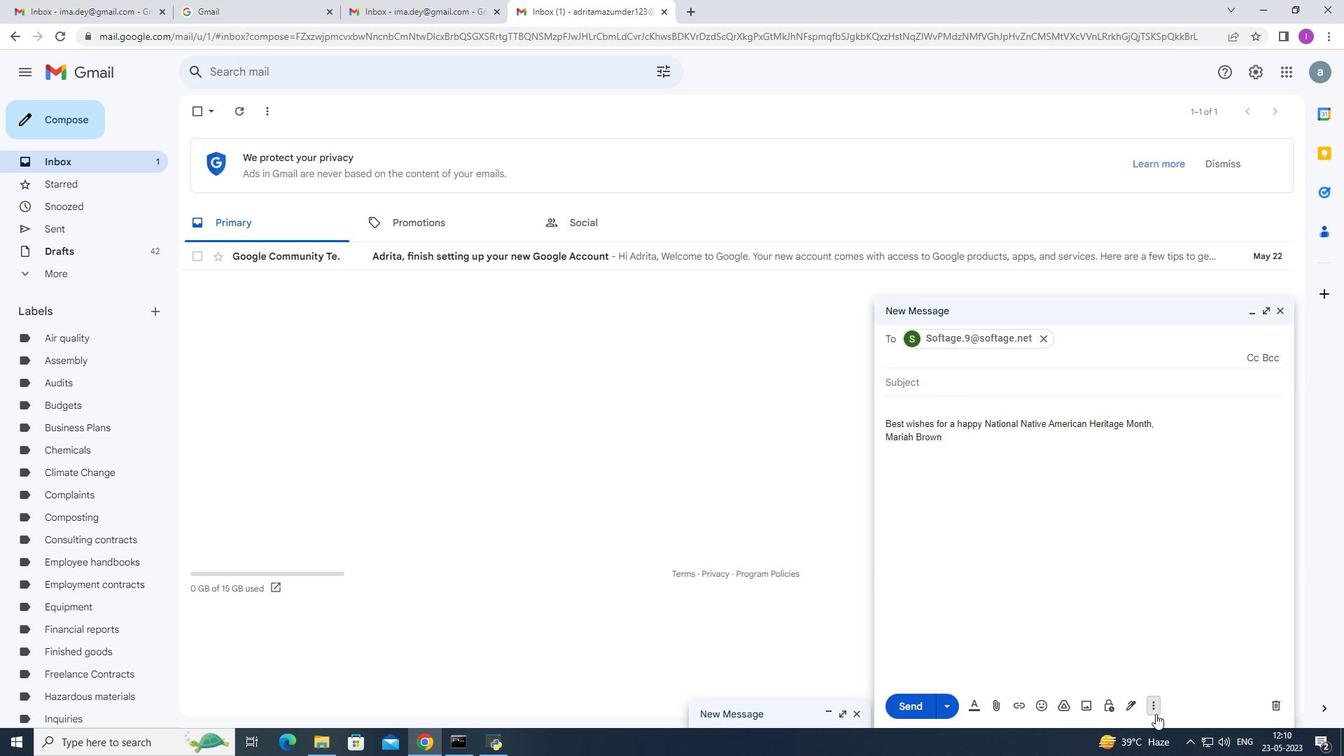 
Action: Mouse pressed left at (1155, 709)
Screenshot: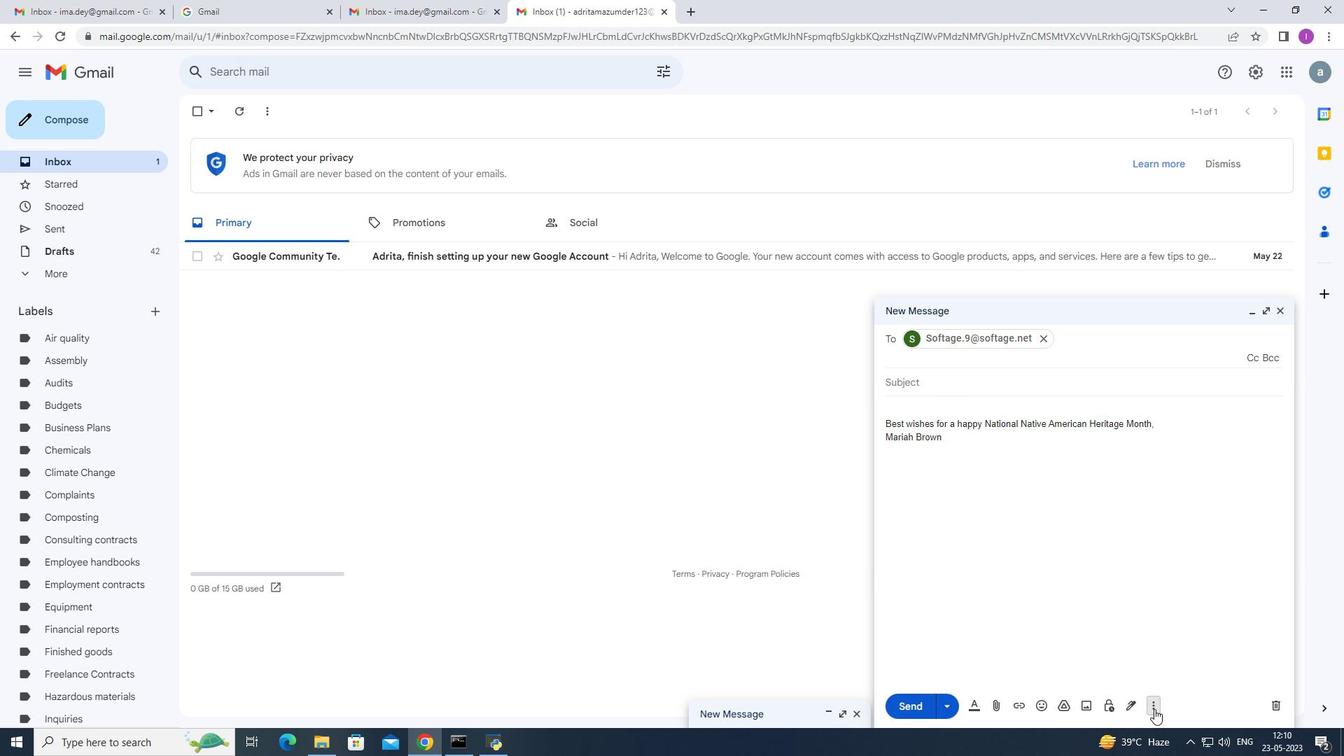 
Action: Mouse moved to (772, 376)
Screenshot: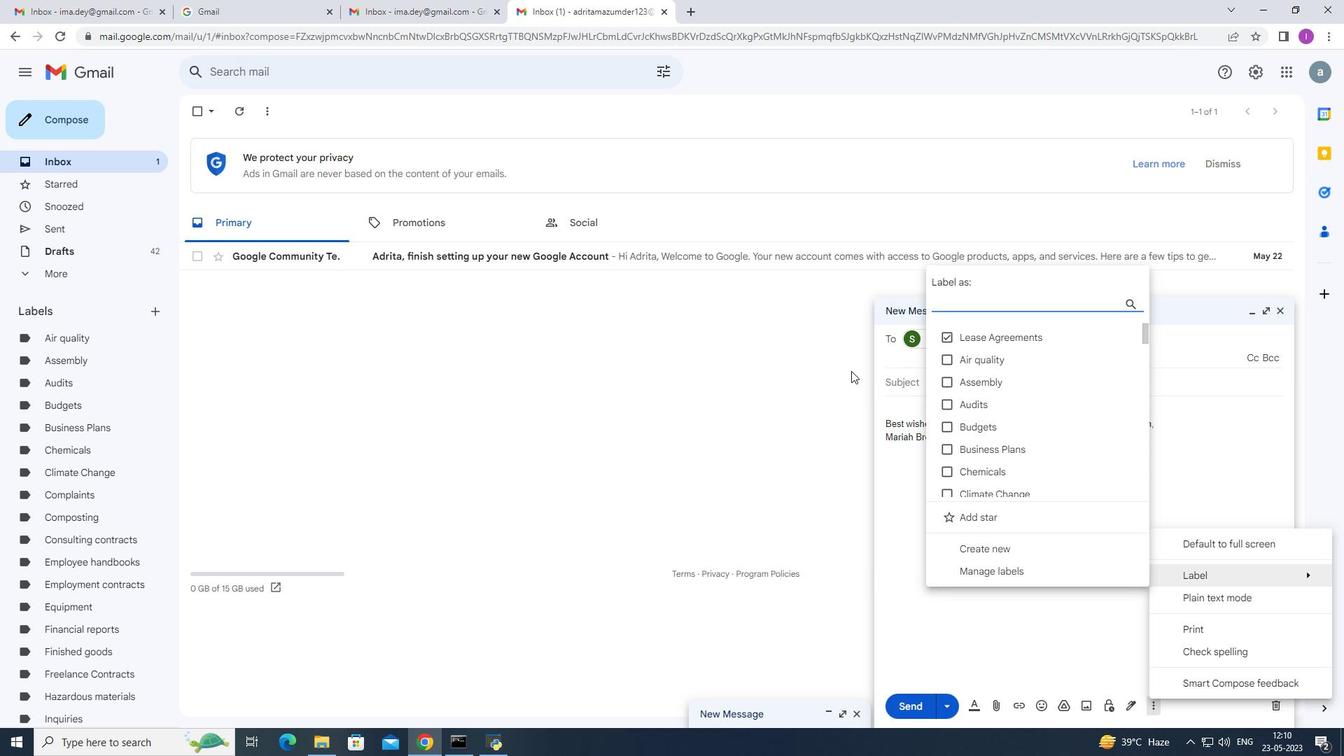 
Action: Mouse pressed left at (772, 376)
Screenshot: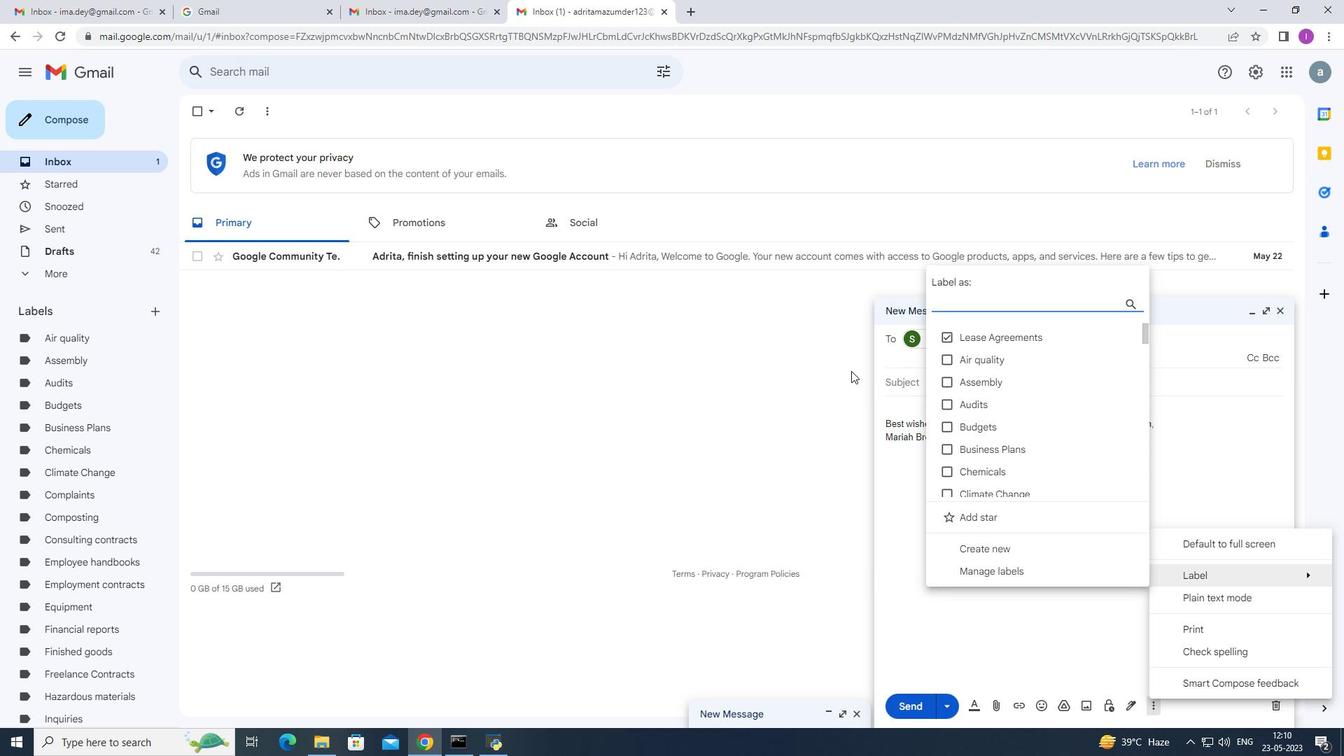 
Action: Mouse moved to (824, 669)
Screenshot: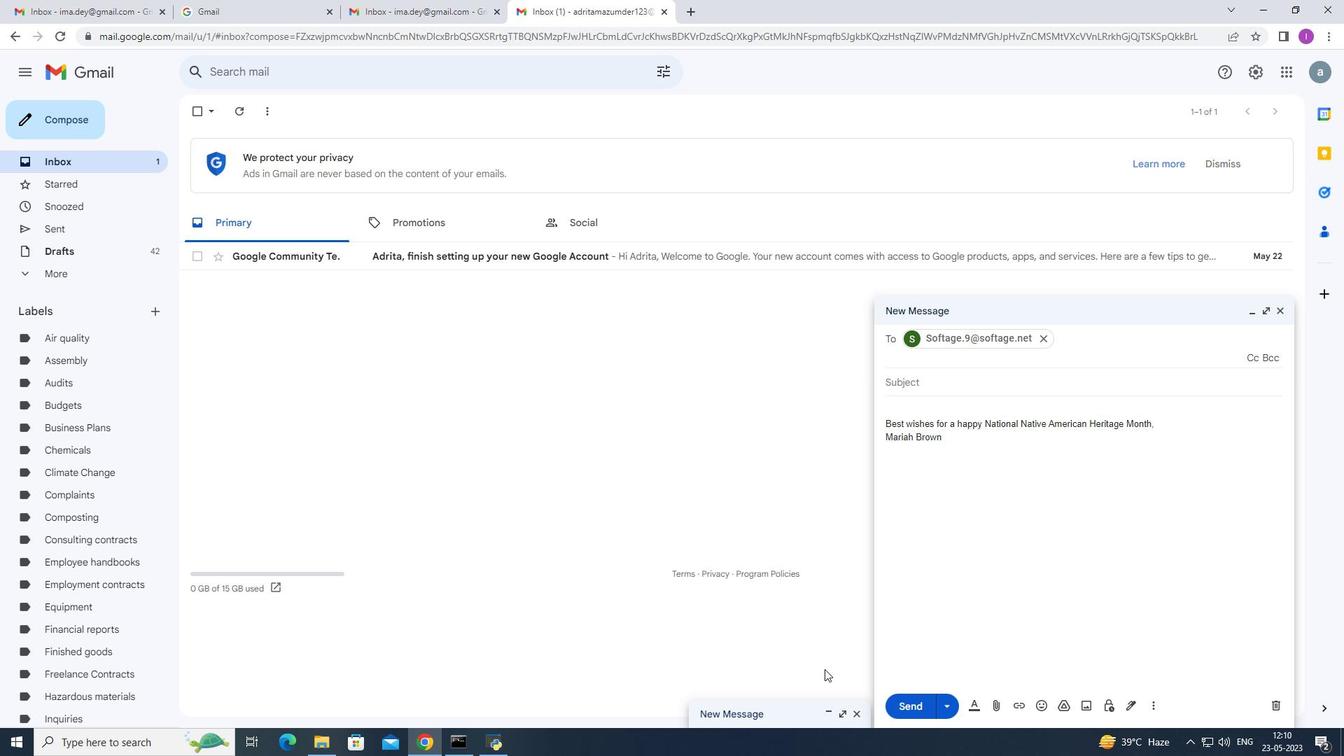 
